 Task: Find connections with filter location Fontainebleau with filter topic #Jobhunterswith filter profile language Potuguese with filter current company Pristyn Care with filter school St. Joseph College with filter industry Dentists with filter service category Video Production with filter keywords title Massage Therapy
Action: Mouse moved to (657, 110)
Screenshot: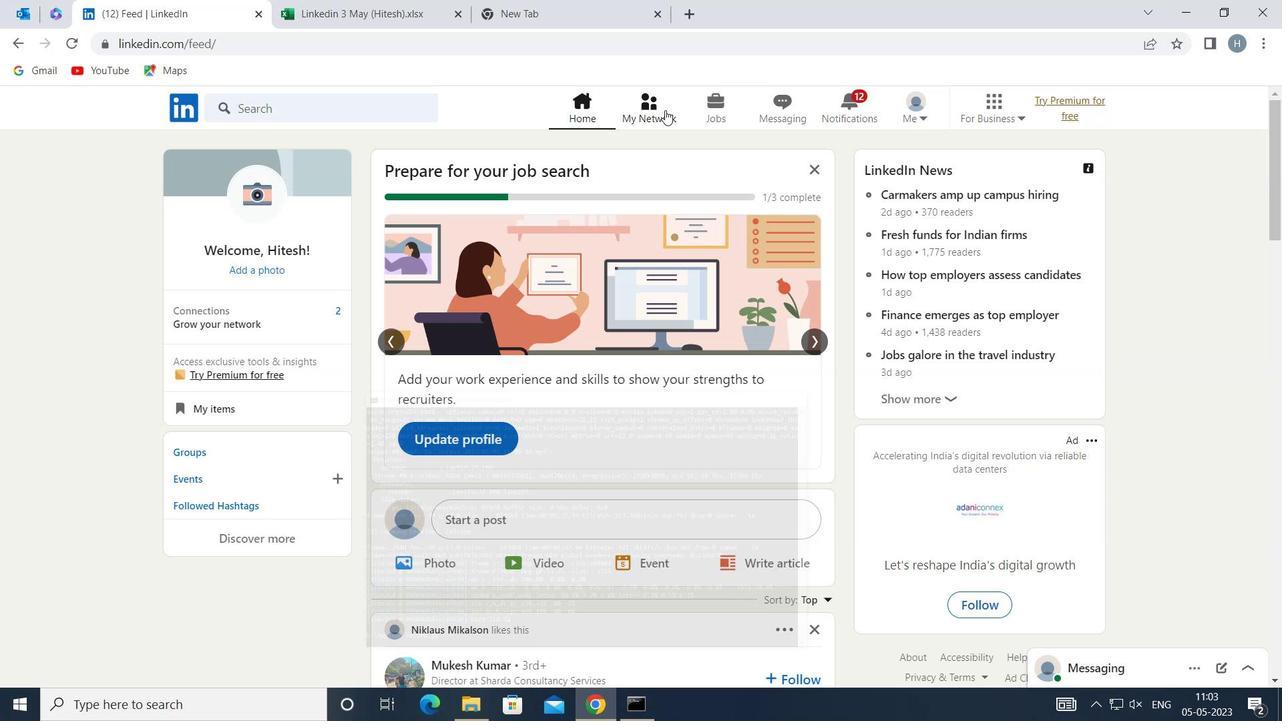 
Action: Mouse pressed left at (657, 110)
Screenshot: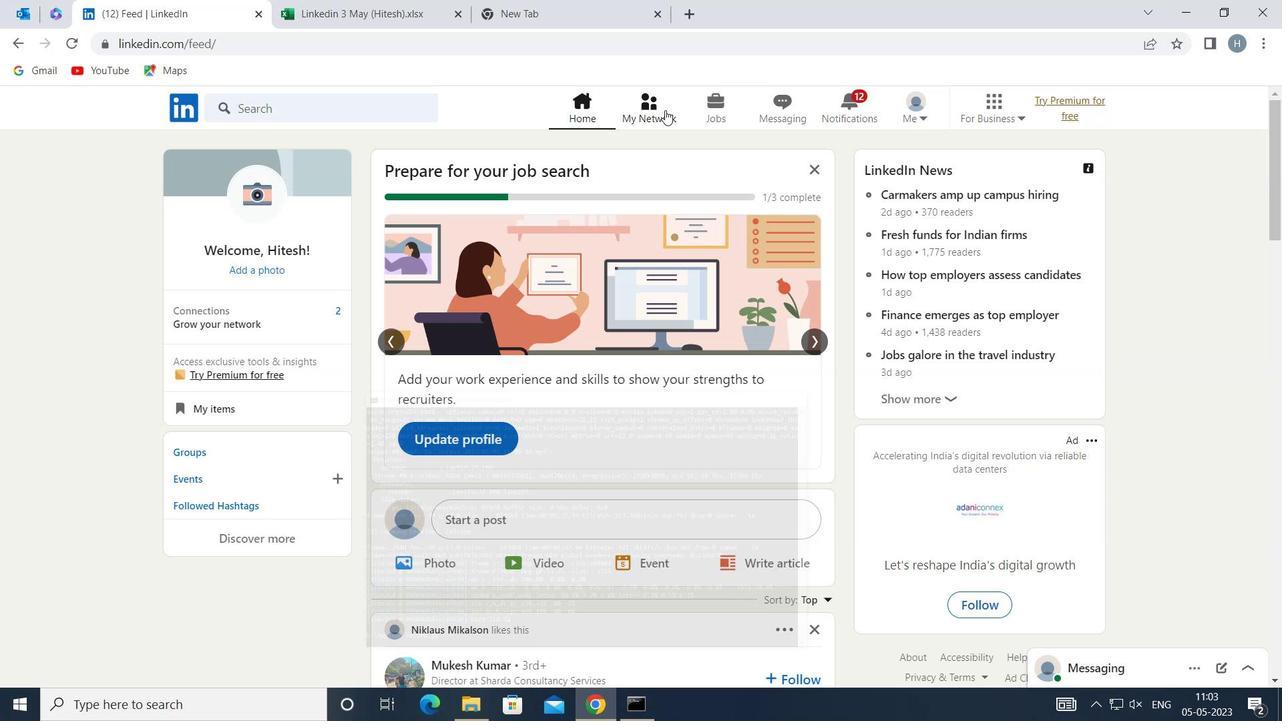 
Action: Mouse moved to (366, 208)
Screenshot: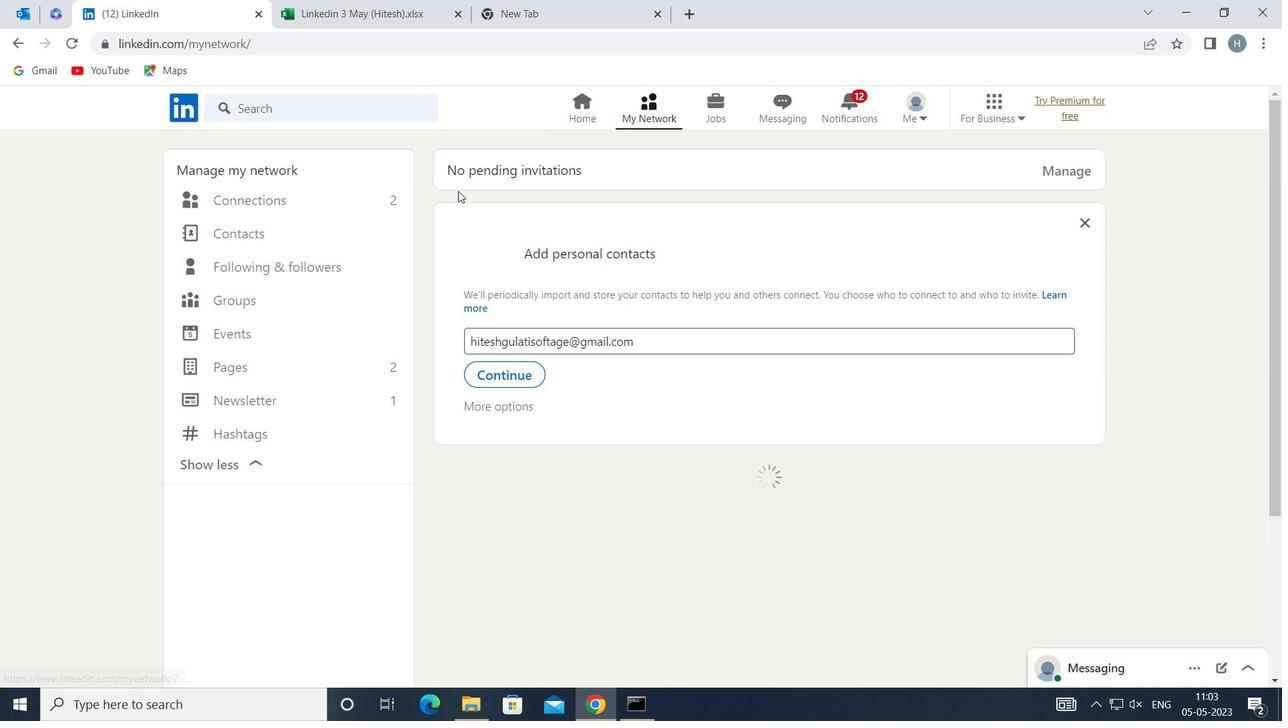 
Action: Mouse pressed left at (366, 208)
Screenshot: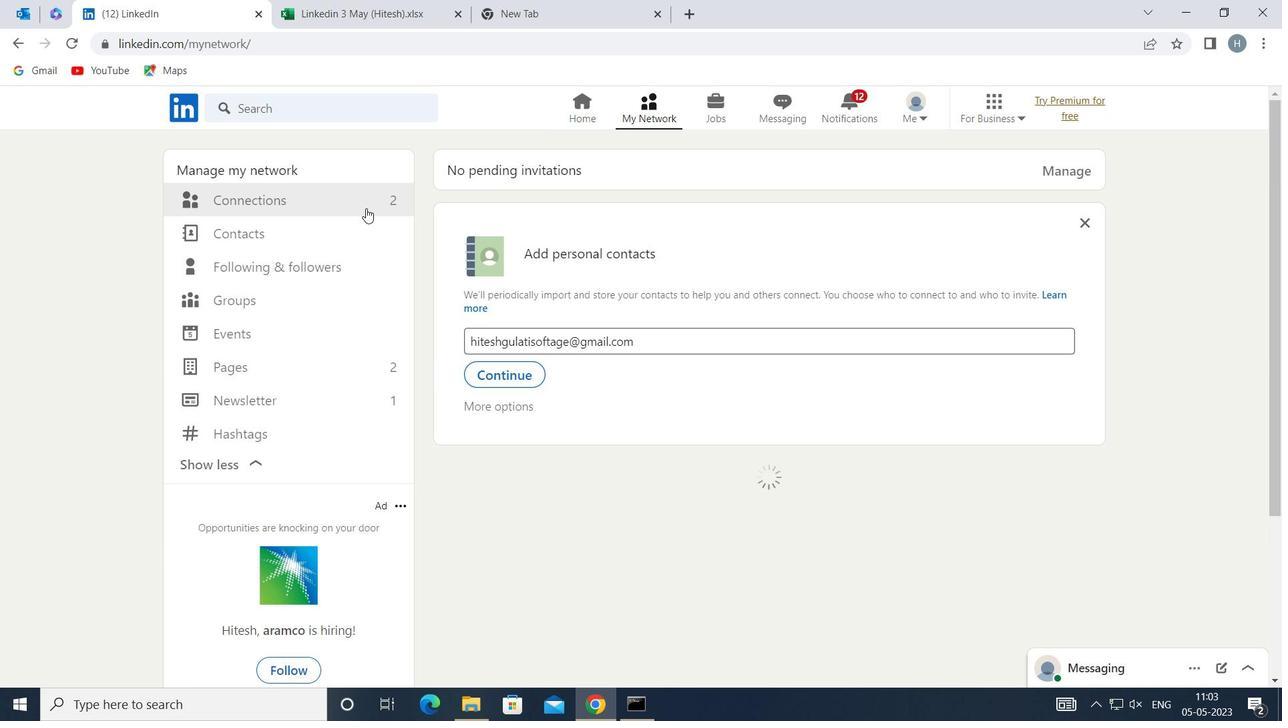 
Action: Mouse moved to (747, 196)
Screenshot: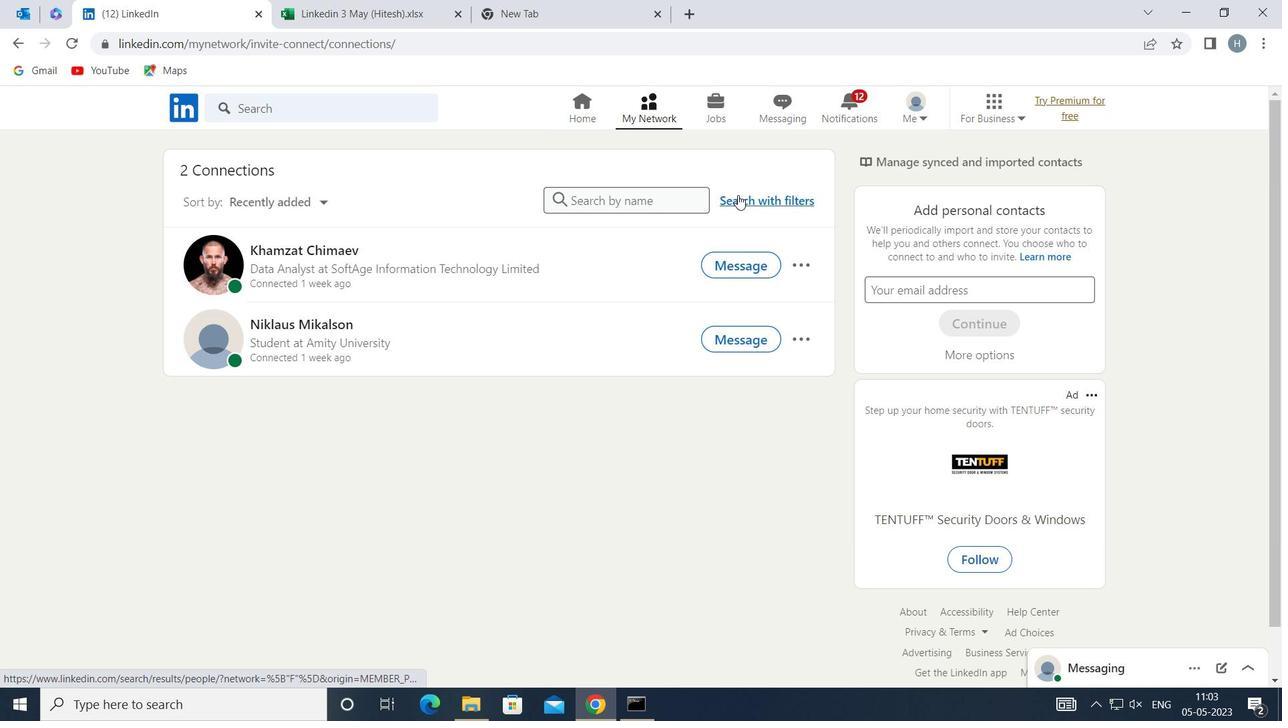 
Action: Mouse pressed left at (747, 196)
Screenshot: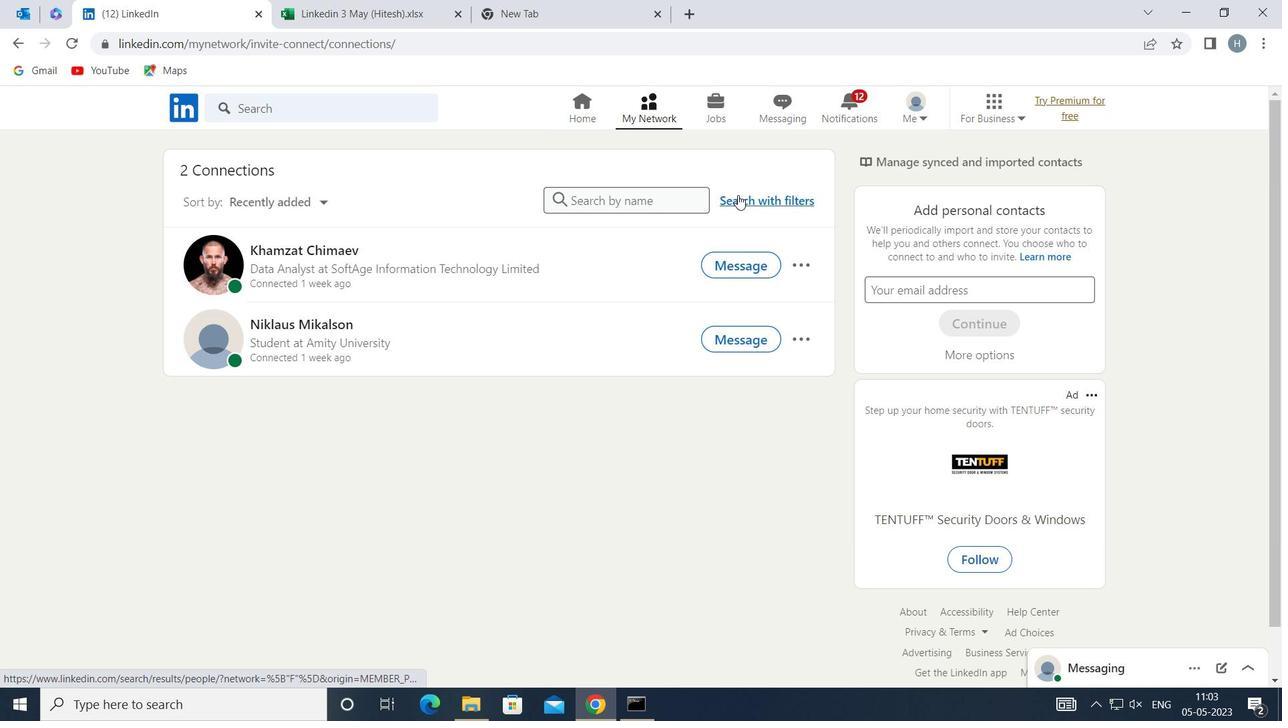 
Action: Mouse moved to (765, 201)
Screenshot: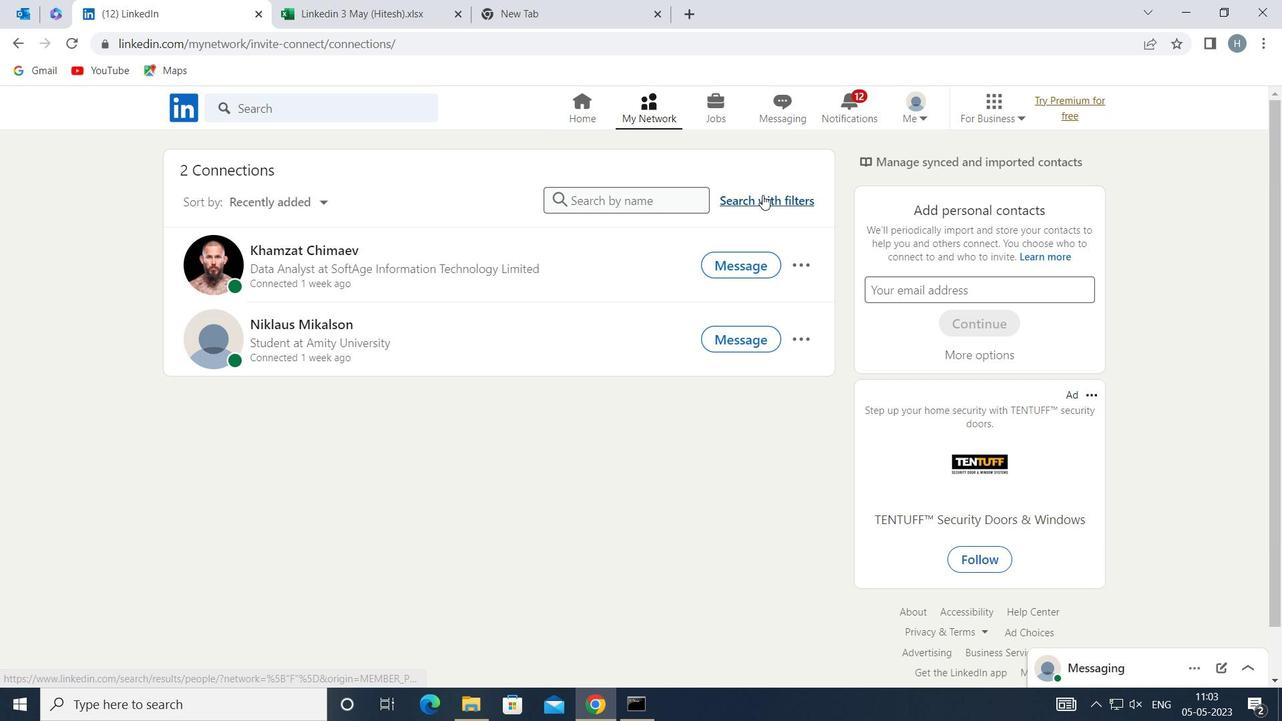 
Action: Mouse pressed left at (765, 201)
Screenshot: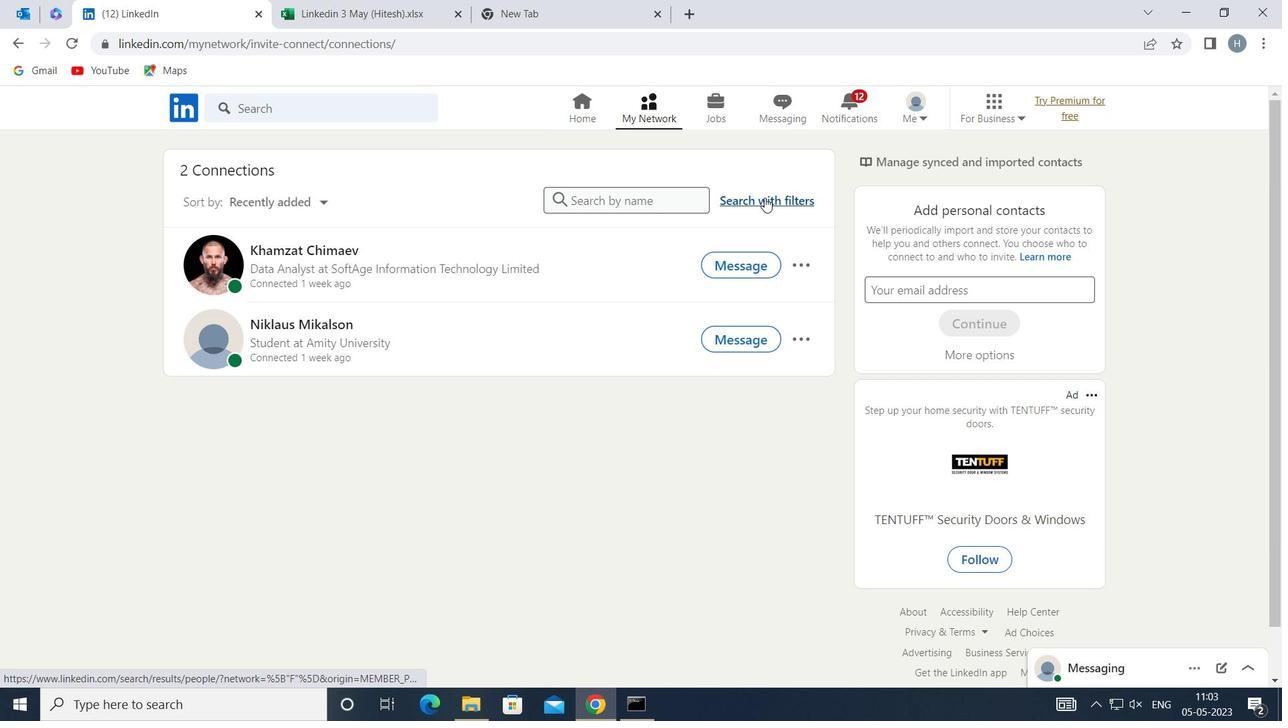 
Action: Mouse moved to (701, 152)
Screenshot: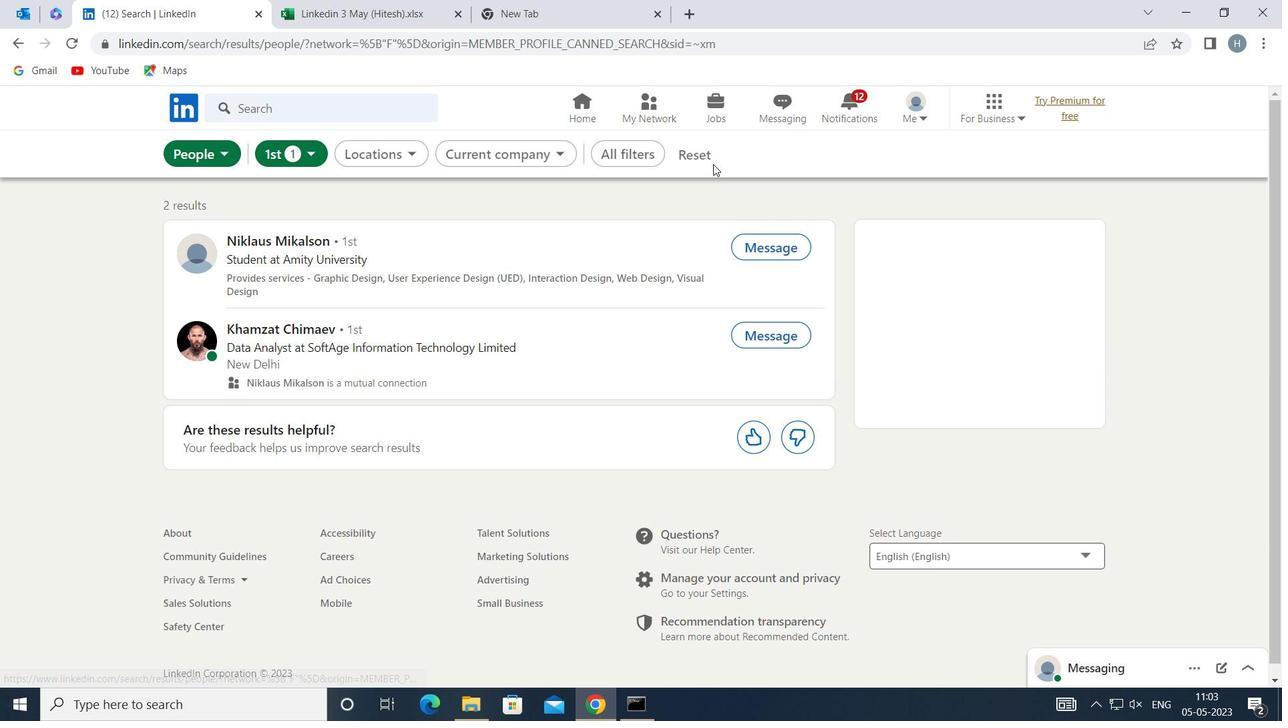 
Action: Mouse pressed left at (701, 152)
Screenshot: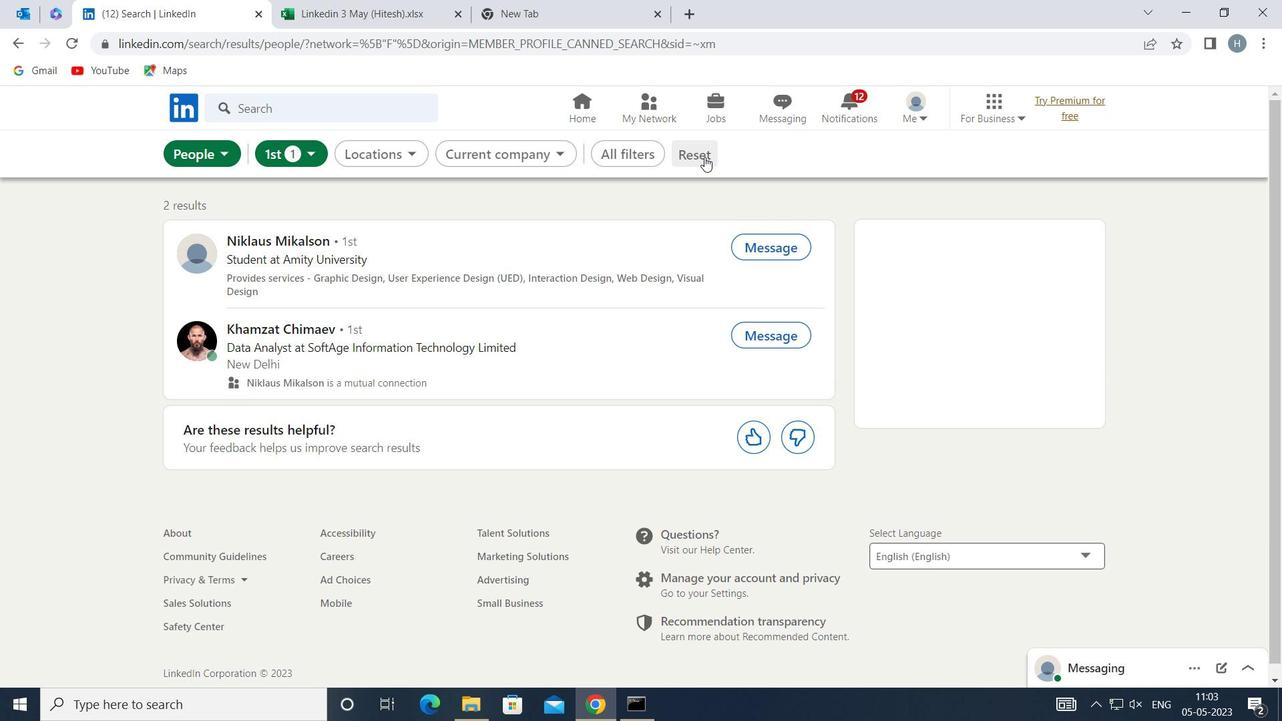 
Action: Mouse moved to (682, 152)
Screenshot: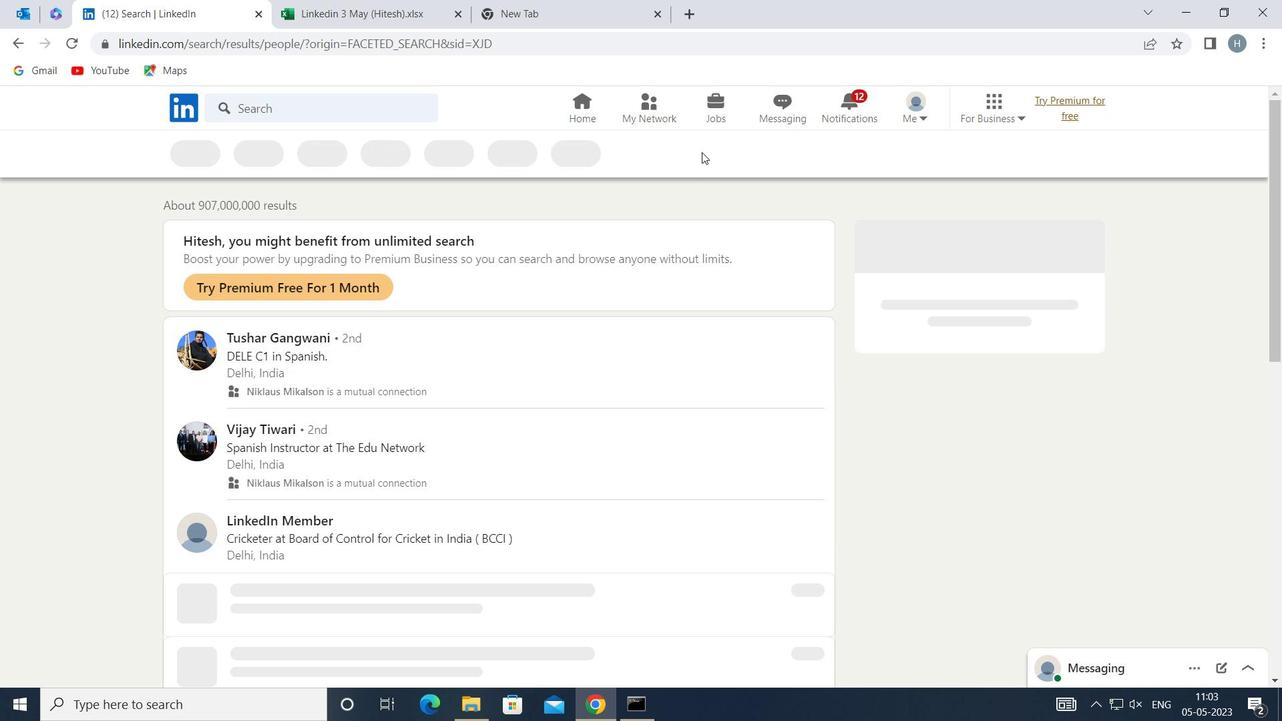 
Action: Mouse pressed left at (682, 152)
Screenshot: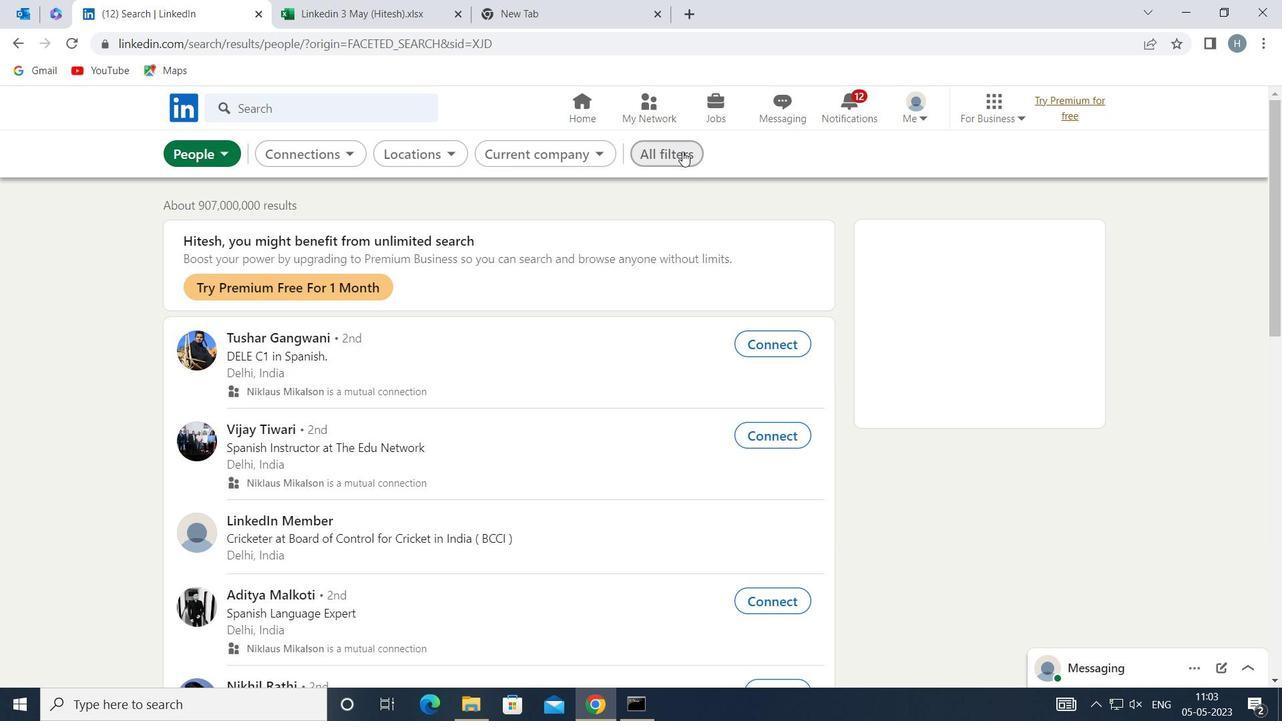 
Action: Mouse moved to (1000, 292)
Screenshot: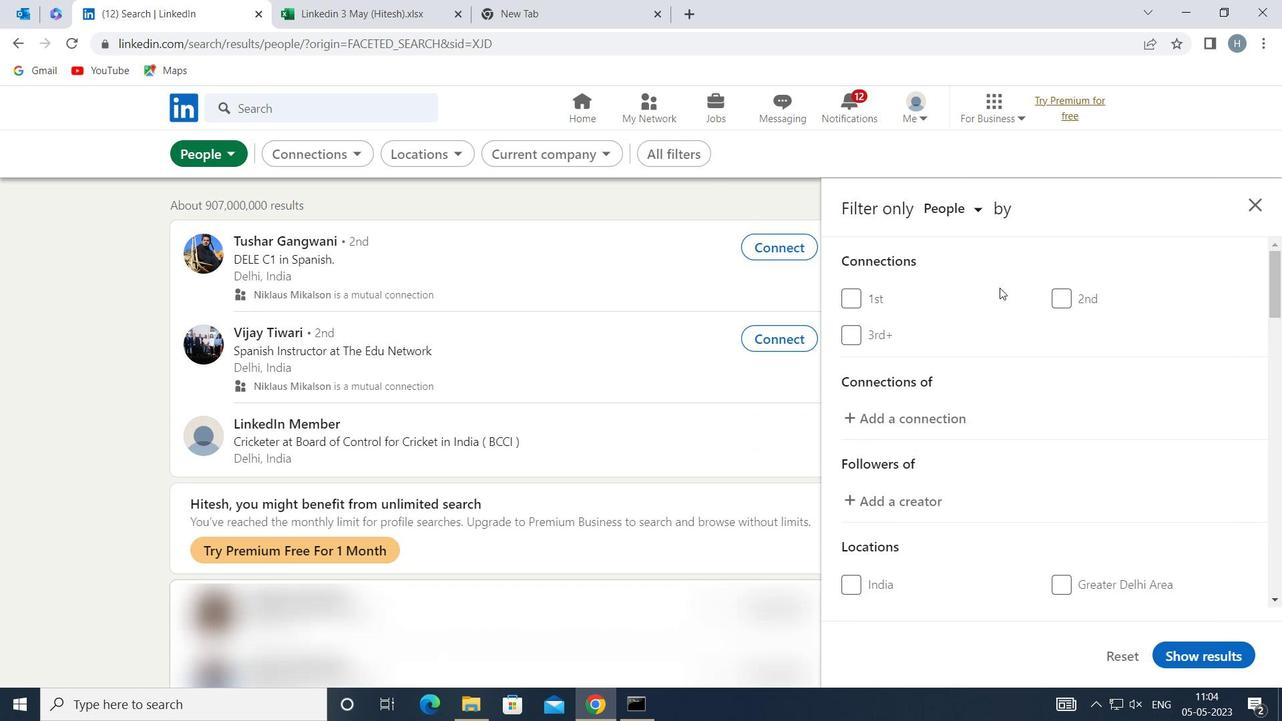 
Action: Mouse scrolled (1000, 291) with delta (0, 0)
Screenshot: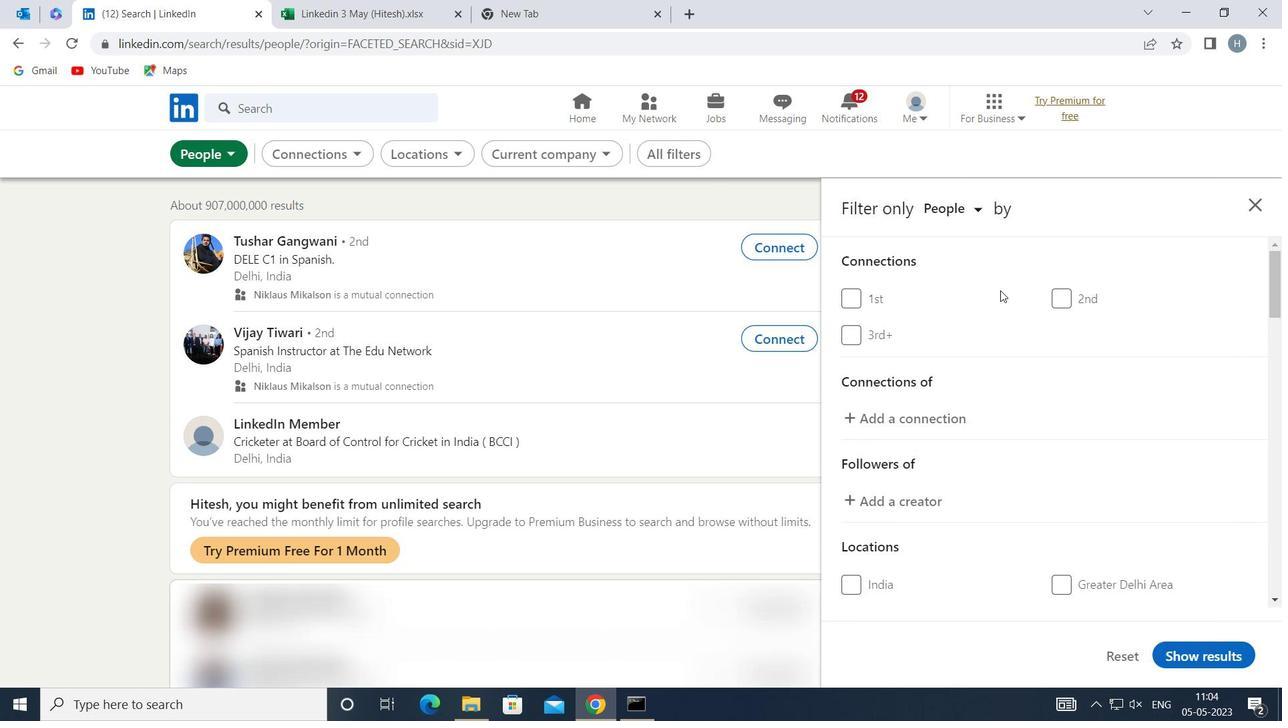 
Action: Mouse moved to (1000, 293)
Screenshot: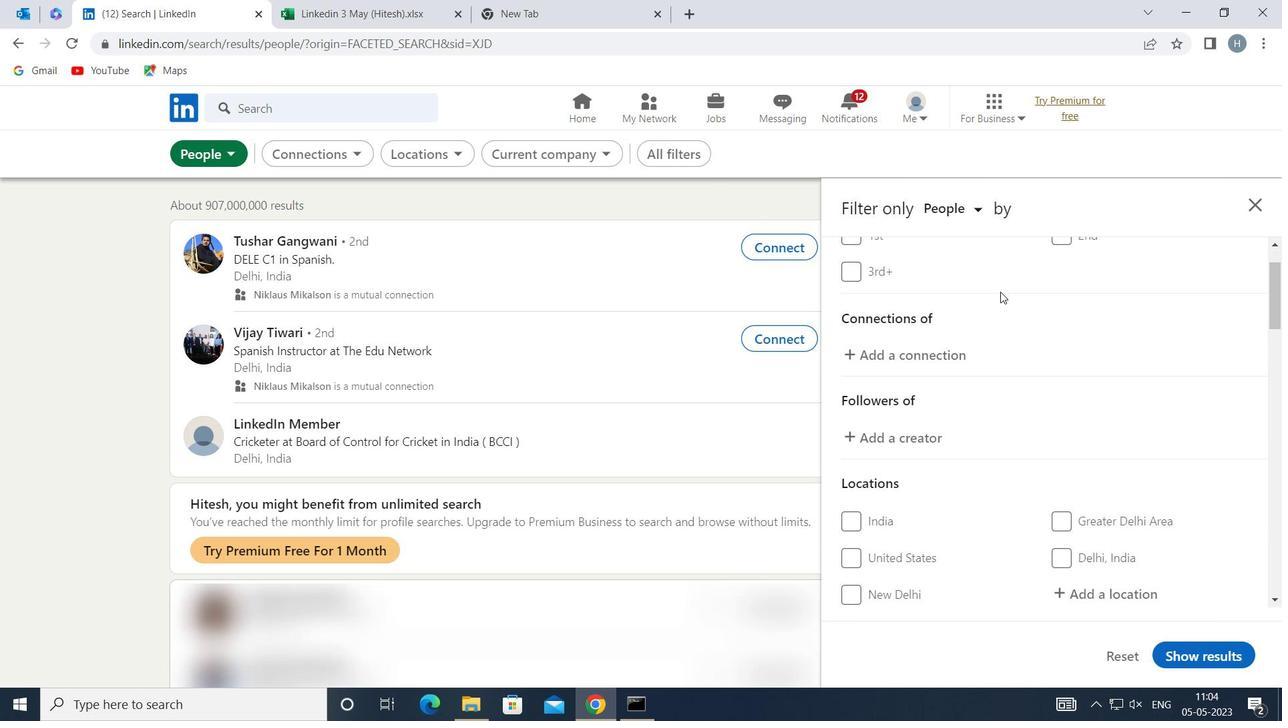 
Action: Mouse scrolled (1000, 293) with delta (0, 0)
Screenshot: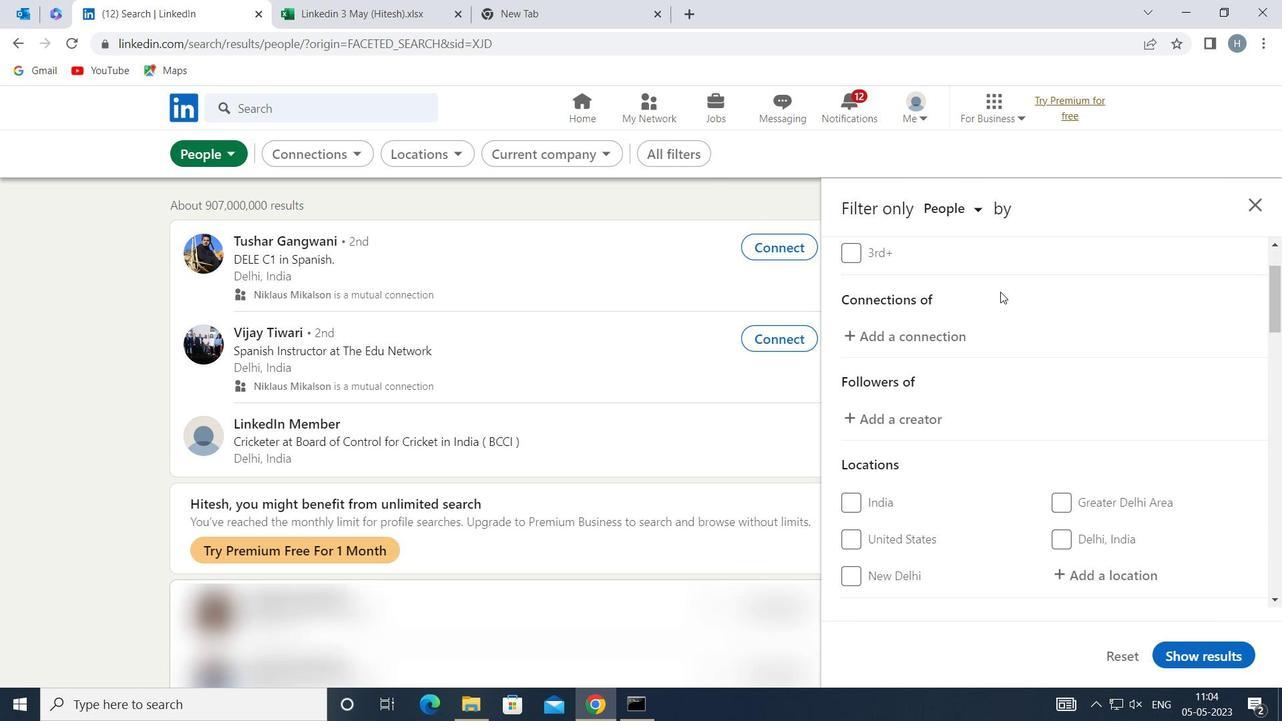 
Action: Mouse moved to (1003, 318)
Screenshot: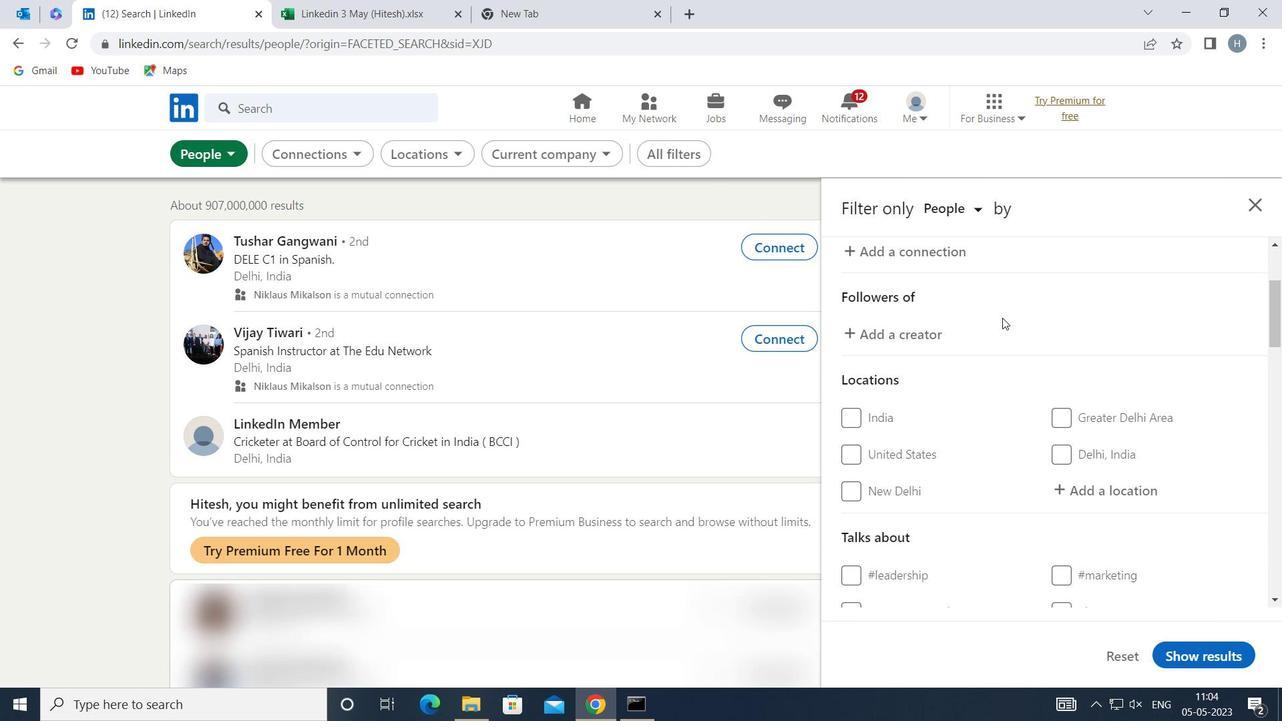 
Action: Mouse scrolled (1003, 317) with delta (0, 0)
Screenshot: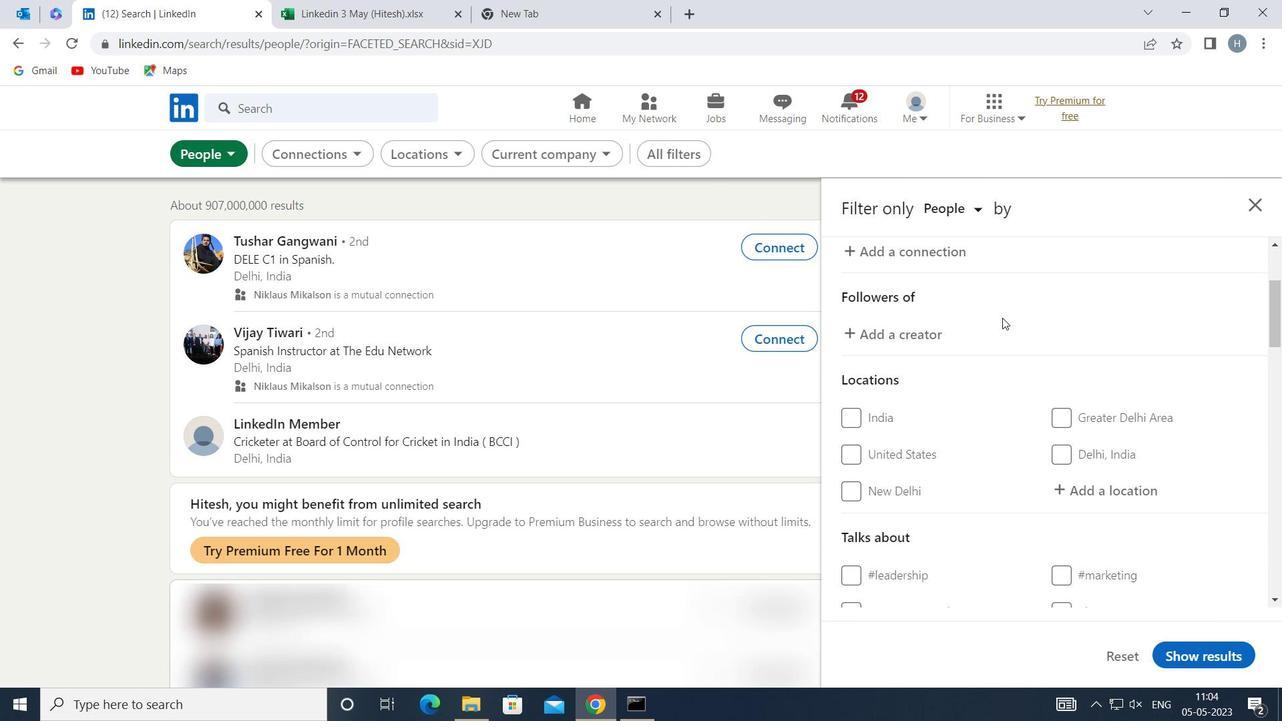 
Action: Mouse moved to (1087, 401)
Screenshot: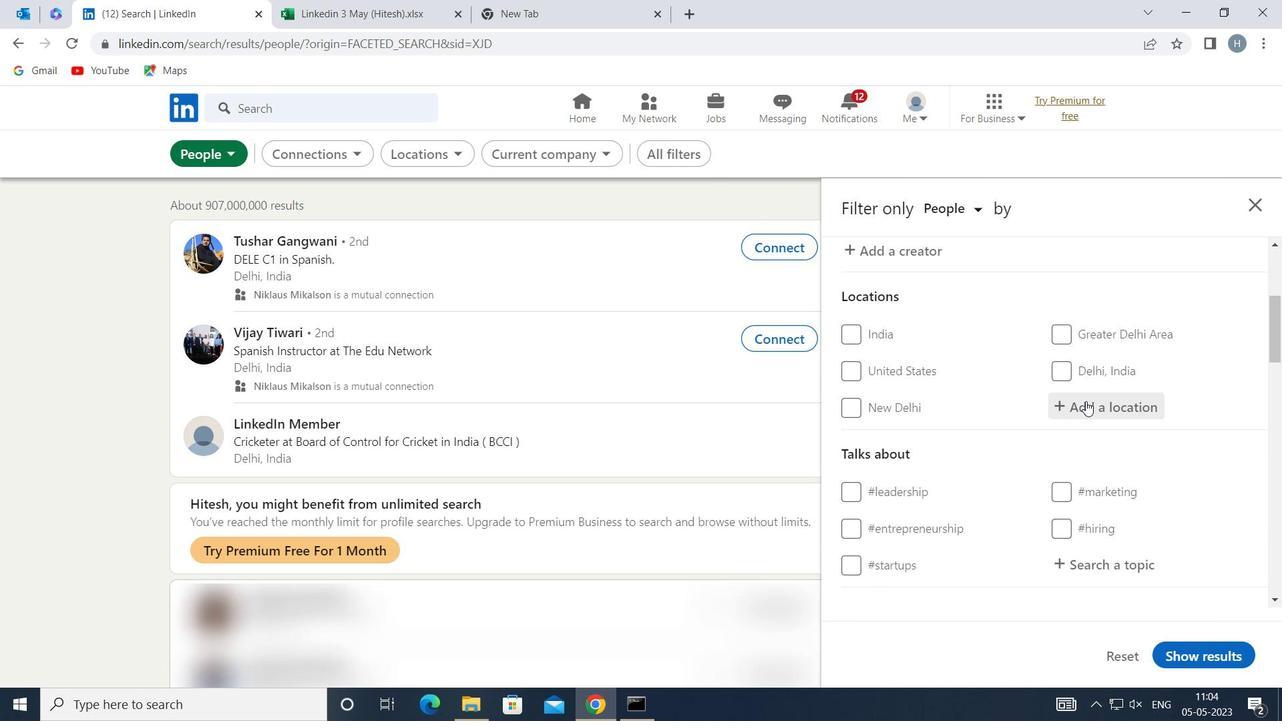 
Action: Mouse pressed left at (1087, 401)
Screenshot: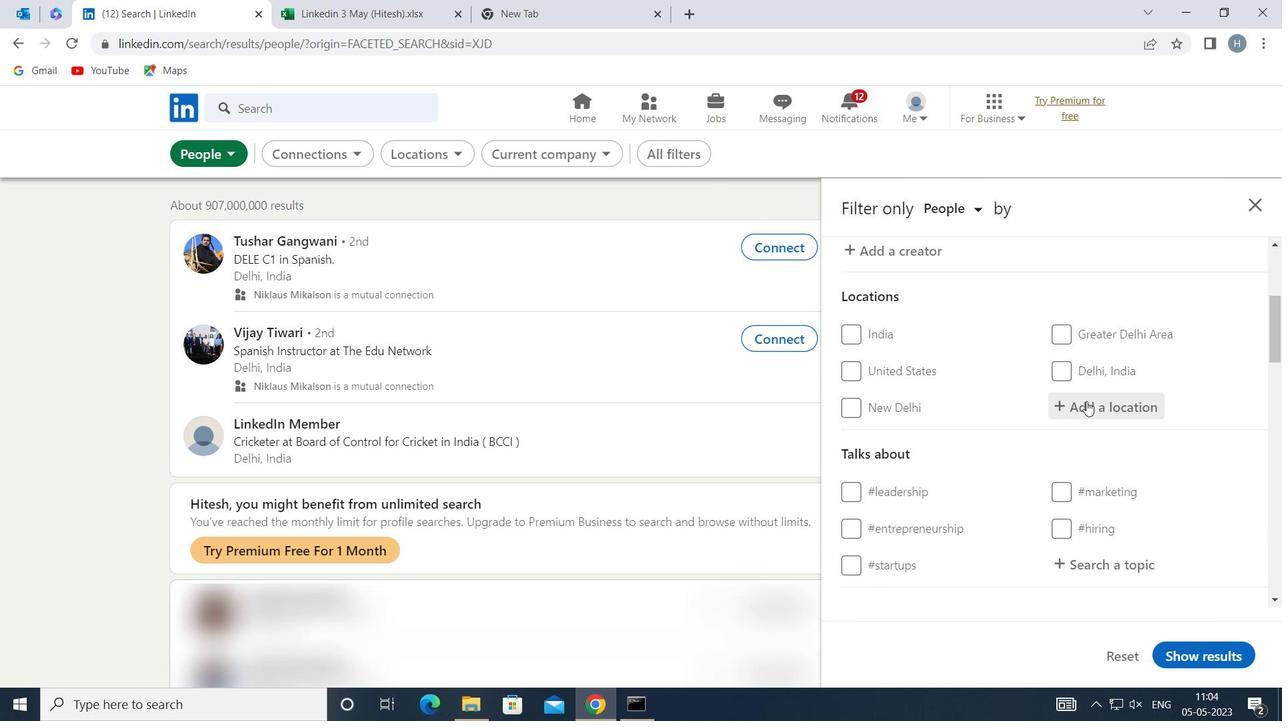 
Action: Mouse moved to (1089, 401)
Screenshot: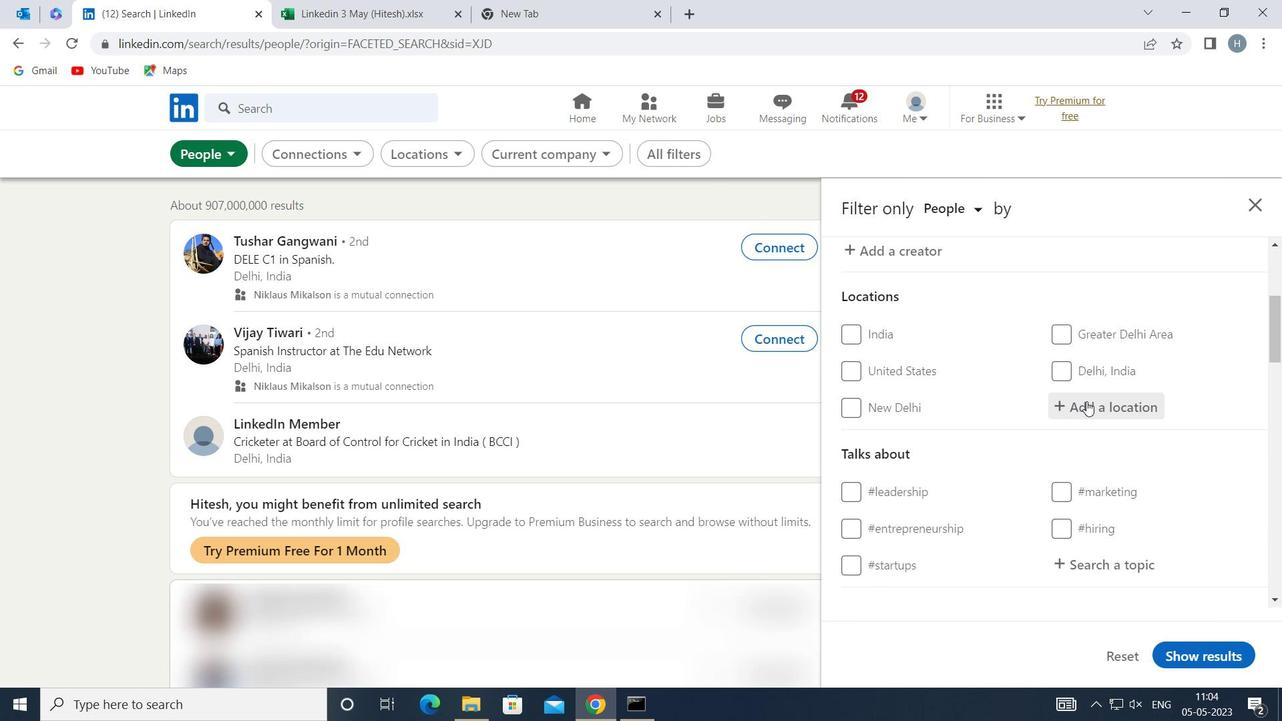 
Action: Key pressed <Key.shift><Key.shift>FONTAINEBLEAU
Screenshot: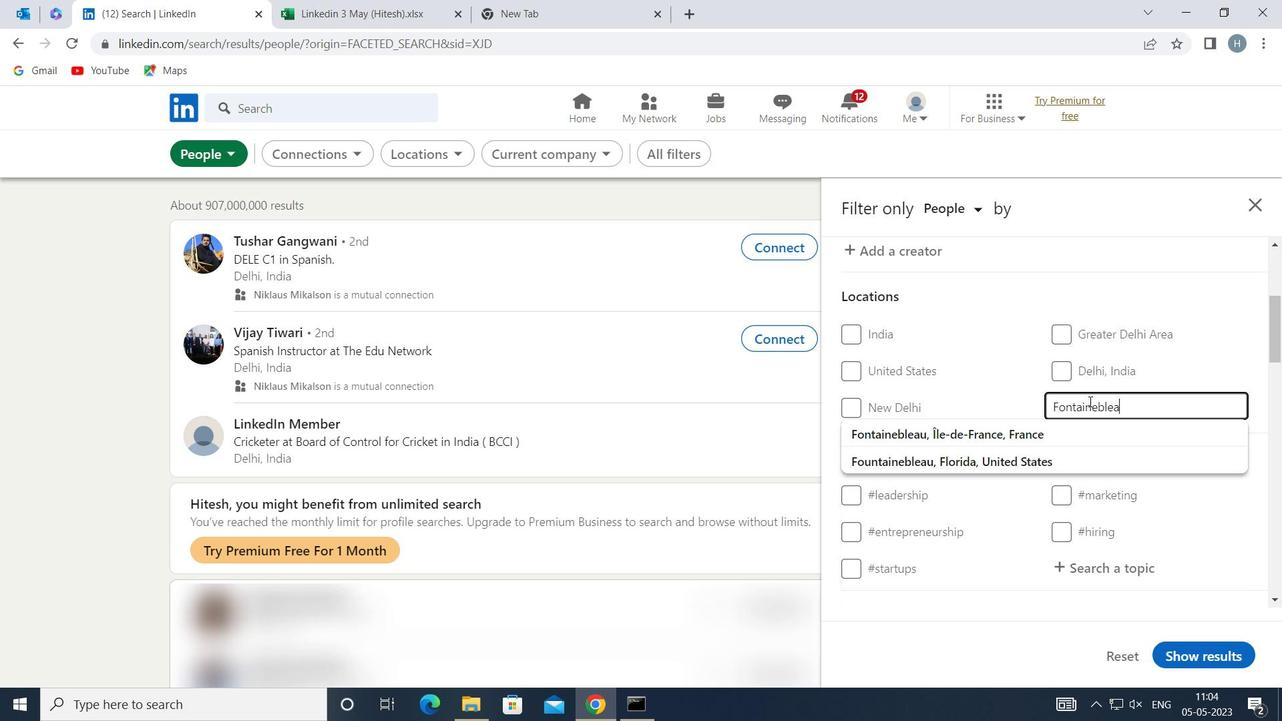 
Action: Mouse moved to (1018, 440)
Screenshot: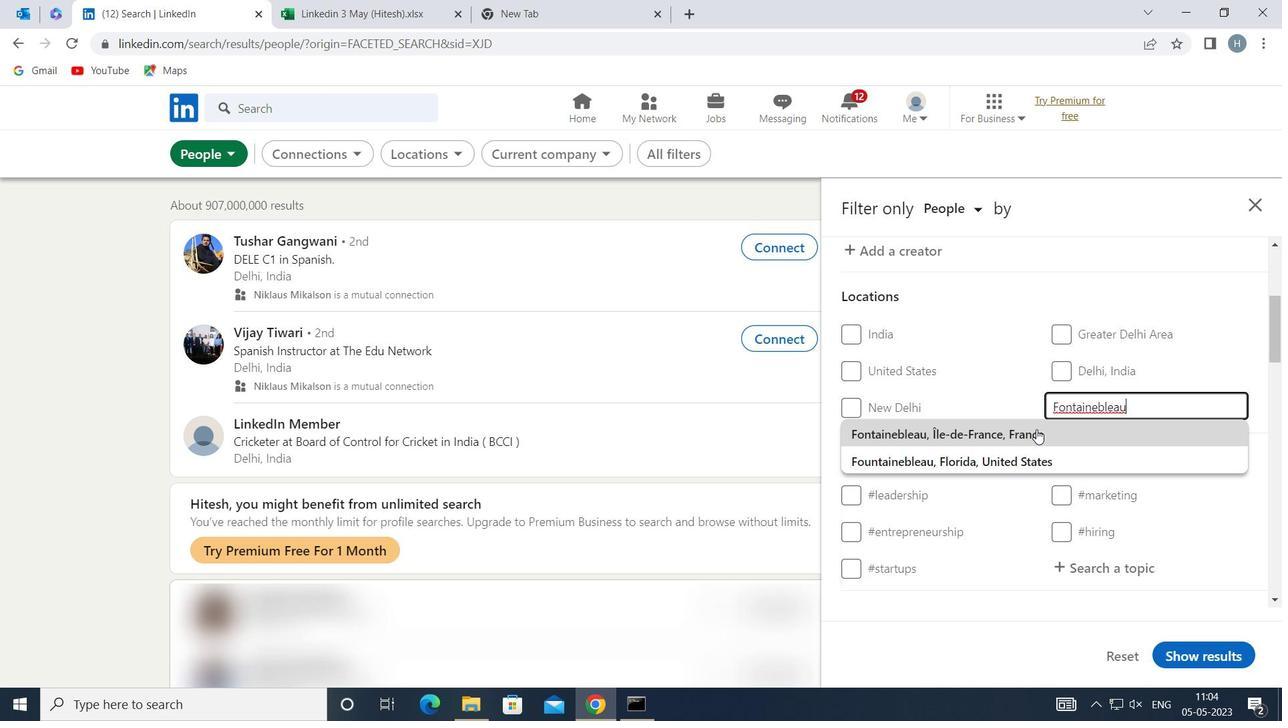 
Action: Mouse pressed left at (1018, 440)
Screenshot: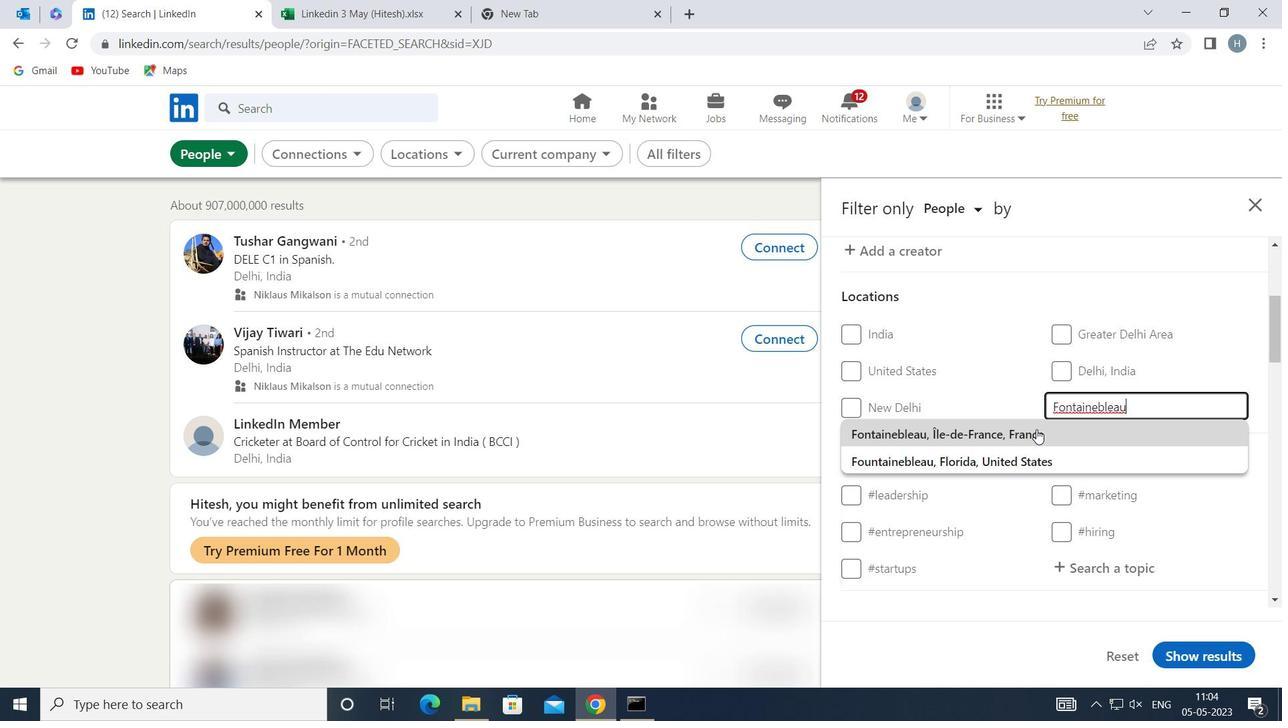 
Action: Mouse moved to (1021, 428)
Screenshot: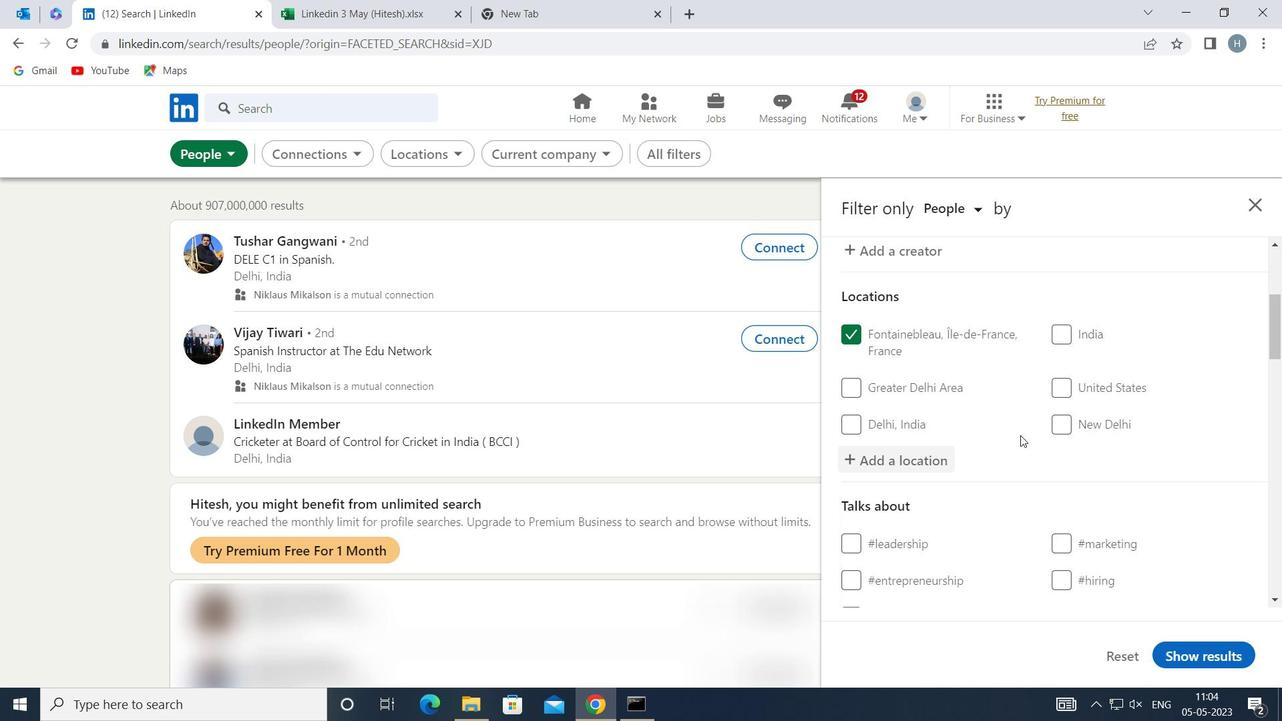 
Action: Mouse scrolled (1021, 428) with delta (0, 0)
Screenshot: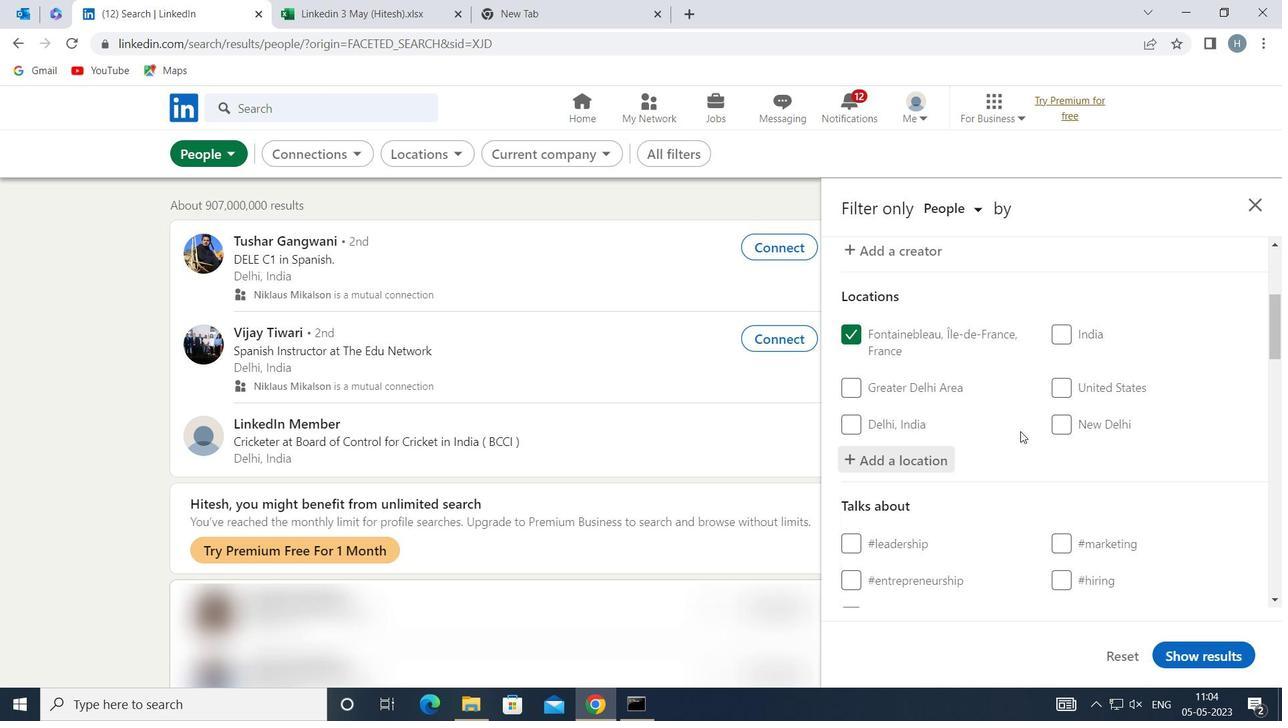 
Action: Mouse scrolled (1021, 428) with delta (0, 0)
Screenshot: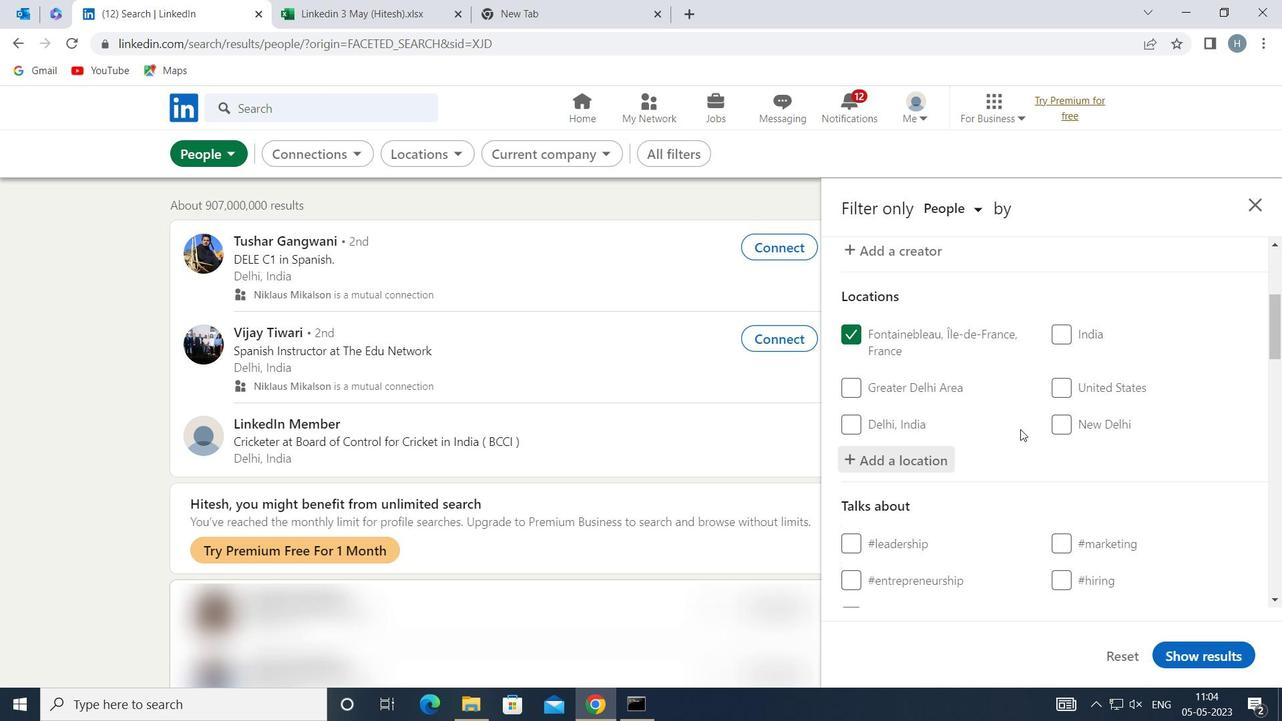 
Action: Mouse moved to (1125, 446)
Screenshot: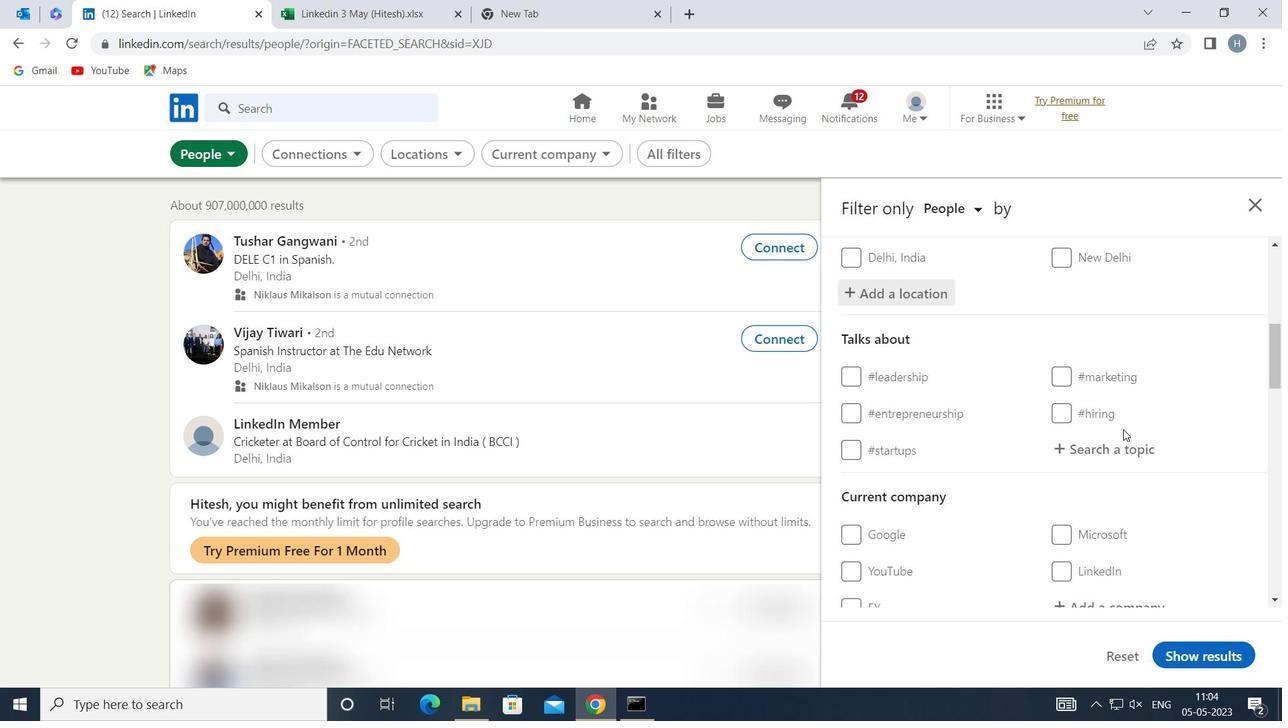 
Action: Mouse pressed left at (1125, 446)
Screenshot: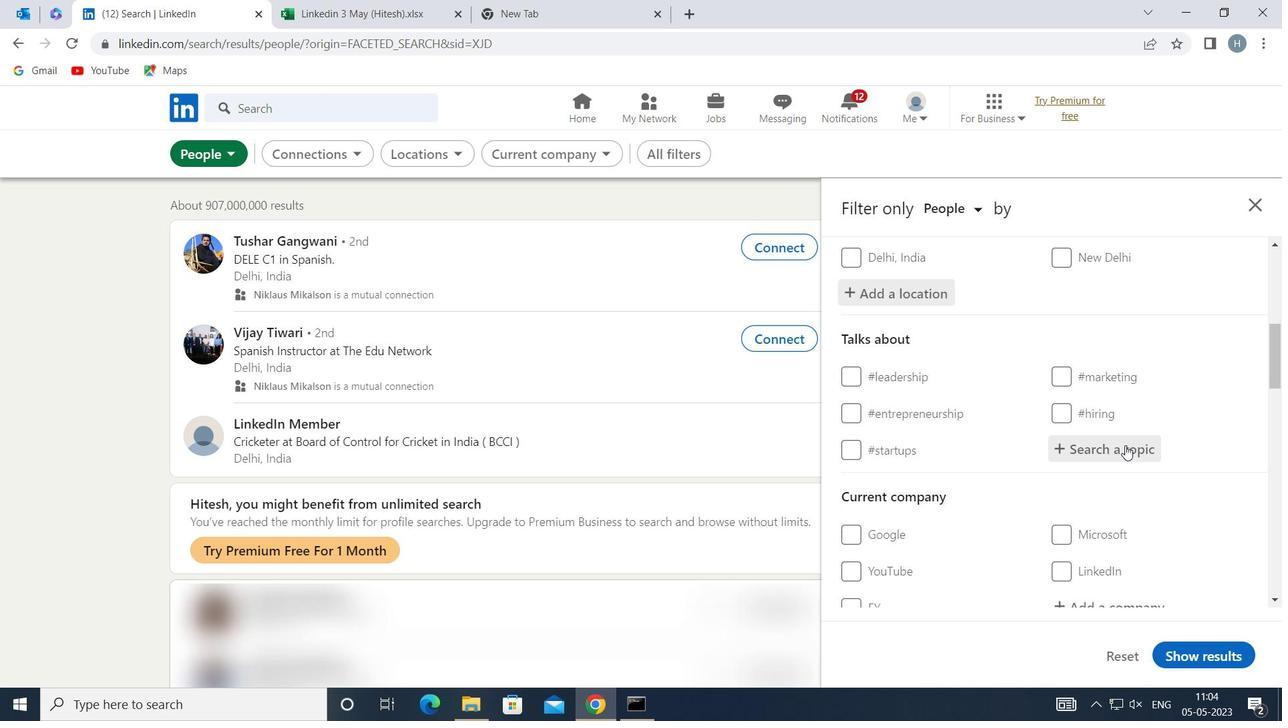 
Action: Key pressed JOBHUNTERS
Screenshot: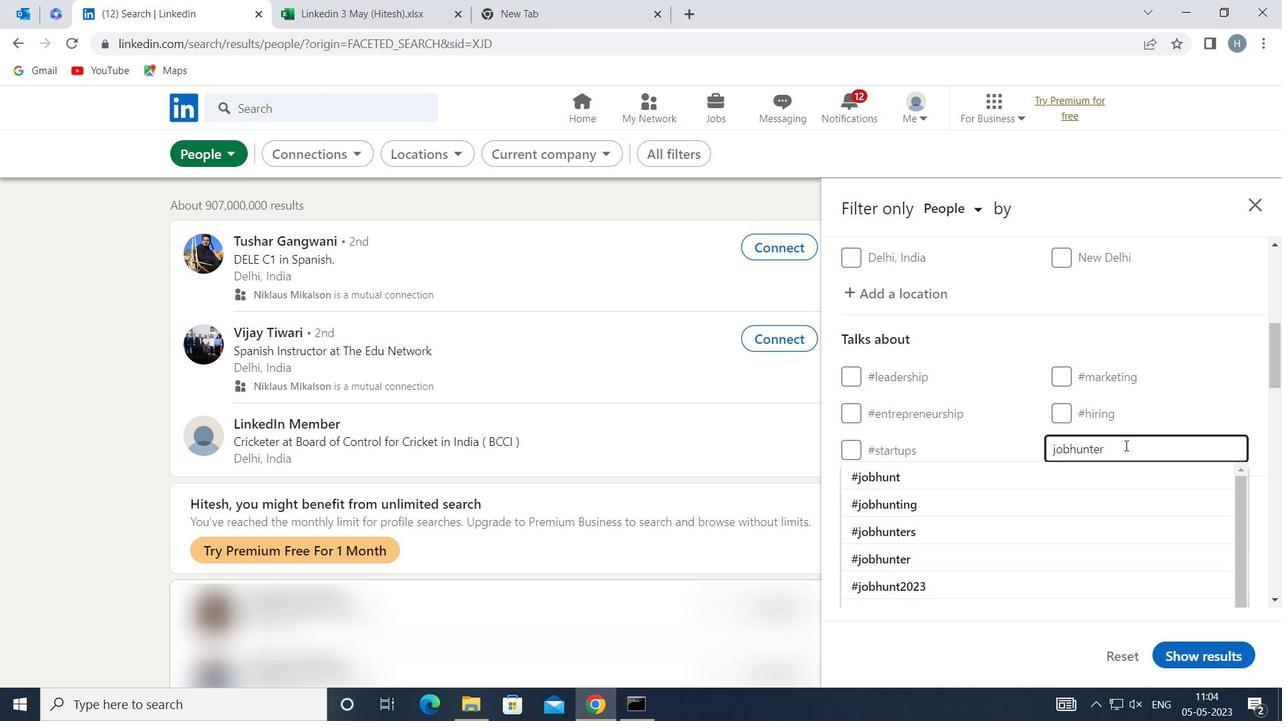 
Action: Mouse moved to (1032, 478)
Screenshot: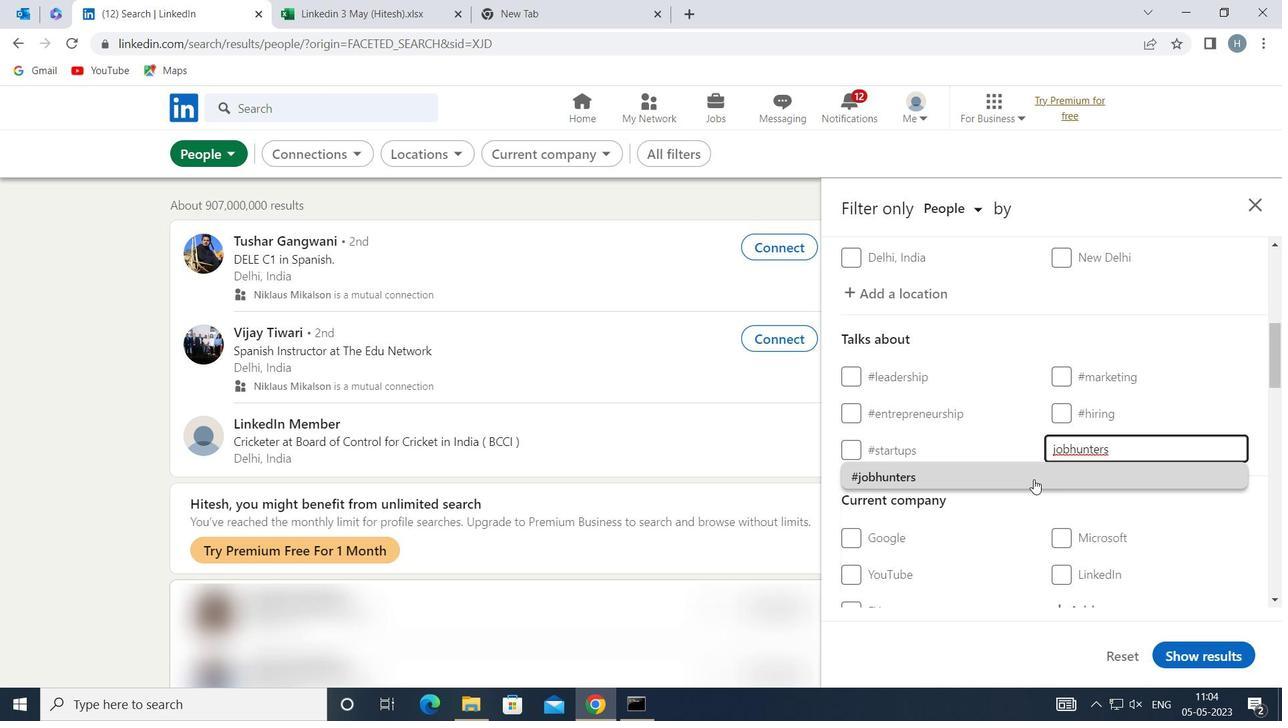 
Action: Mouse pressed left at (1032, 478)
Screenshot: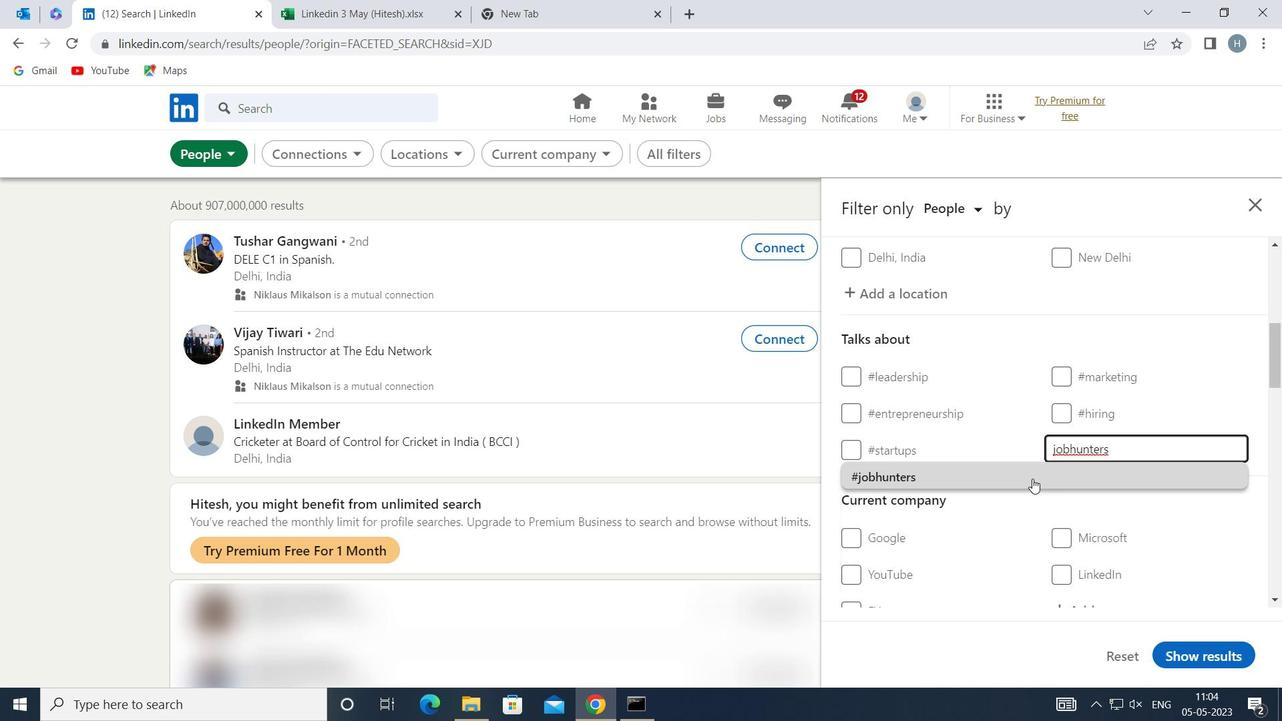 
Action: Mouse moved to (994, 472)
Screenshot: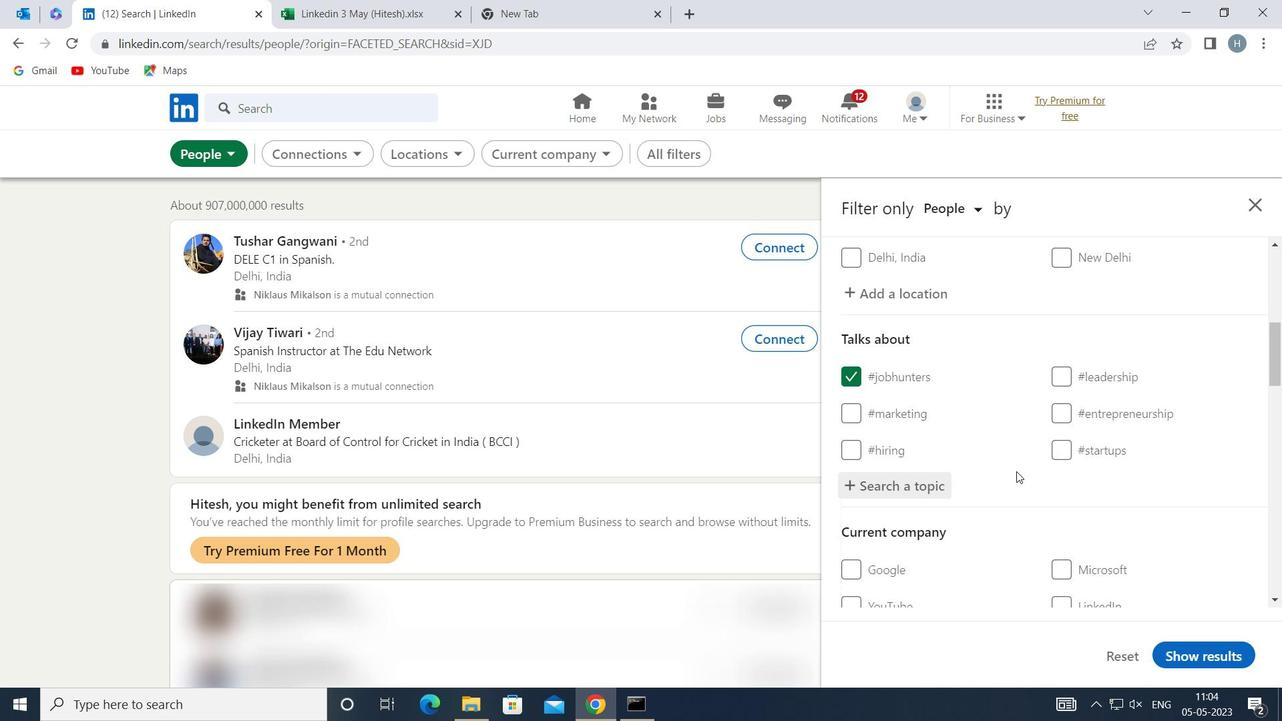 
Action: Mouse scrolled (994, 472) with delta (0, 0)
Screenshot: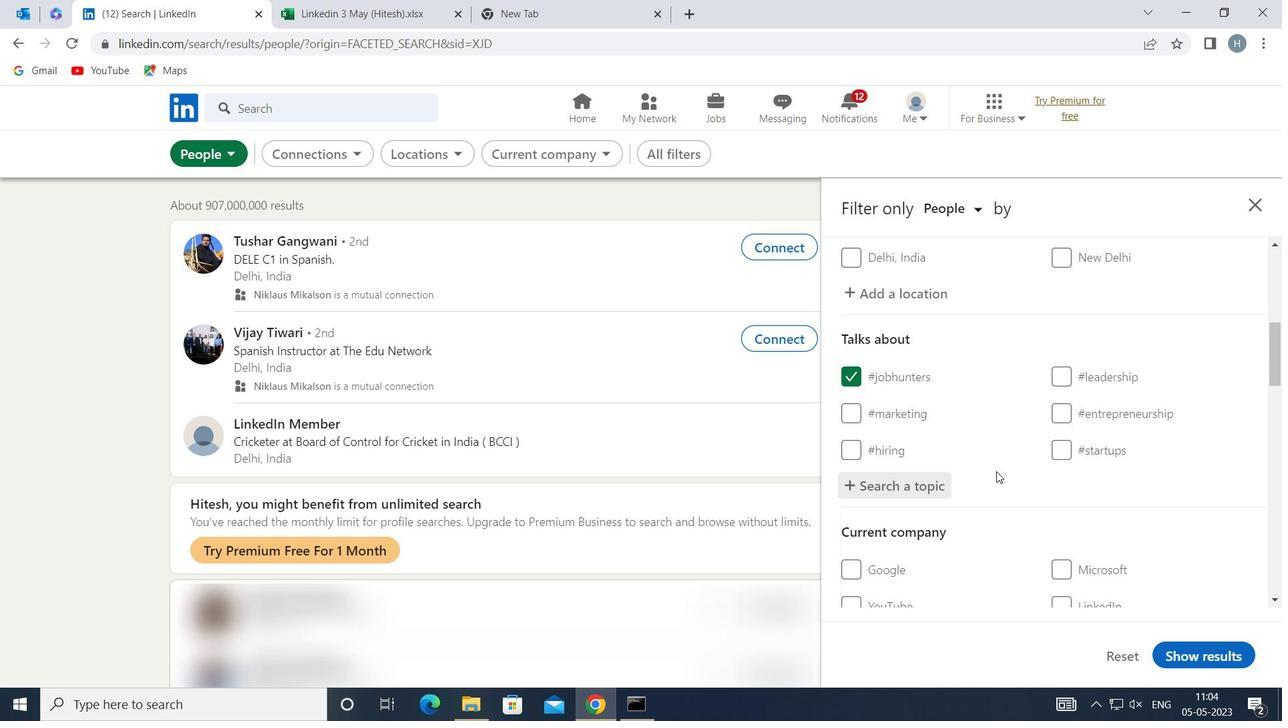 
Action: Mouse scrolled (994, 472) with delta (0, 0)
Screenshot: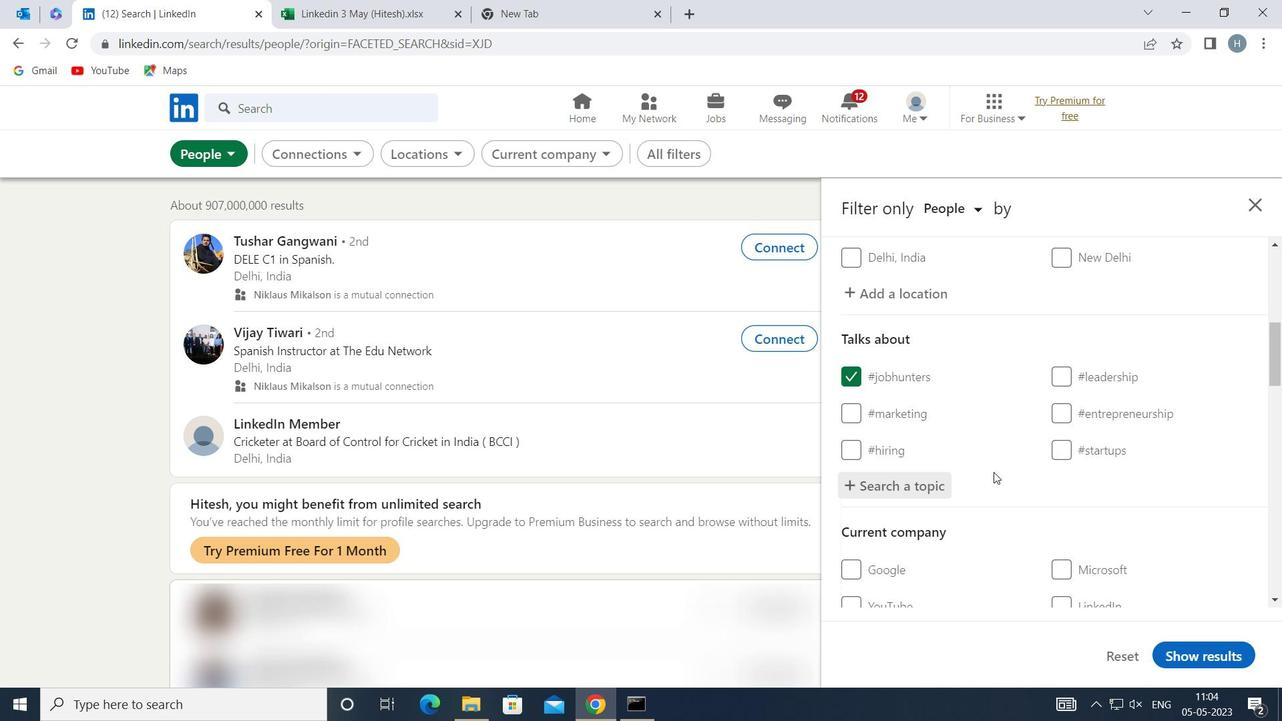 
Action: Mouse scrolled (994, 473) with delta (0, 0)
Screenshot: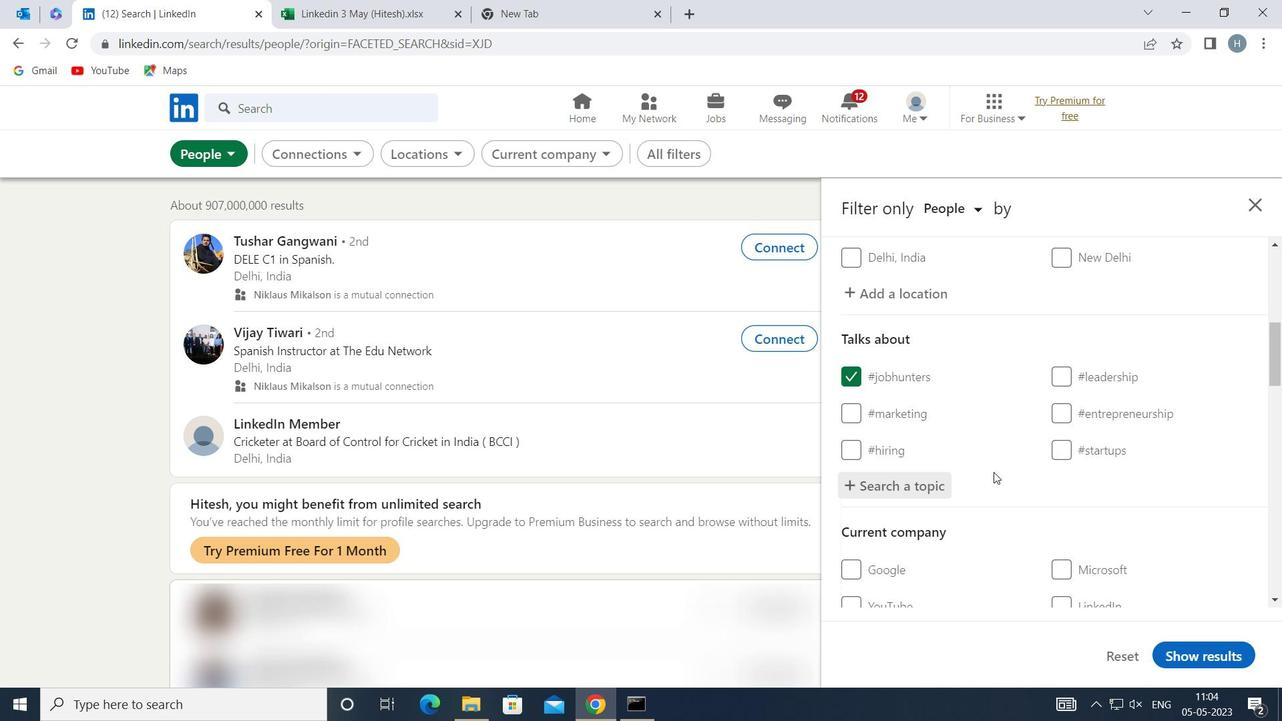 
Action: Mouse scrolled (994, 472) with delta (0, 0)
Screenshot: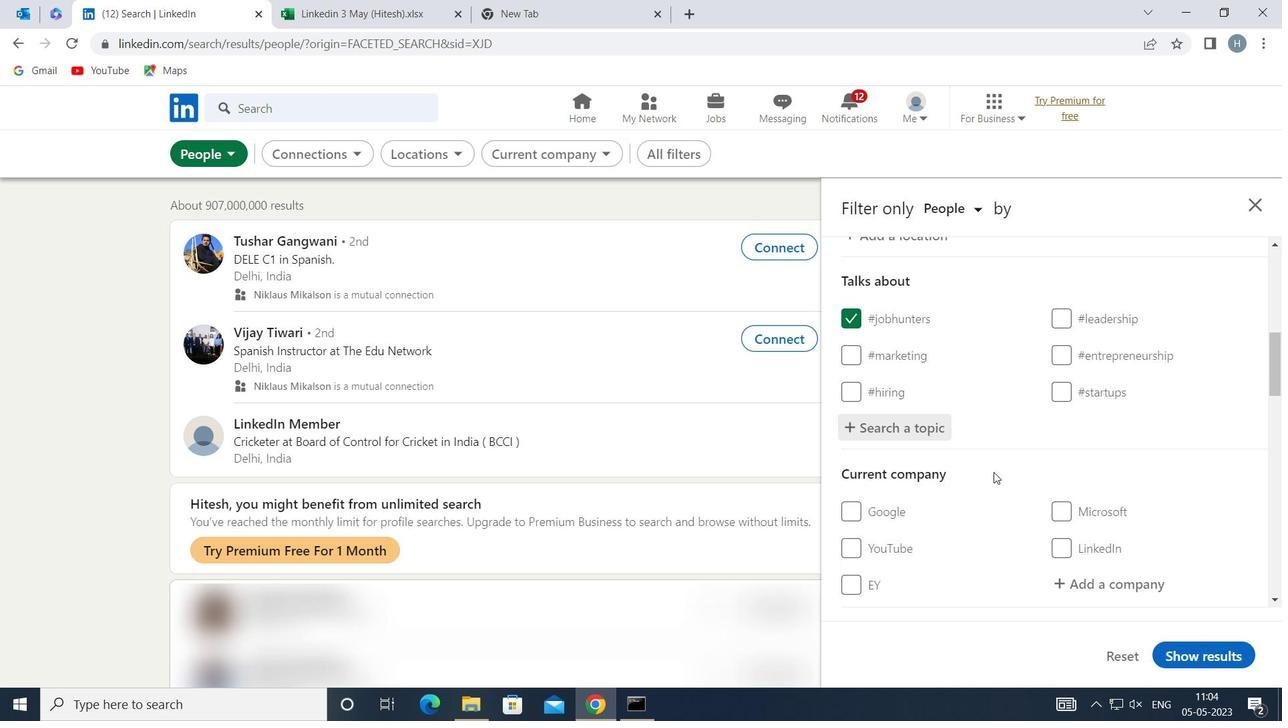 
Action: Mouse scrolled (994, 472) with delta (0, 0)
Screenshot: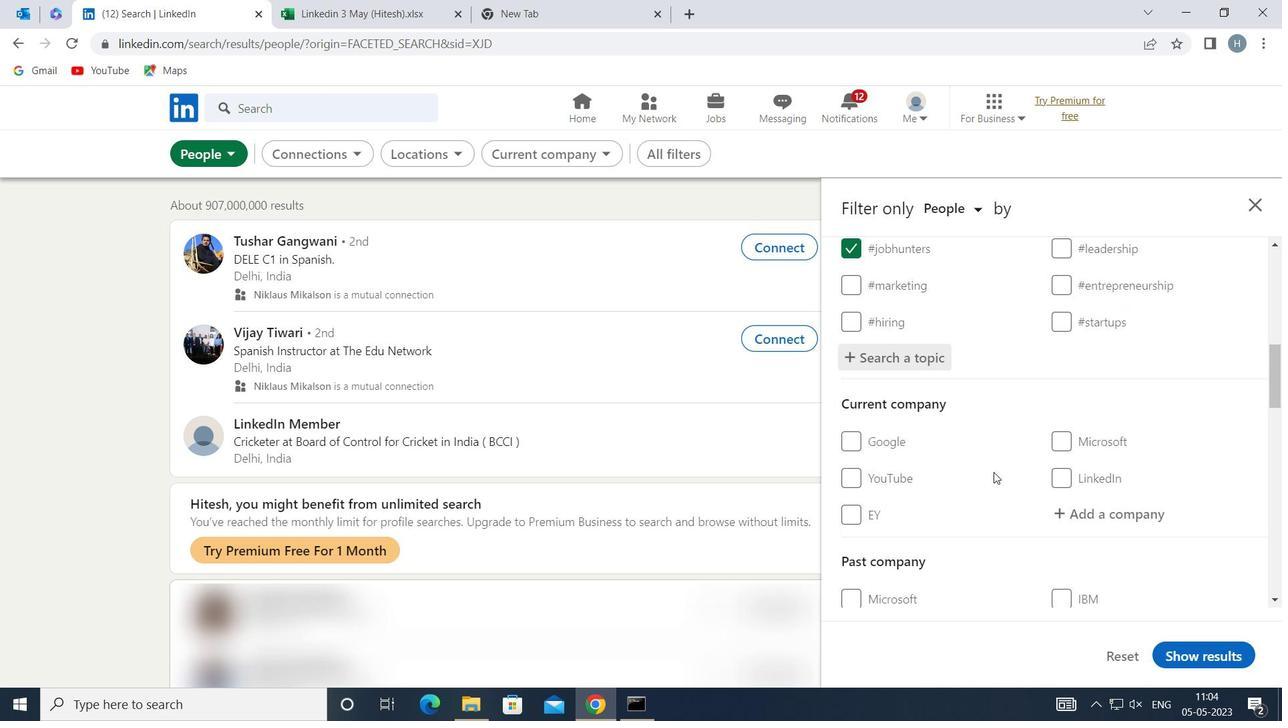 
Action: Mouse scrolled (994, 472) with delta (0, 0)
Screenshot: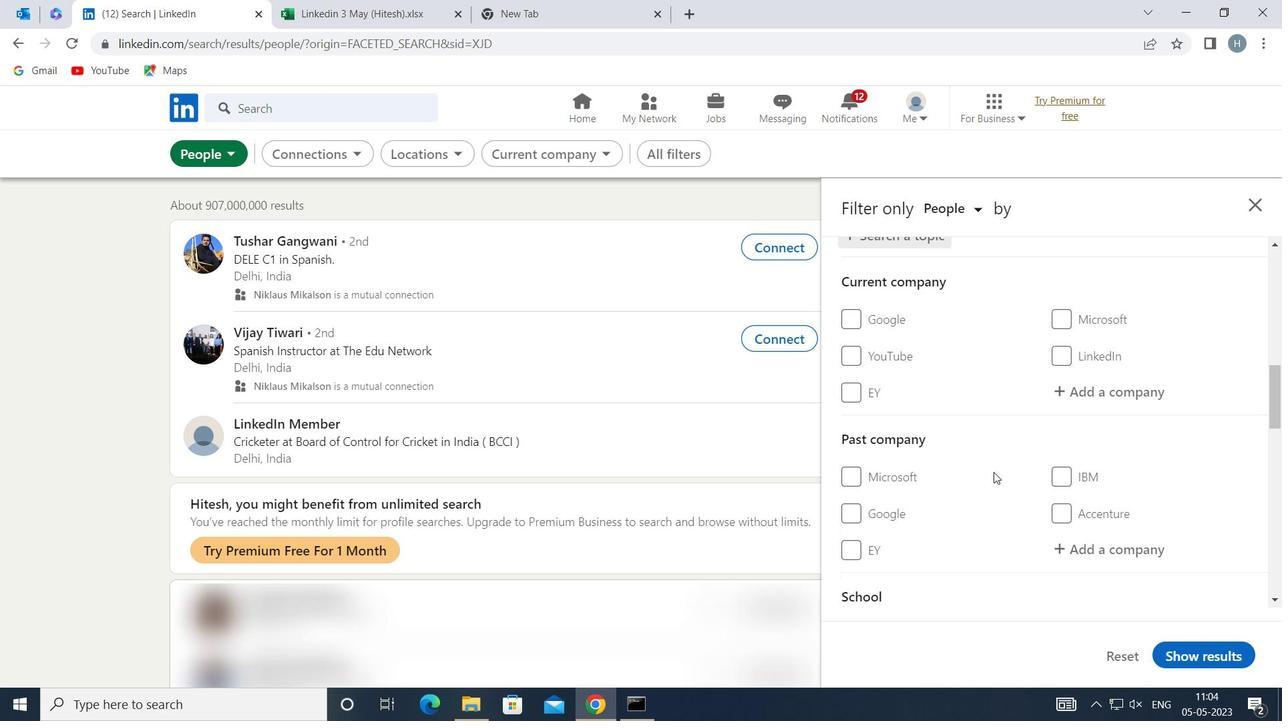 
Action: Mouse scrolled (994, 472) with delta (0, 0)
Screenshot: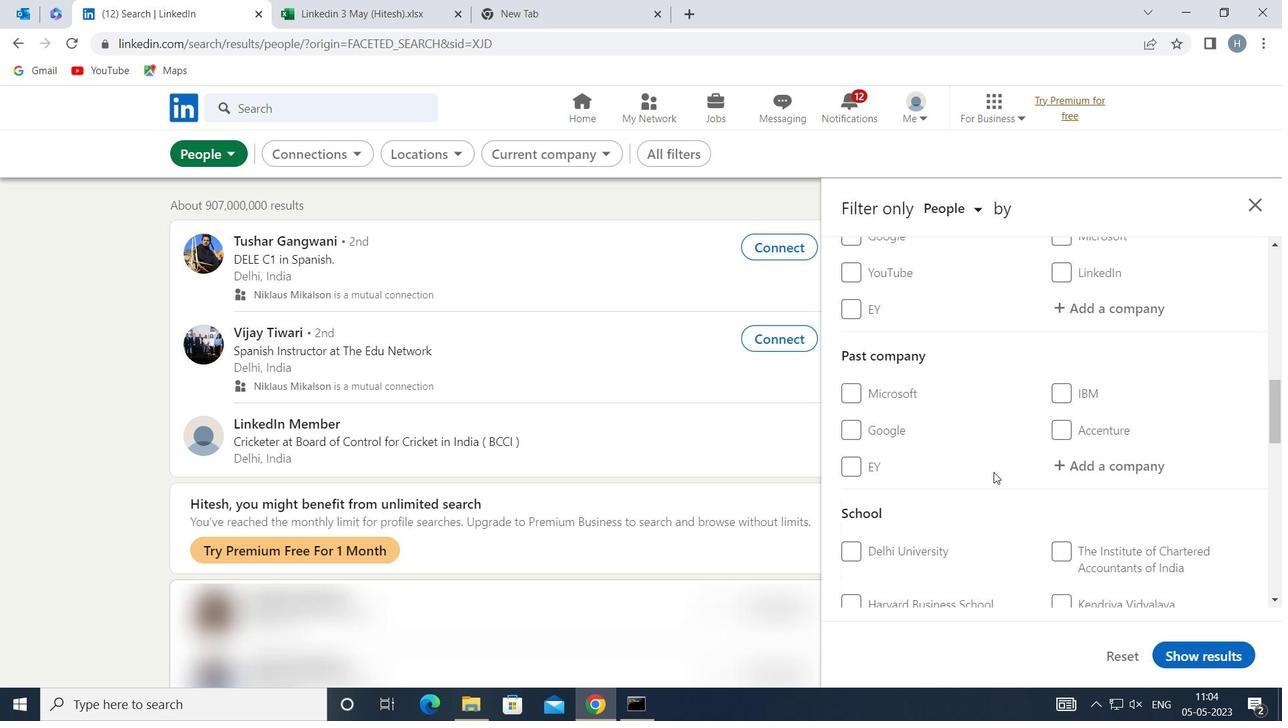 
Action: Mouse scrolled (994, 472) with delta (0, 0)
Screenshot: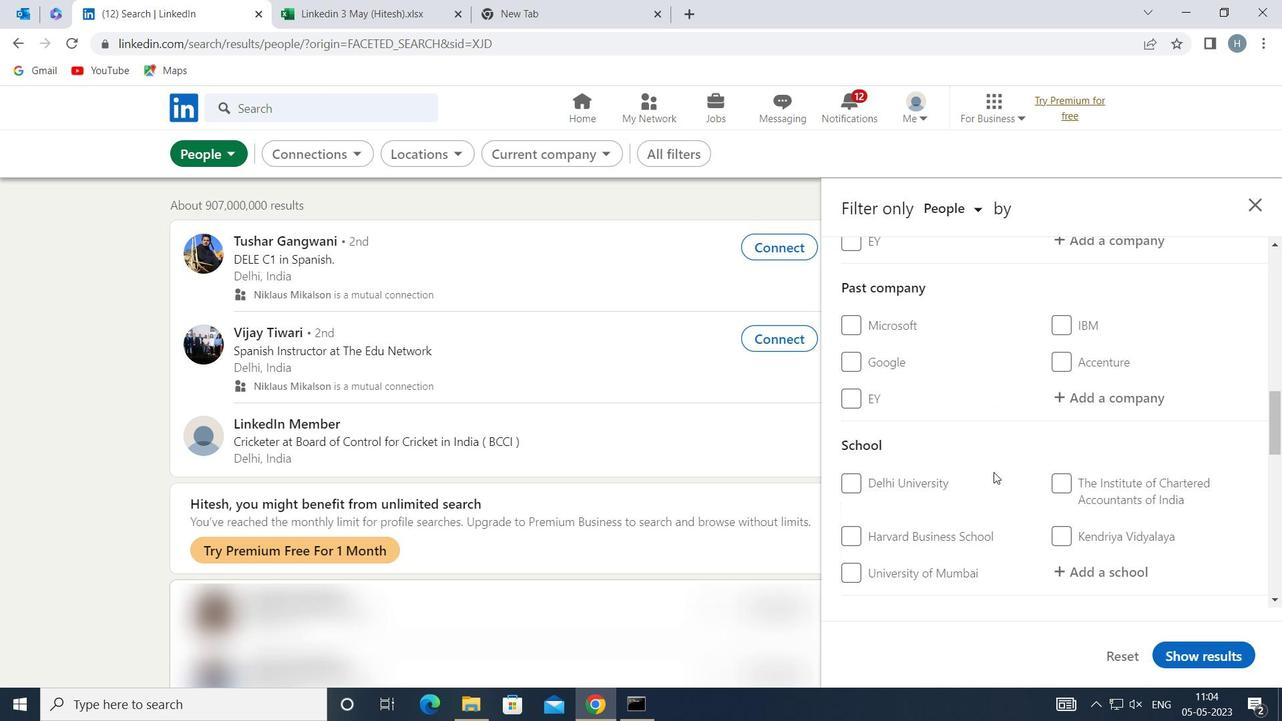 
Action: Mouse scrolled (994, 472) with delta (0, 0)
Screenshot: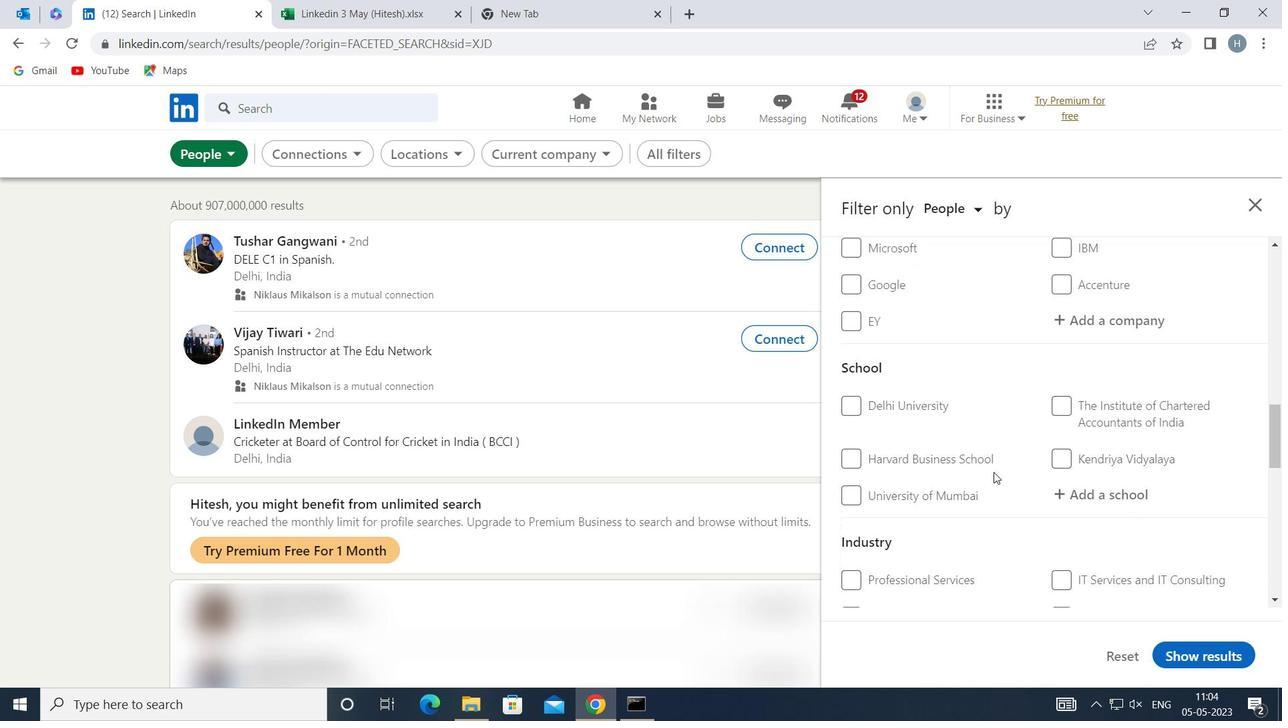 
Action: Mouse scrolled (994, 472) with delta (0, 0)
Screenshot: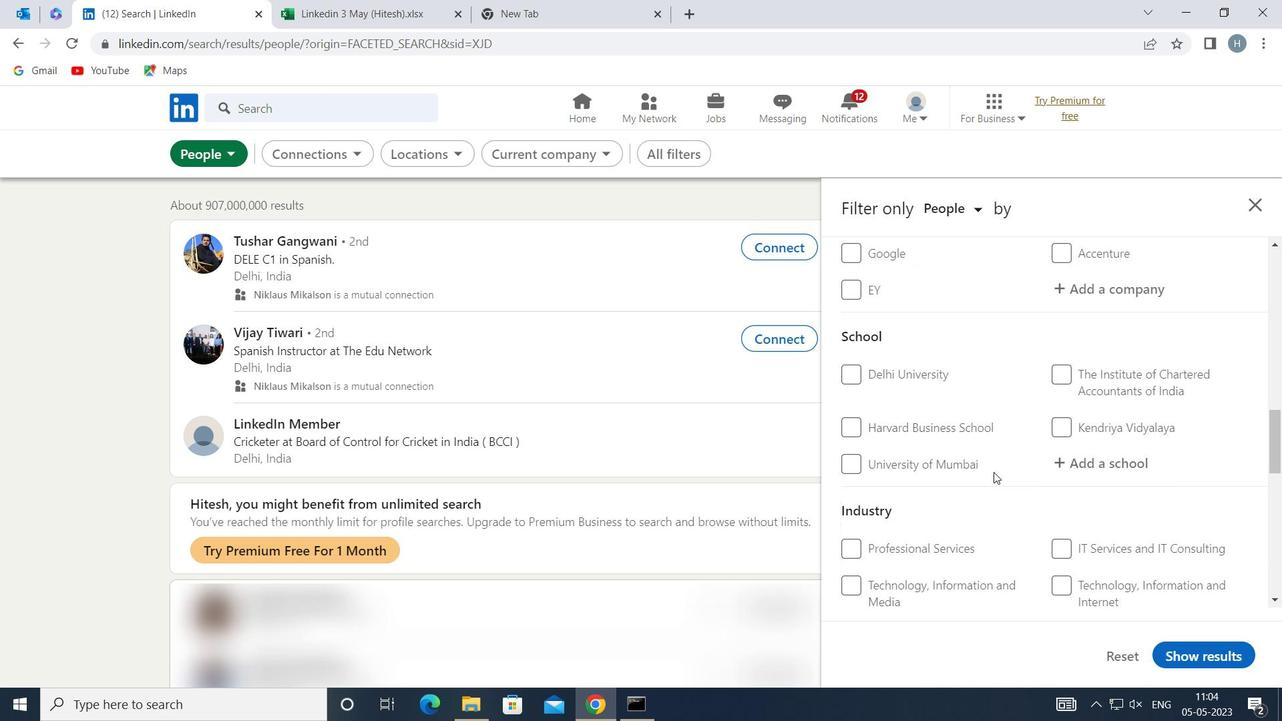 
Action: Mouse scrolled (994, 472) with delta (0, 0)
Screenshot: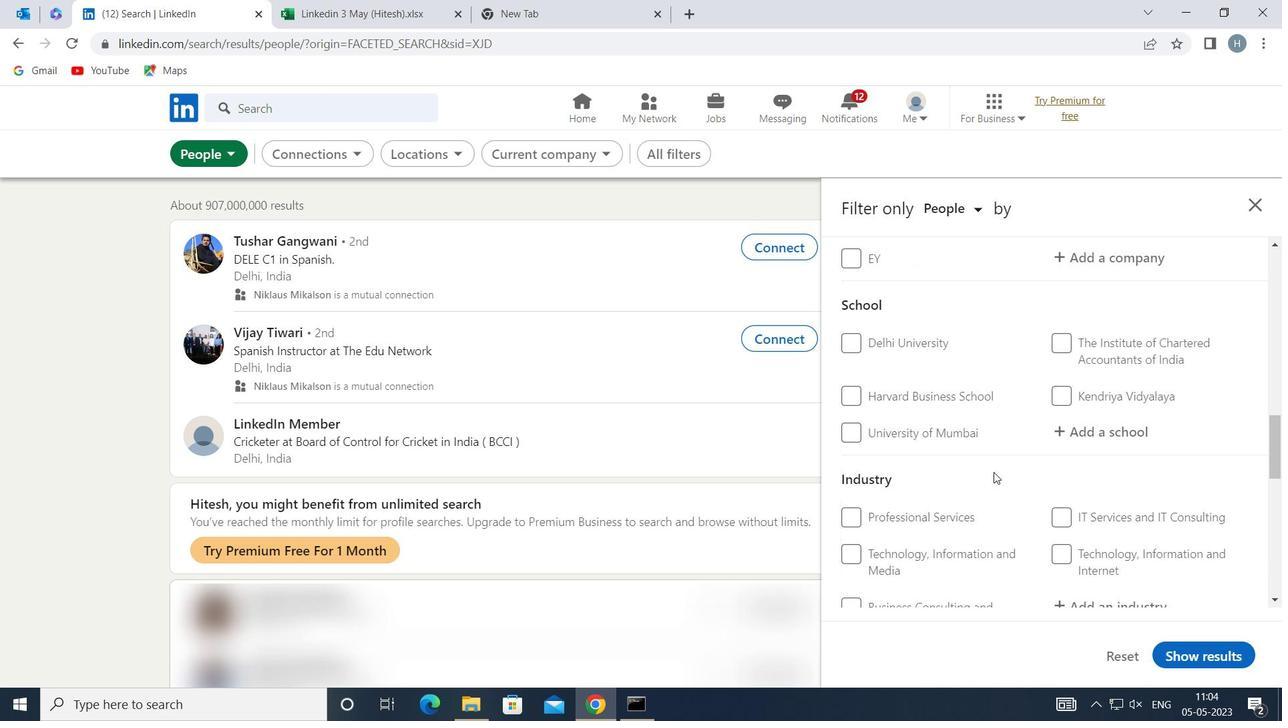 
Action: Mouse scrolled (994, 472) with delta (0, 0)
Screenshot: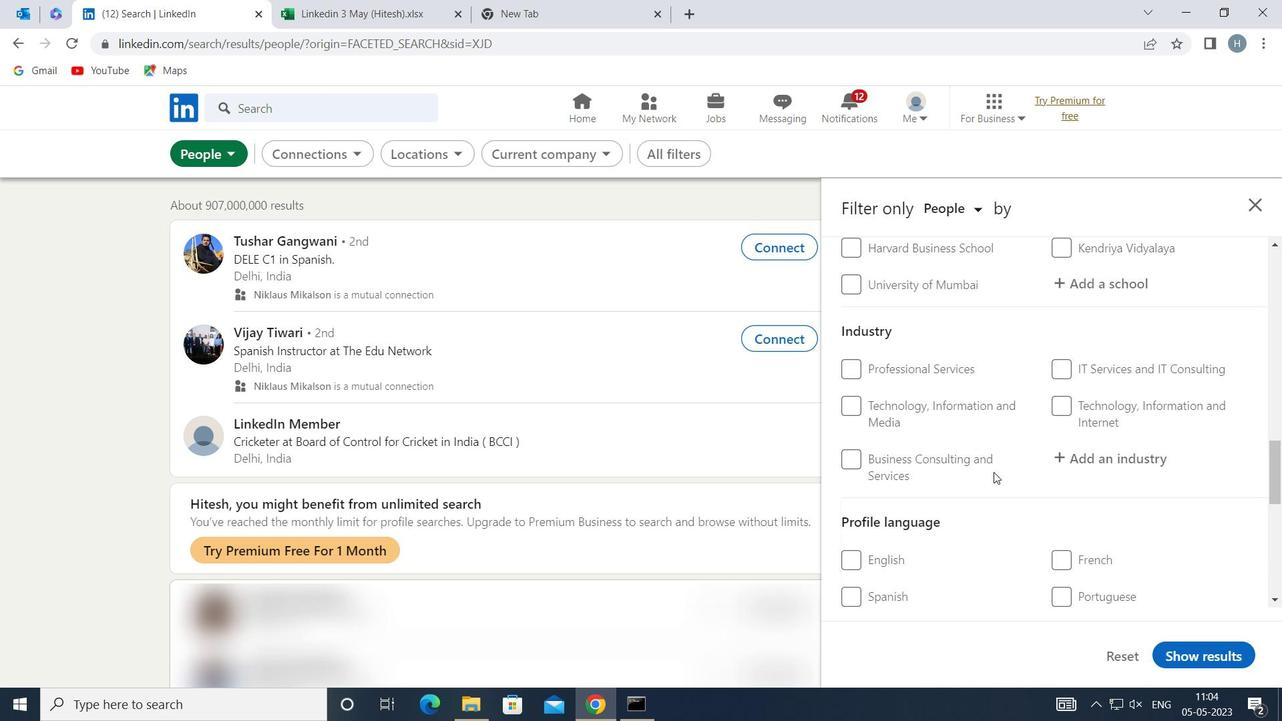 
Action: Mouse moved to (1057, 456)
Screenshot: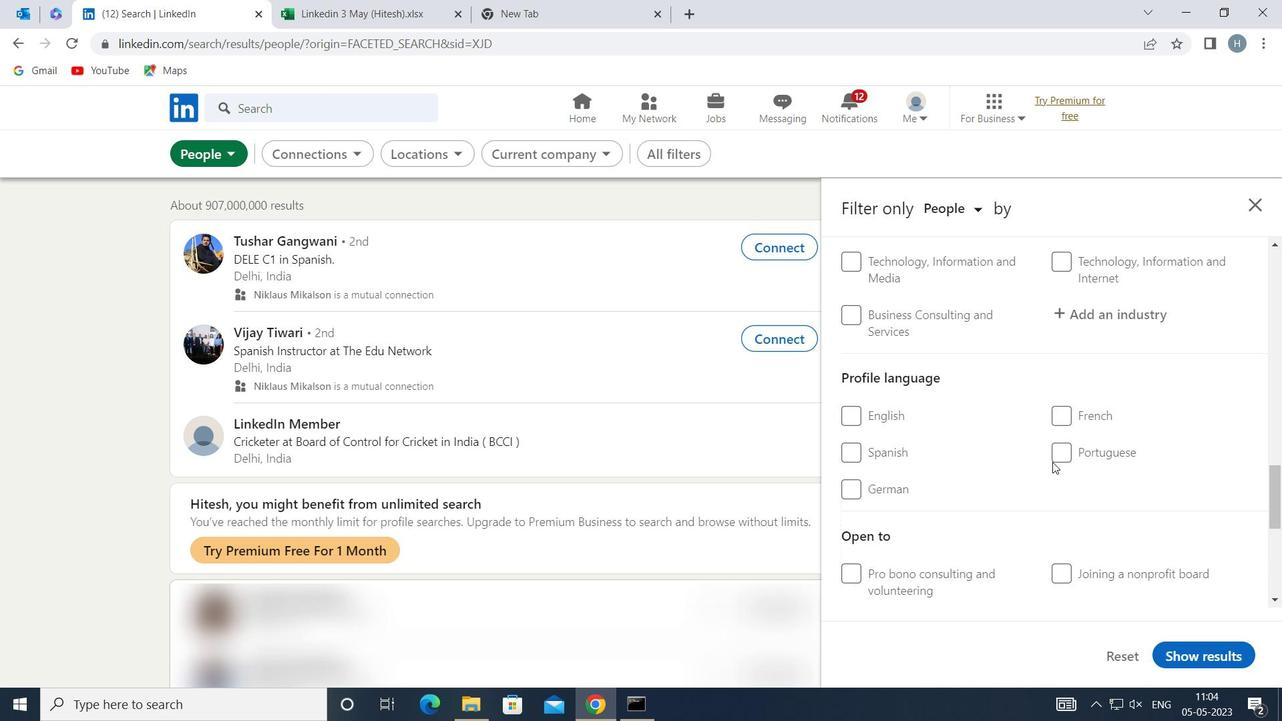 
Action: Mouse pressed left at (1057, 456)
Screenshot: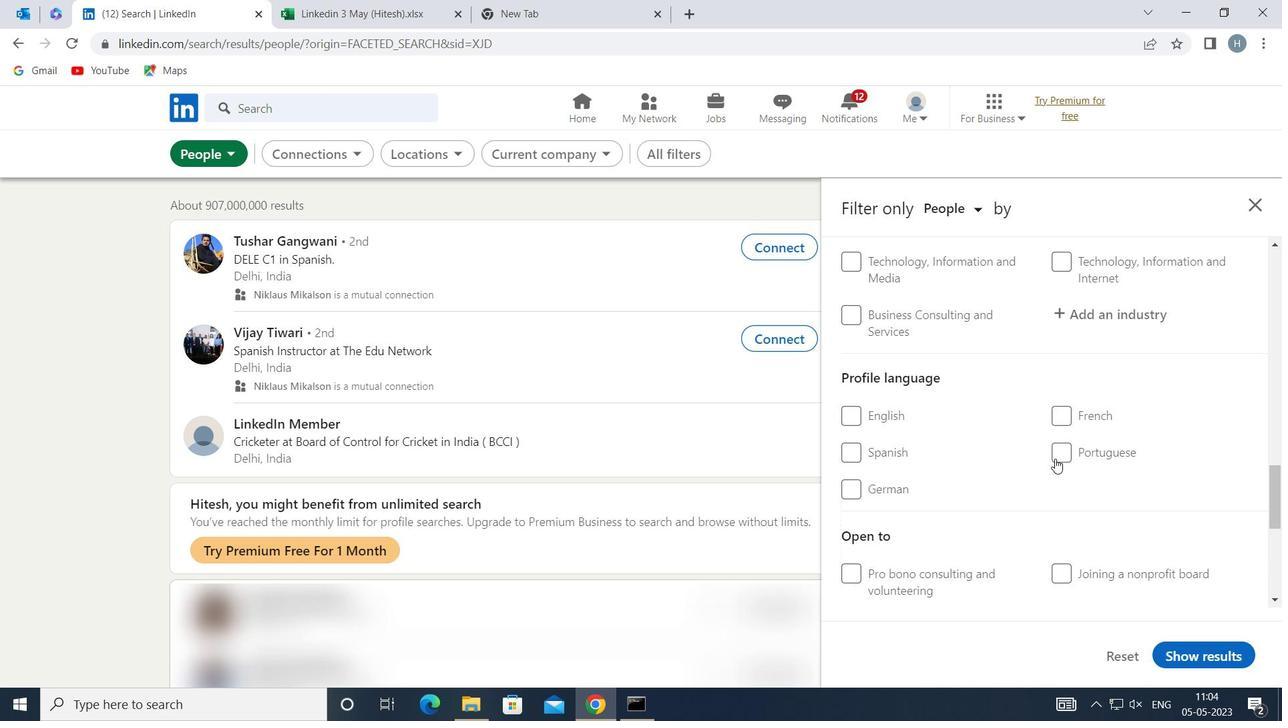 
Action: Mouse moved to (989, 460)
Screenshot: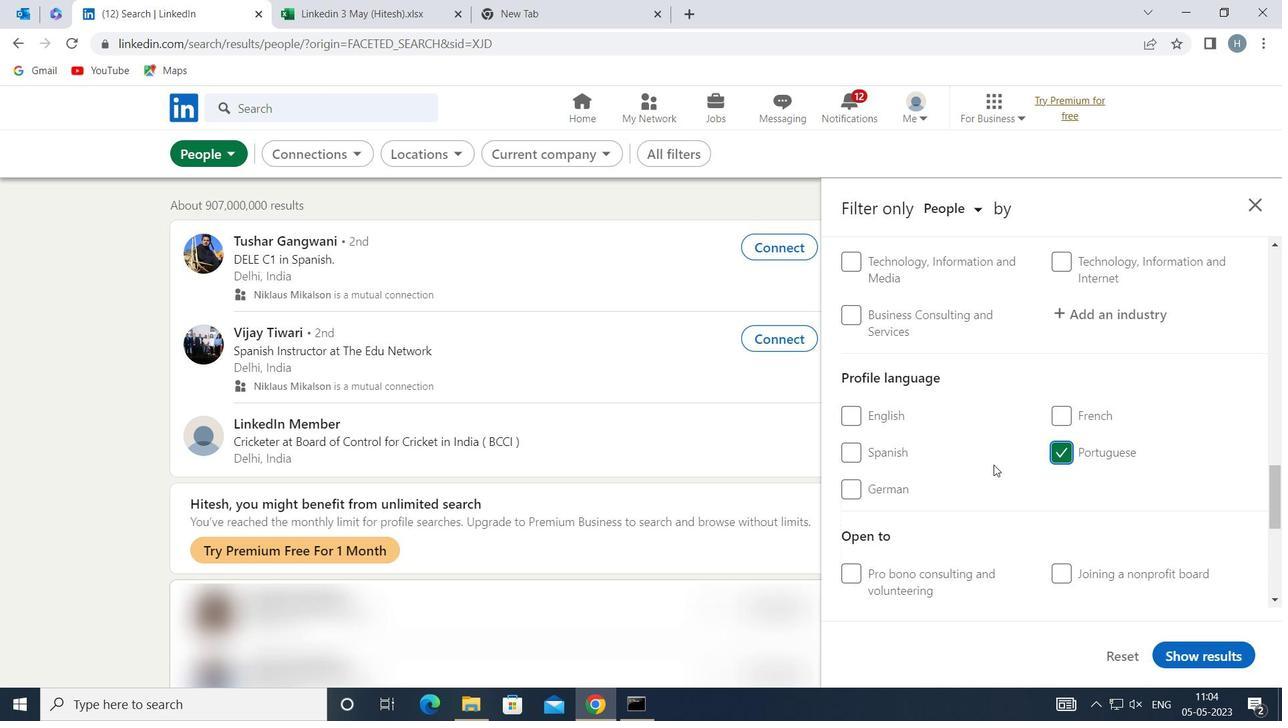 
Action: Mouse scrolled (989, 461) with delta (0, 0)
Screenshot: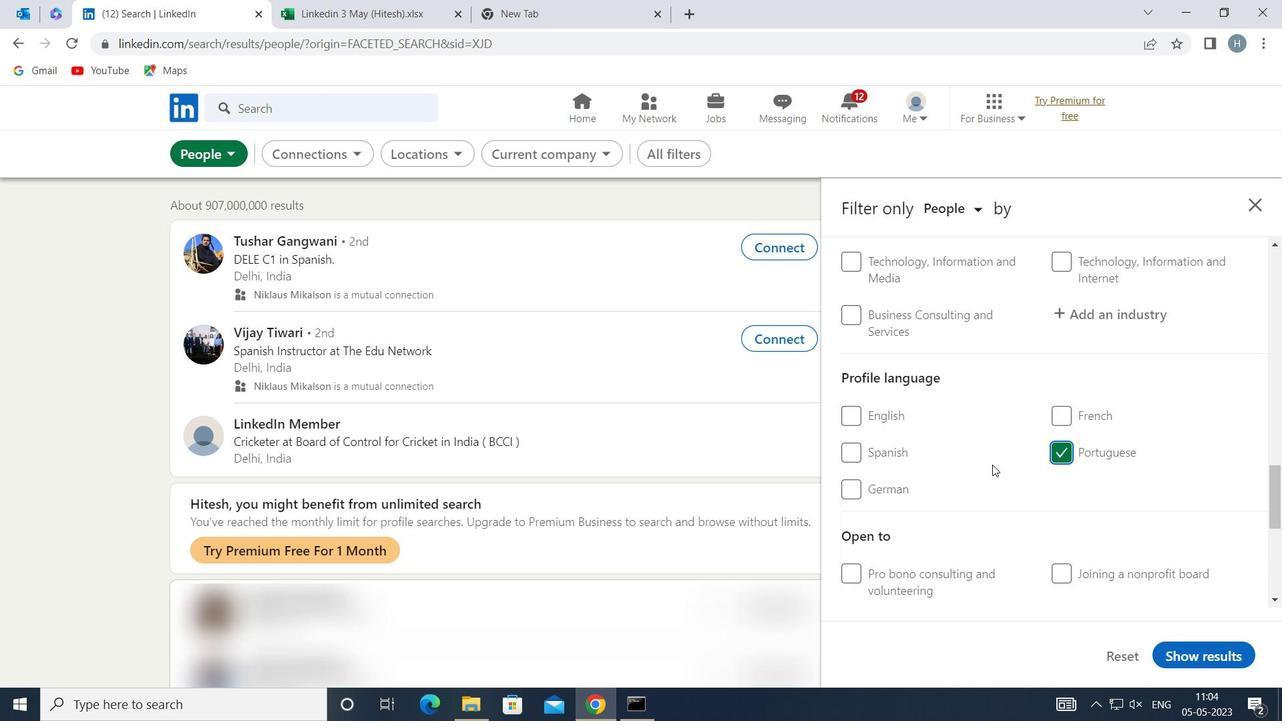 
Action: Mouse moved to (988, 460)
Screenshot: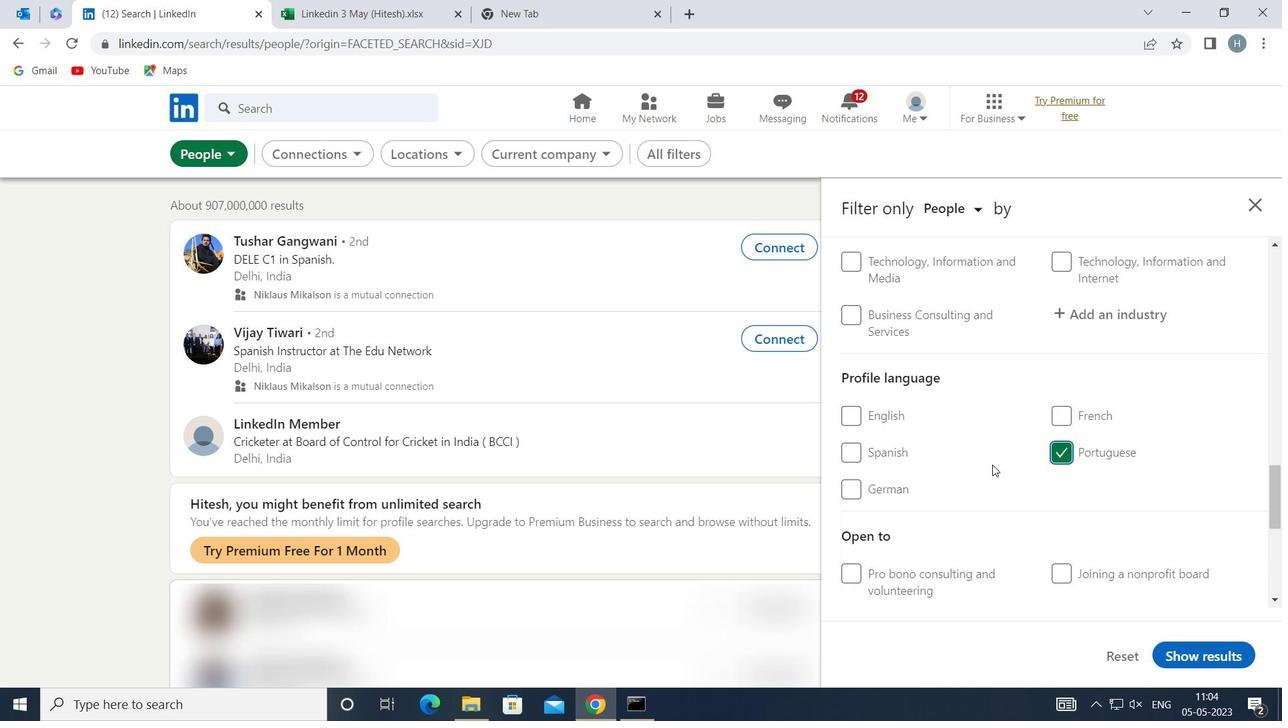 
Action: Mouse scrolled (988, 461) with delta (0, 0)
Screenshot: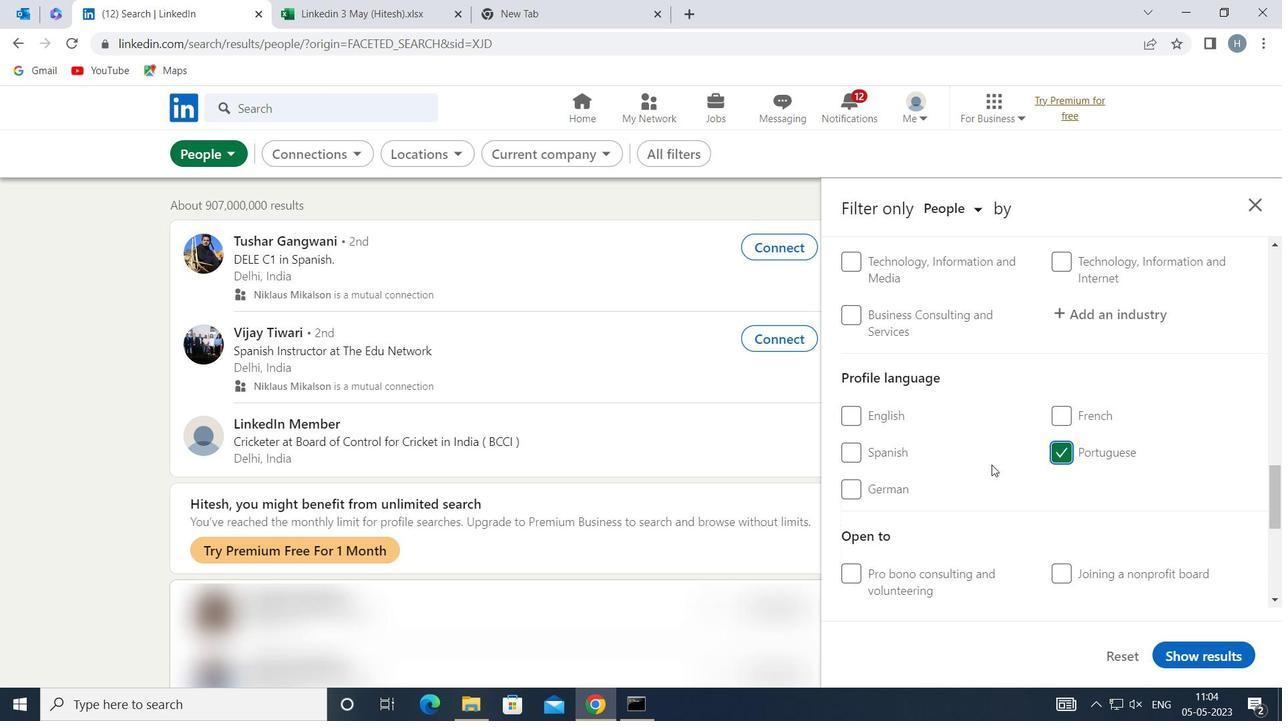 
Action: Mouse moved to (988, 458)
Screenshot: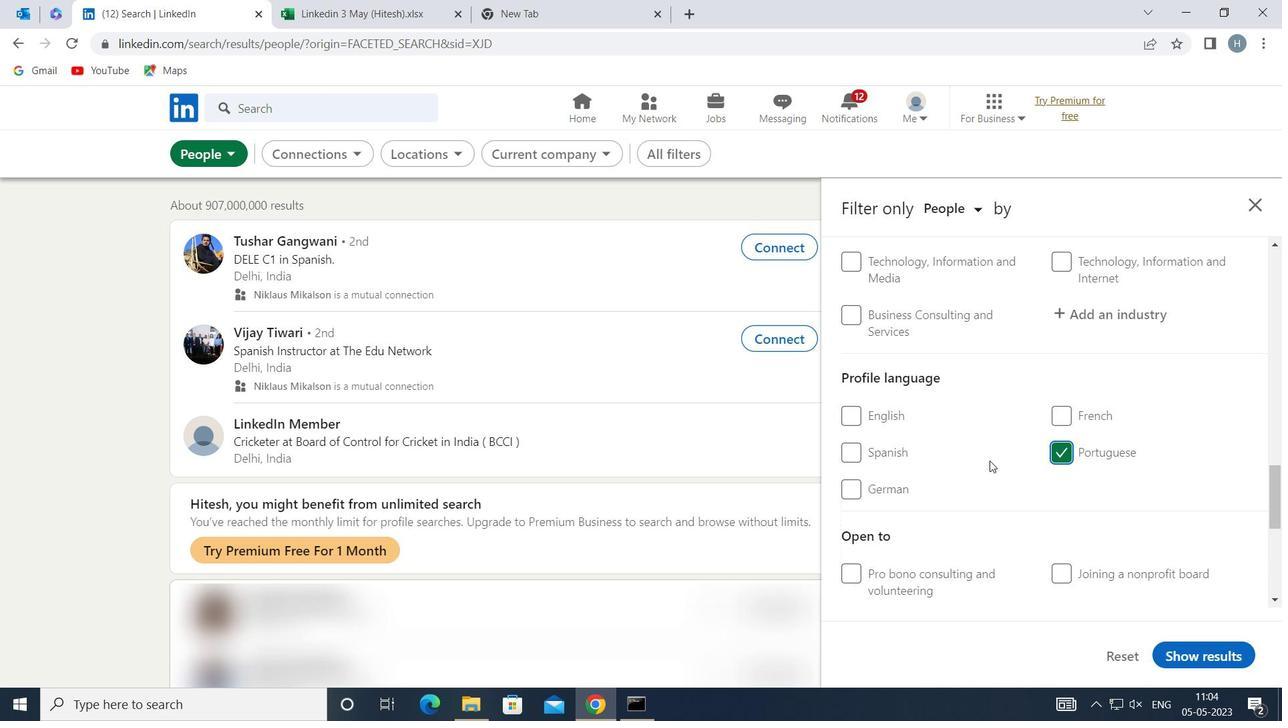 
Action: Mouse scrolled (988, 459) with delta (0, 0)
Screenshot: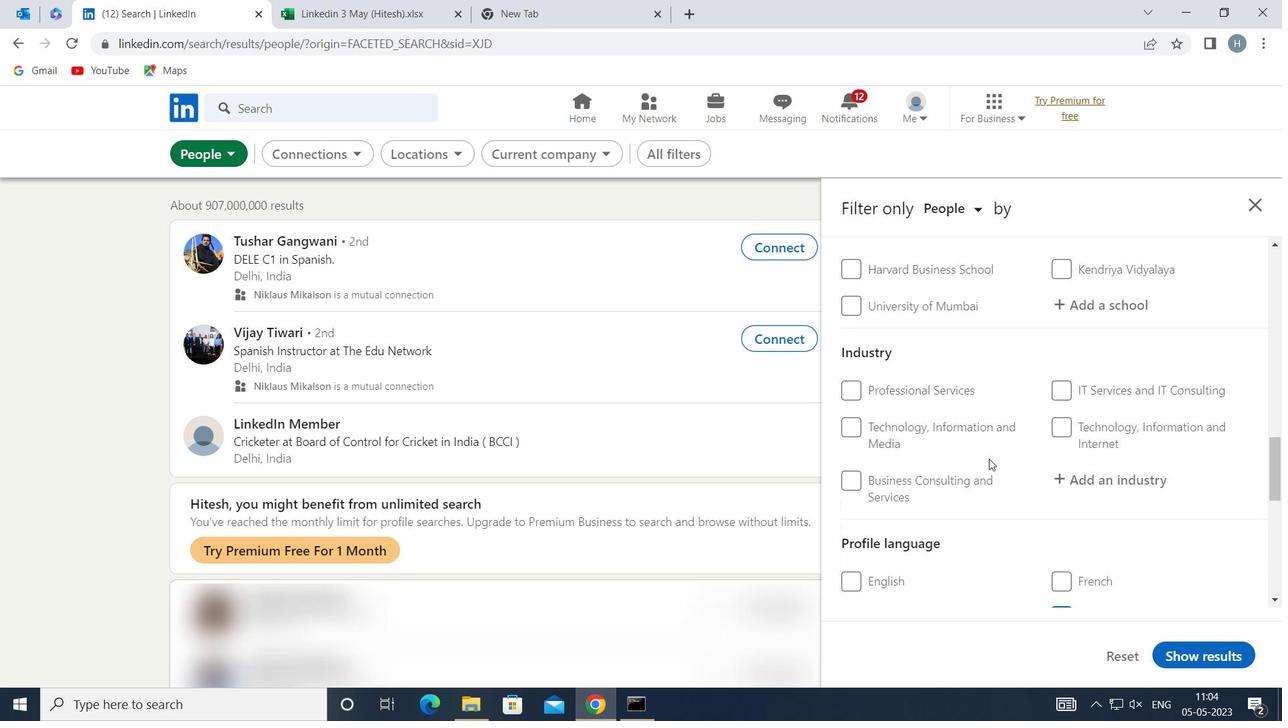 
Action: Mouse scrolled (988, 459) with delta (0, 0)
Screenshot: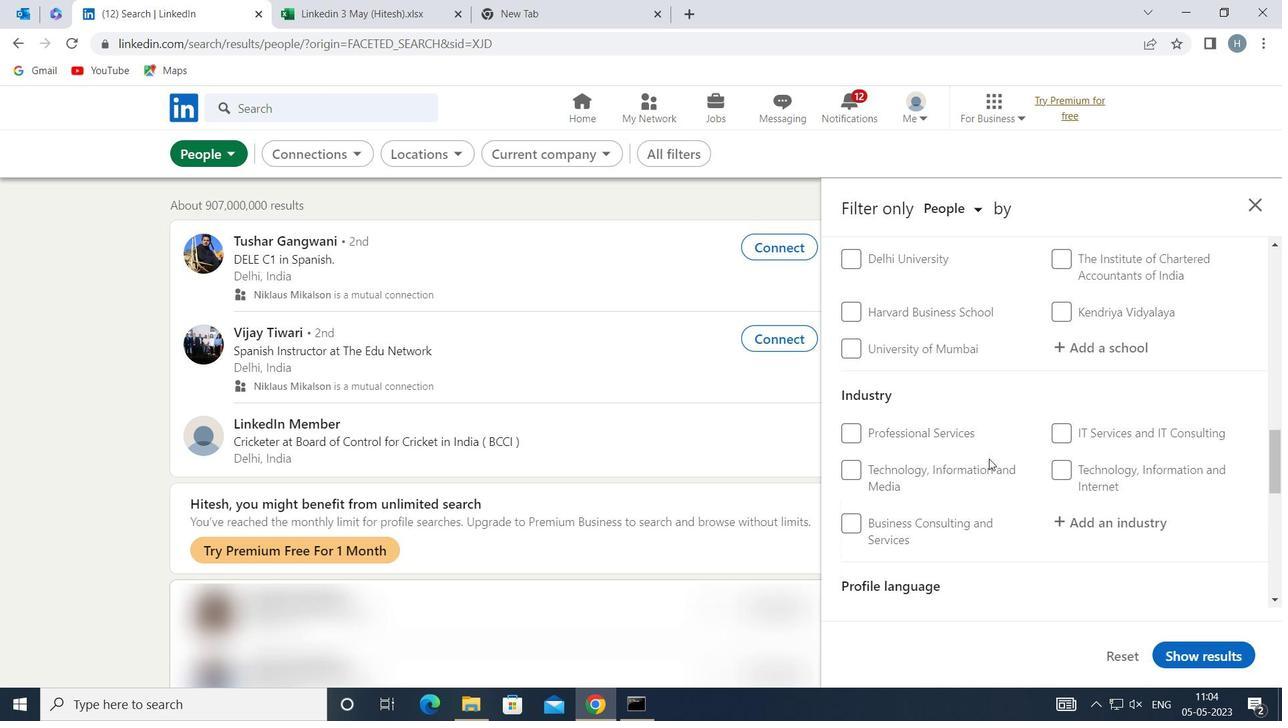 
Action: Mouse scrolled (988, 459) with delta (0, 0)
Screenshot: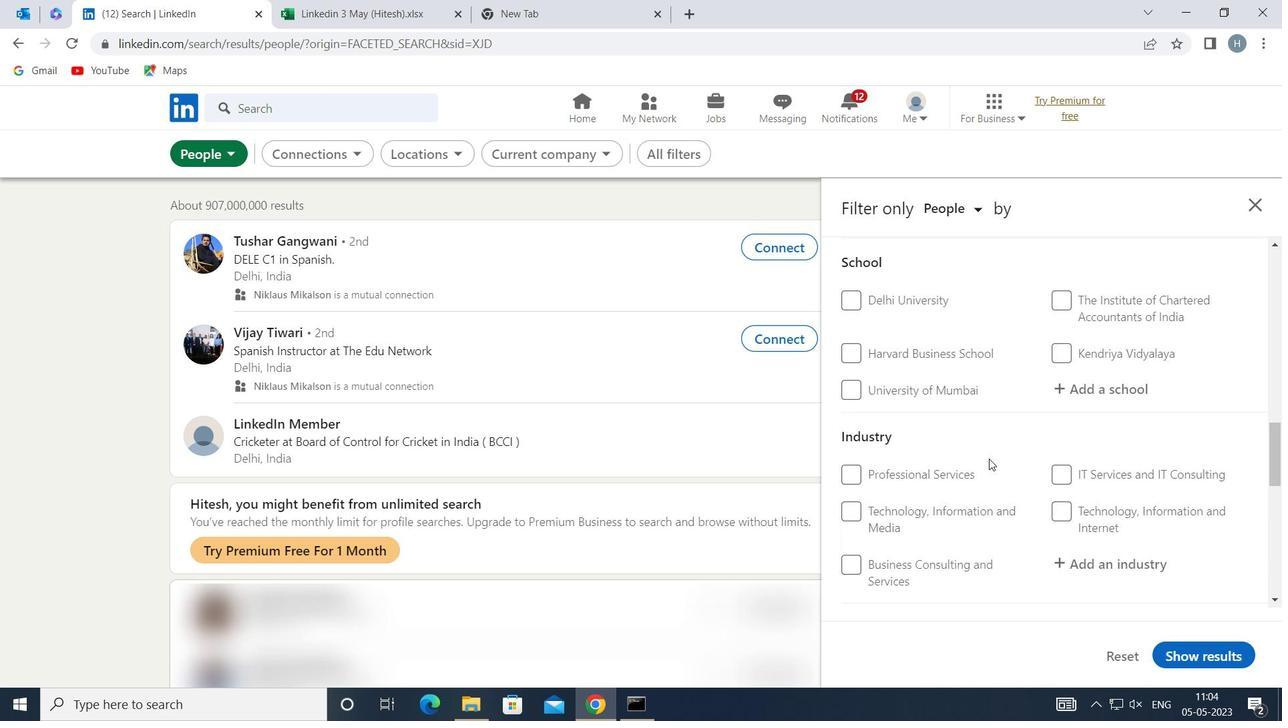
Action: Mouse scrolled (988, 459) with delta (0, 0)
Screenshot: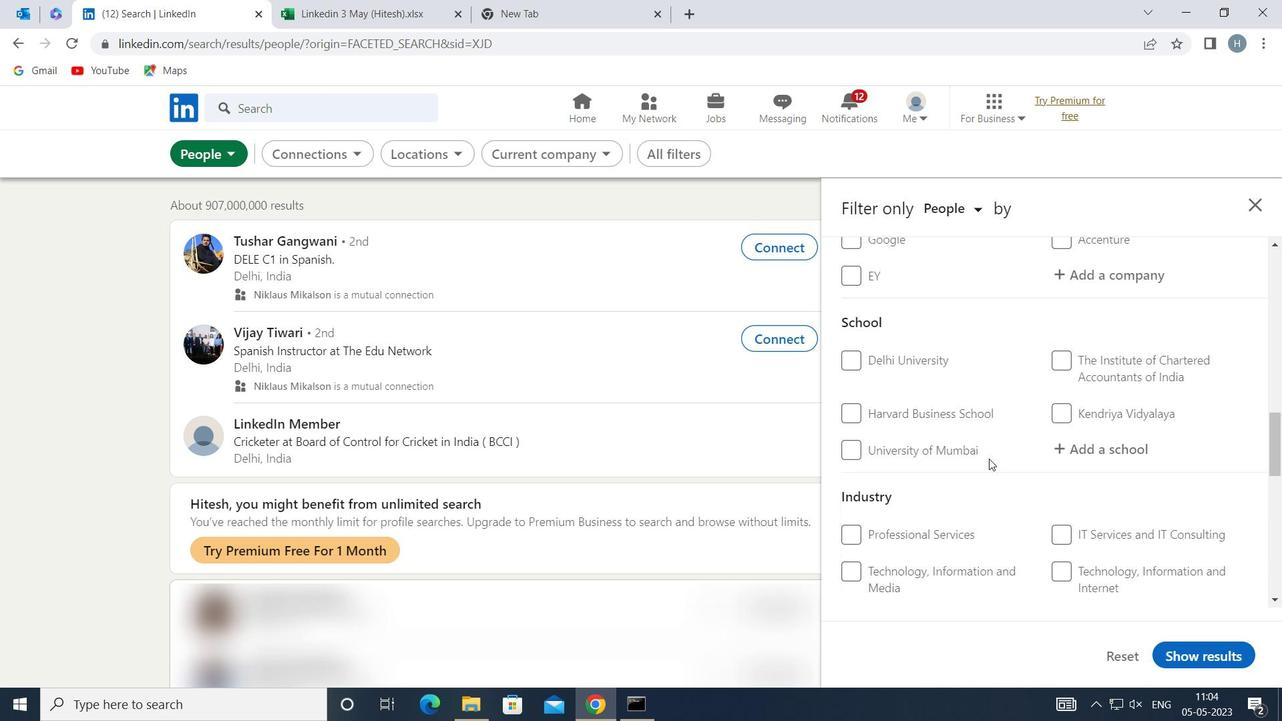 
Action: Mouse scrolled (988, 459) with delta (0, 0)
Screenshot: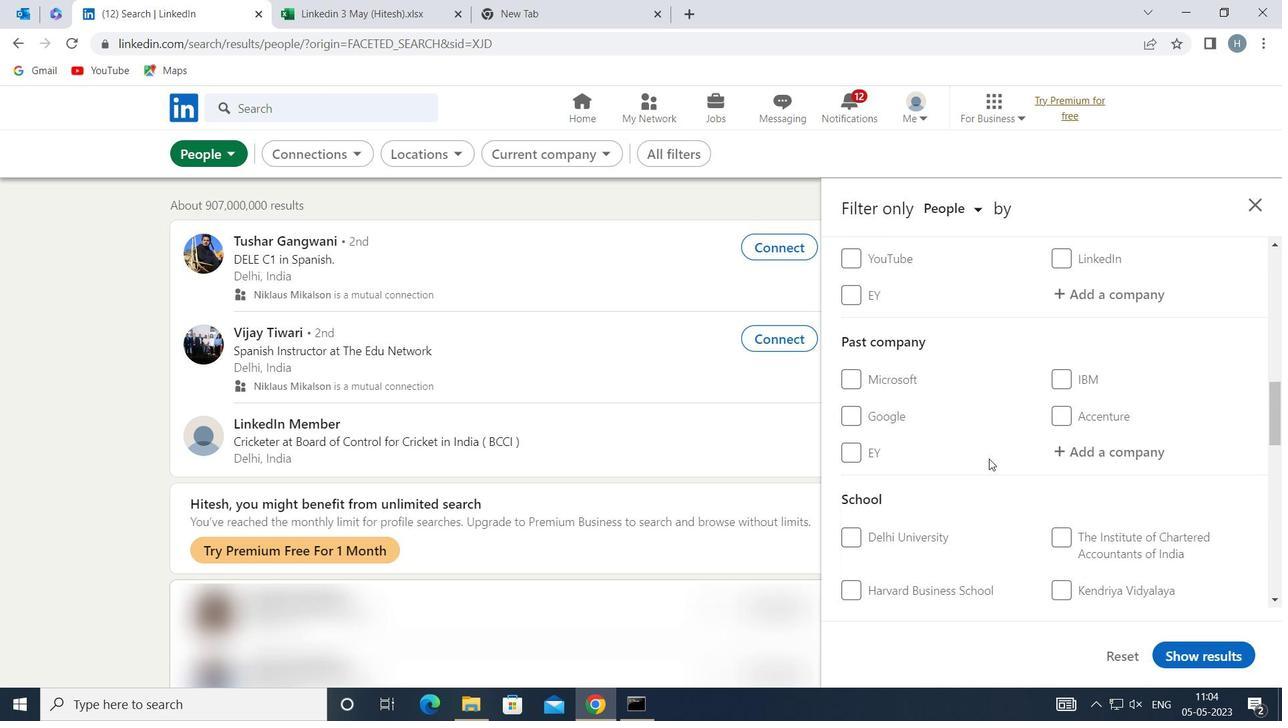 
Action: Mouse moved to (1101, 391)
Screenshot: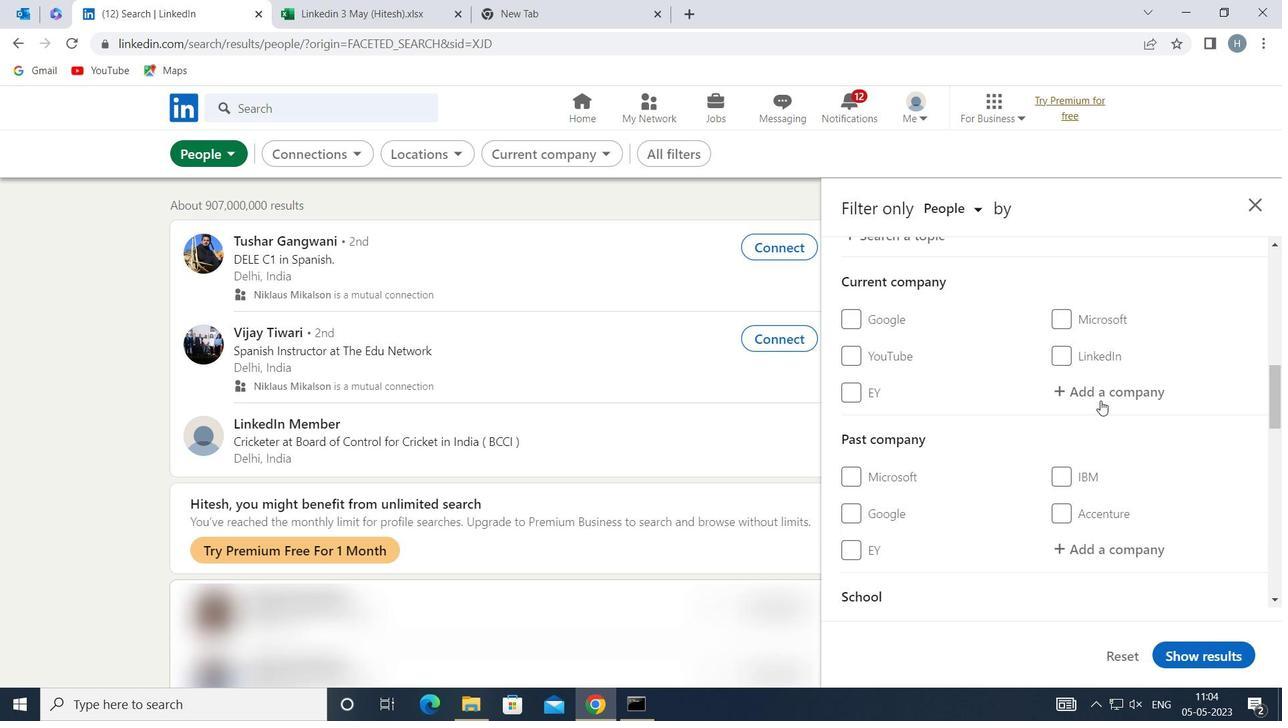 
Action: Mouse pressed left at (1101, 391)
Screenshot: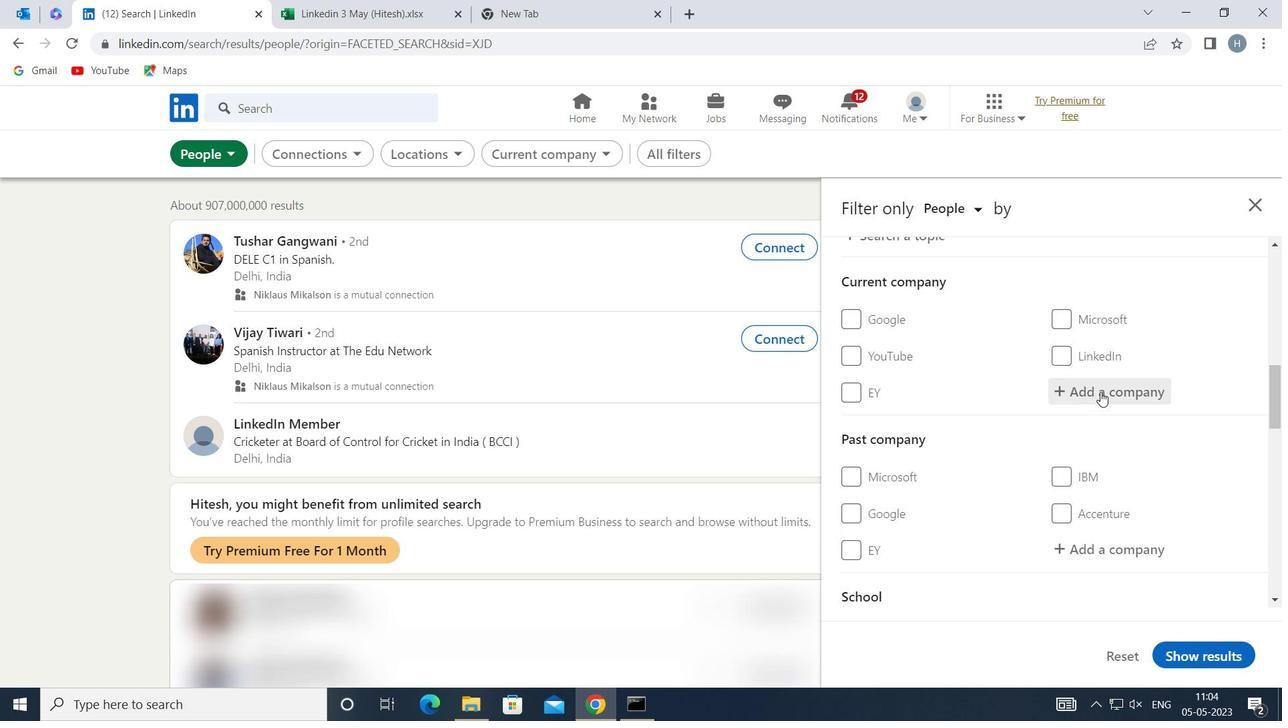 
Action: Key pressed <Key.shift>PRISTYN<Key.space><Key.shift>CARE
Screenshot: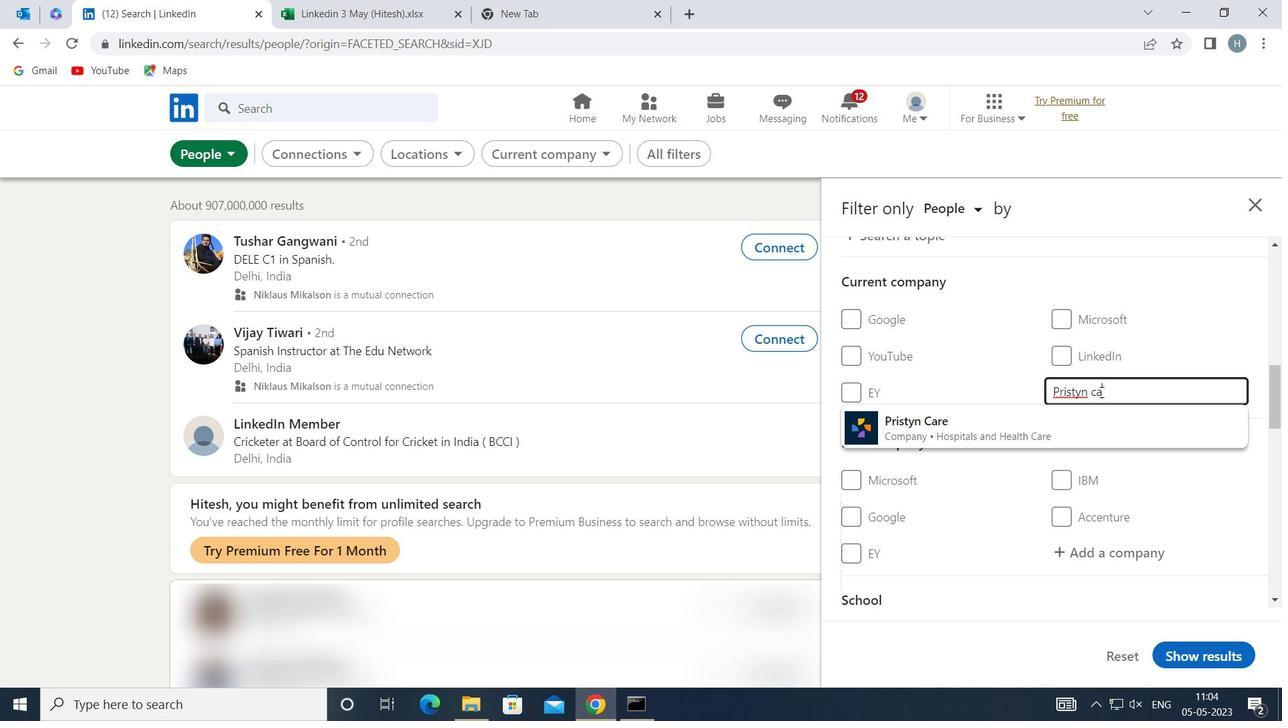 
Action: Mouse moved to (1039, 430)
Screenshot: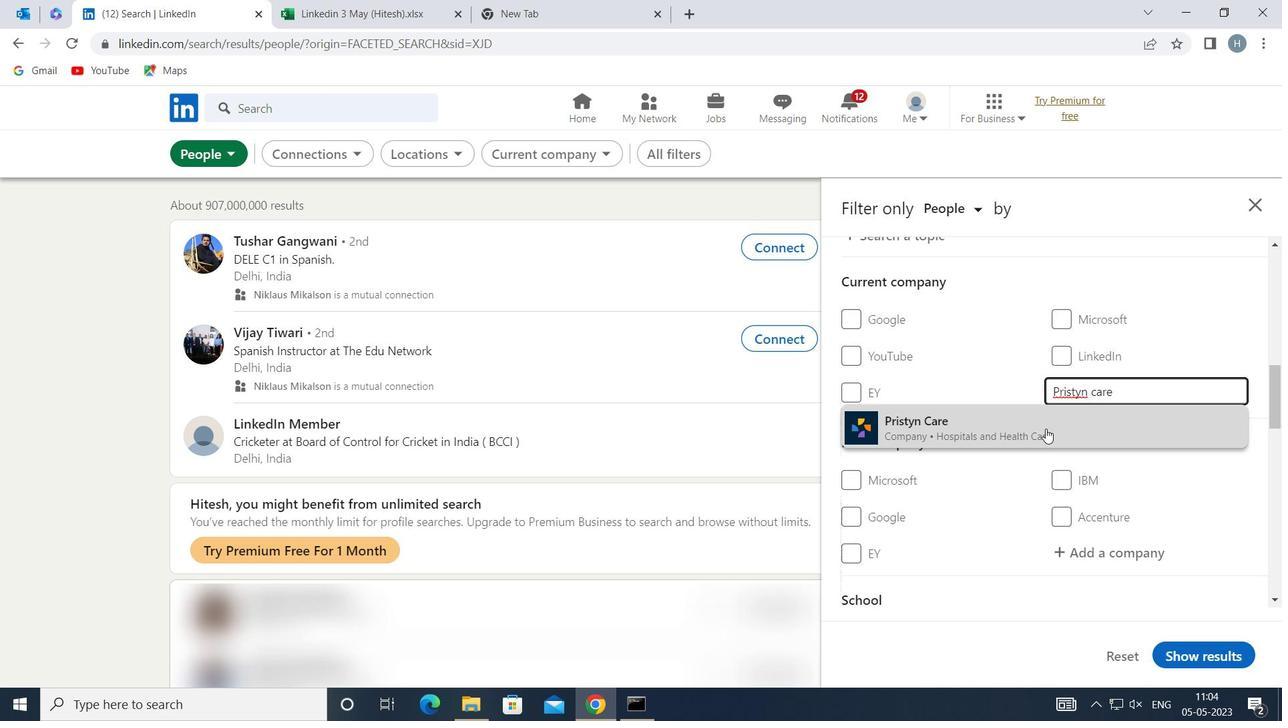 
Action: Mouse pressed left at (1039, 430)
Screenshot: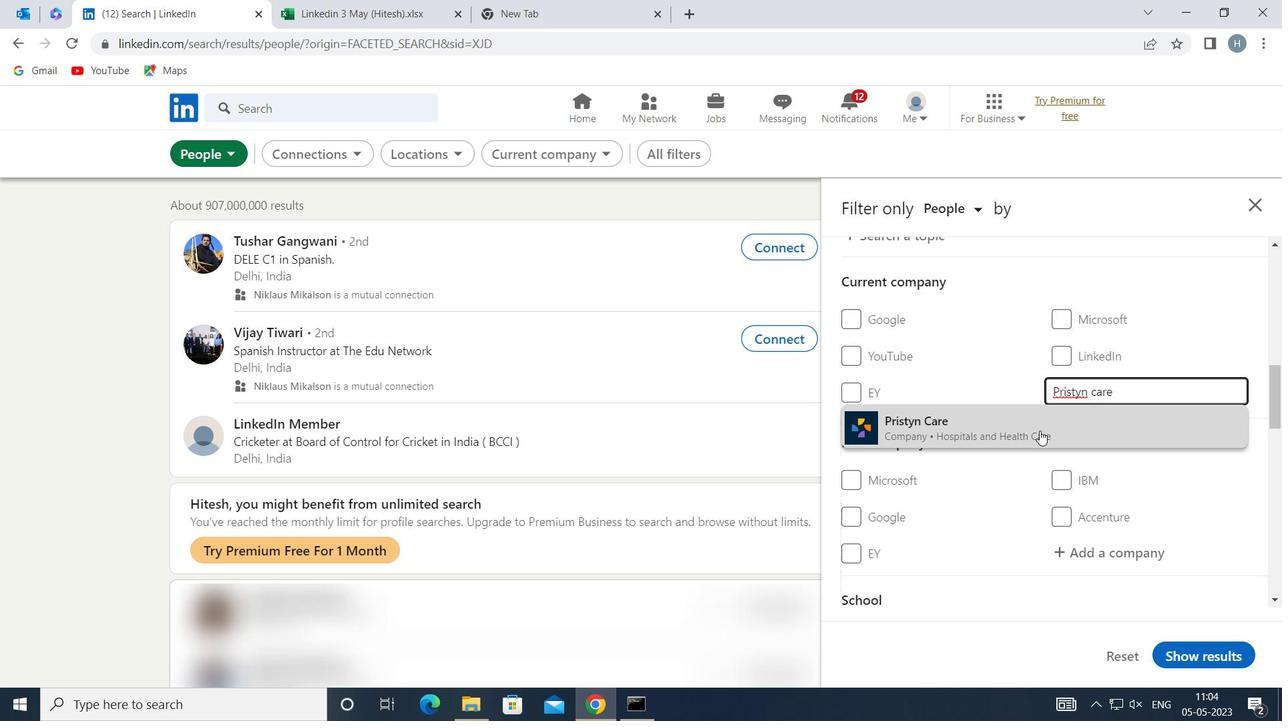 
Action: Mouse moved to (992, 403)
Screenshot: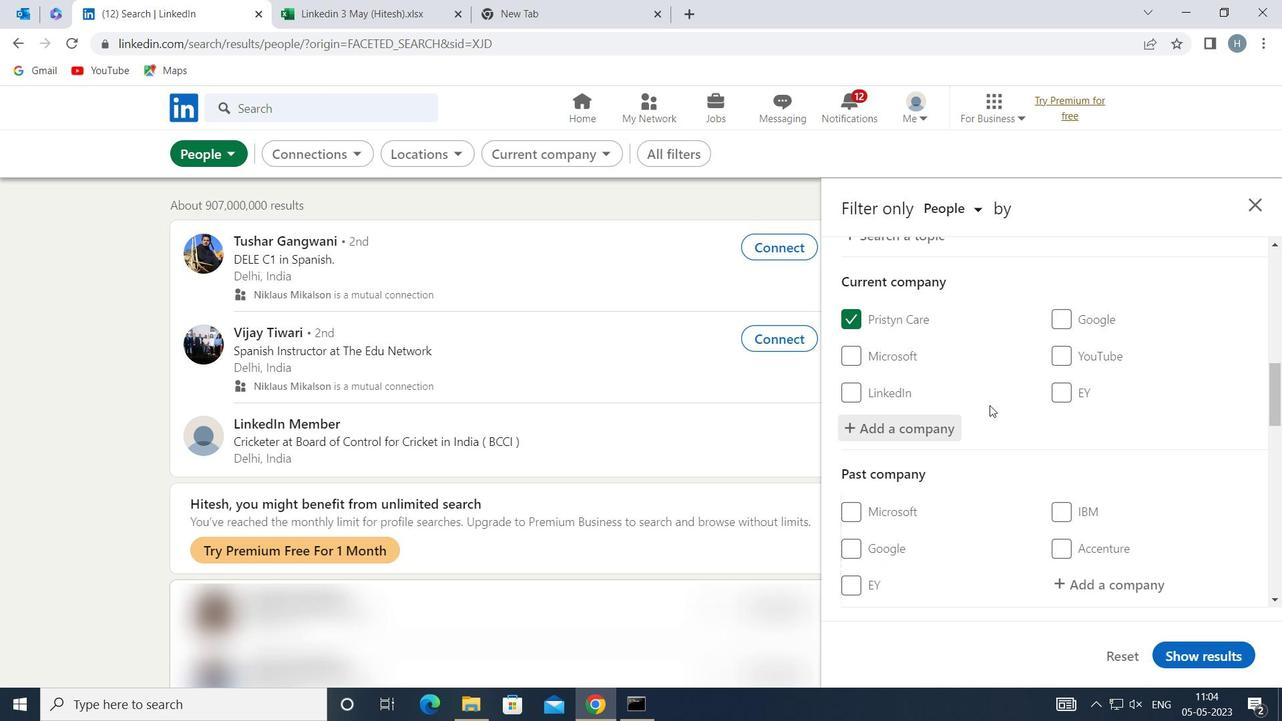 
Action: Mouse scrolled (992, 402) with delta (0, 0)
Screenshot: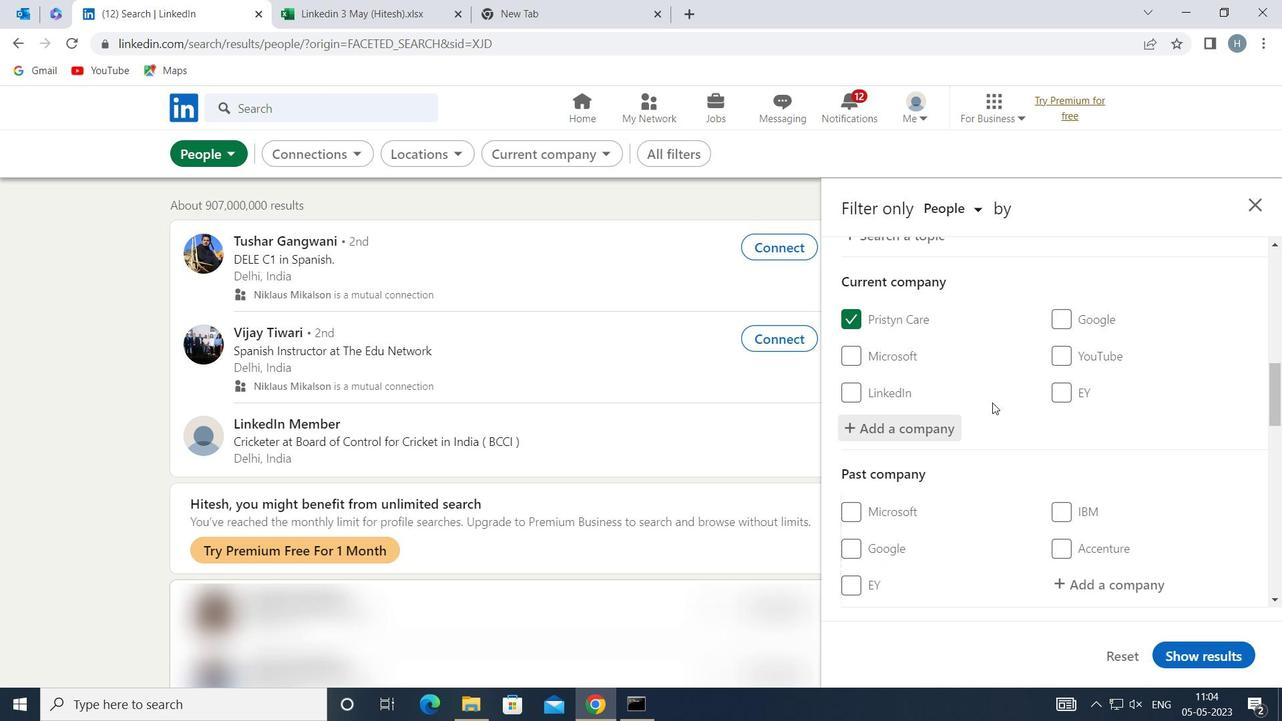
Action: Mouse moved to (994, 399)
Screenshot: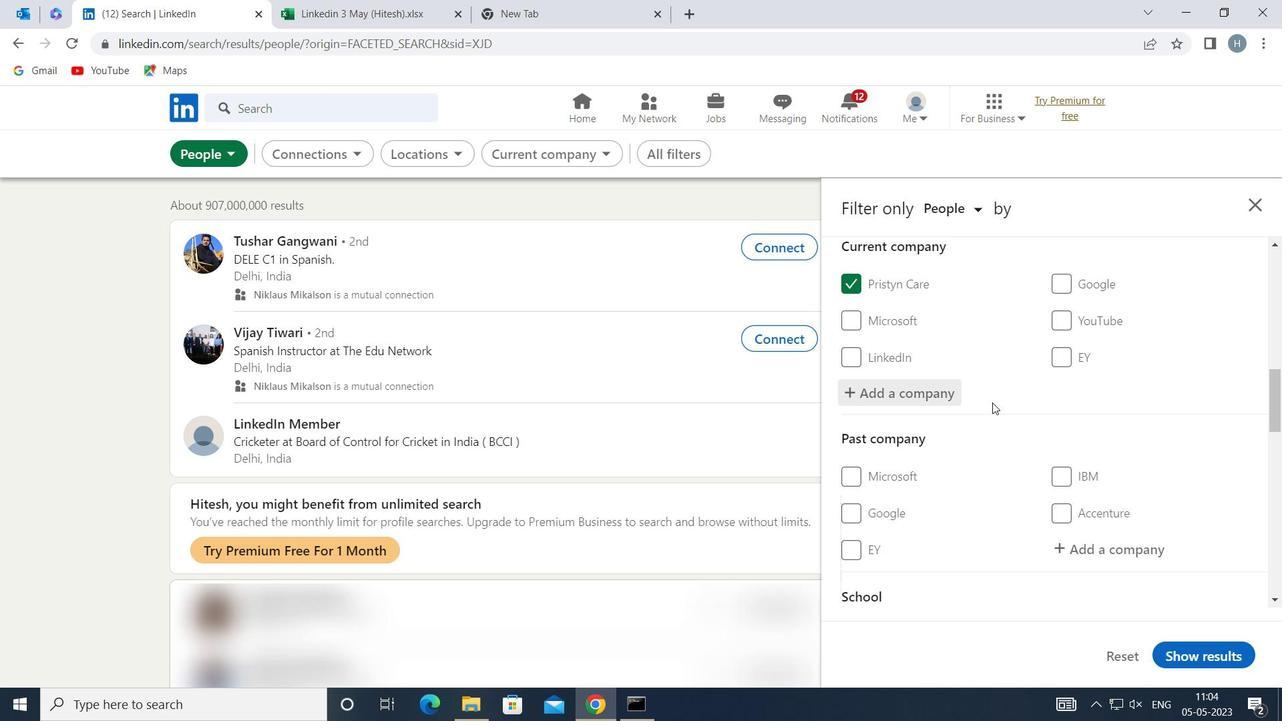 
Action: Mouse scrolled (994, 398) with delta (0, 0)
Screenshot: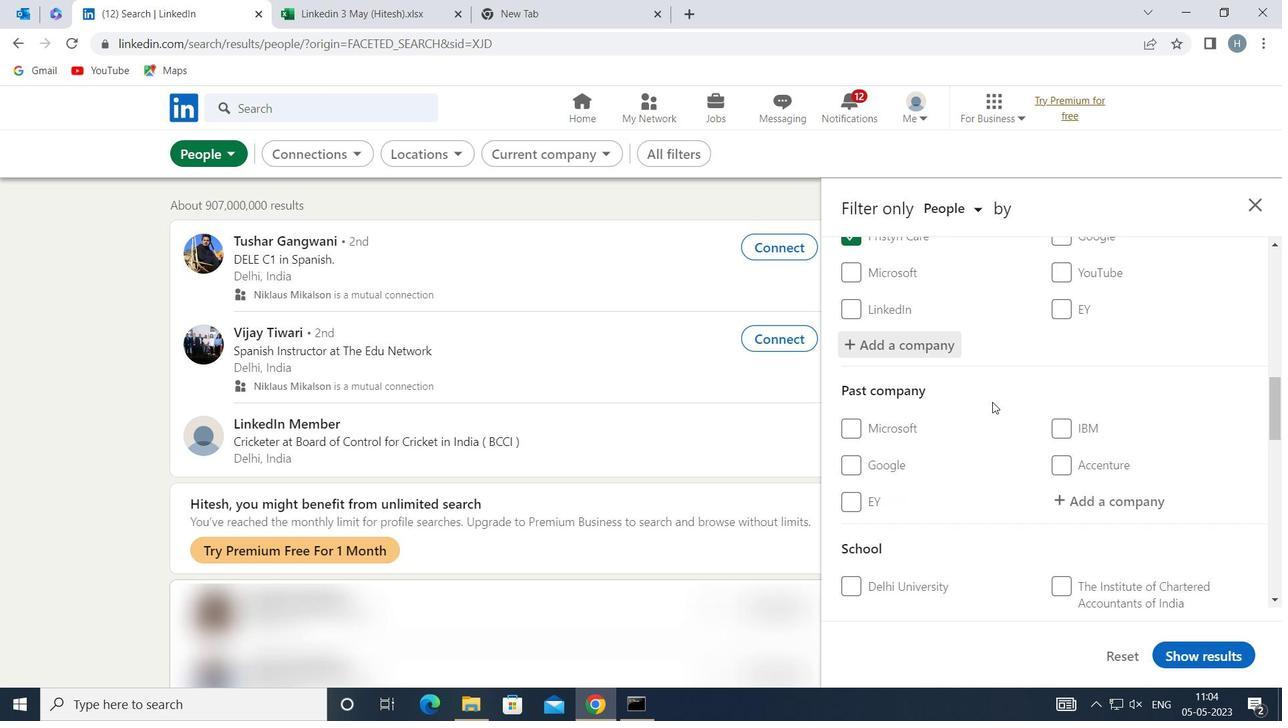 
Action: Mouse scrolled (994, 398) with delta (0, 0)
Screenshot: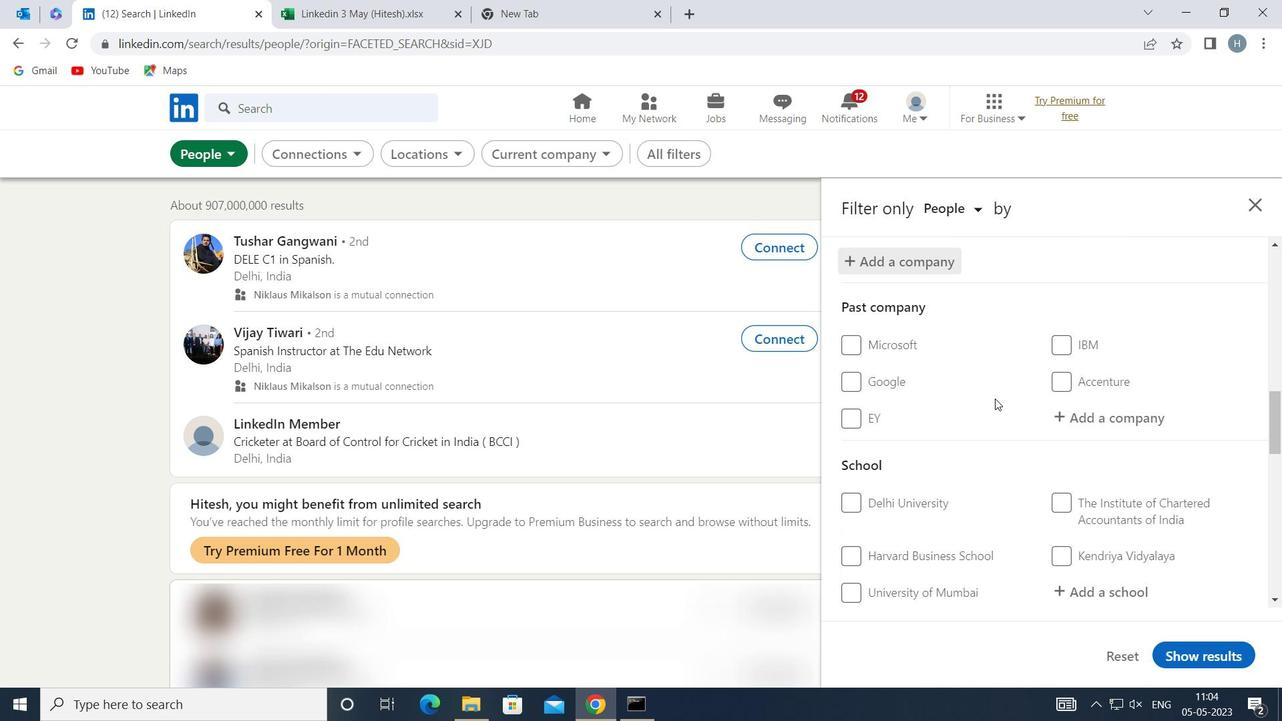 
Action: Mouse scrolled (994, 398) with delta (0, 0)
Screenshot: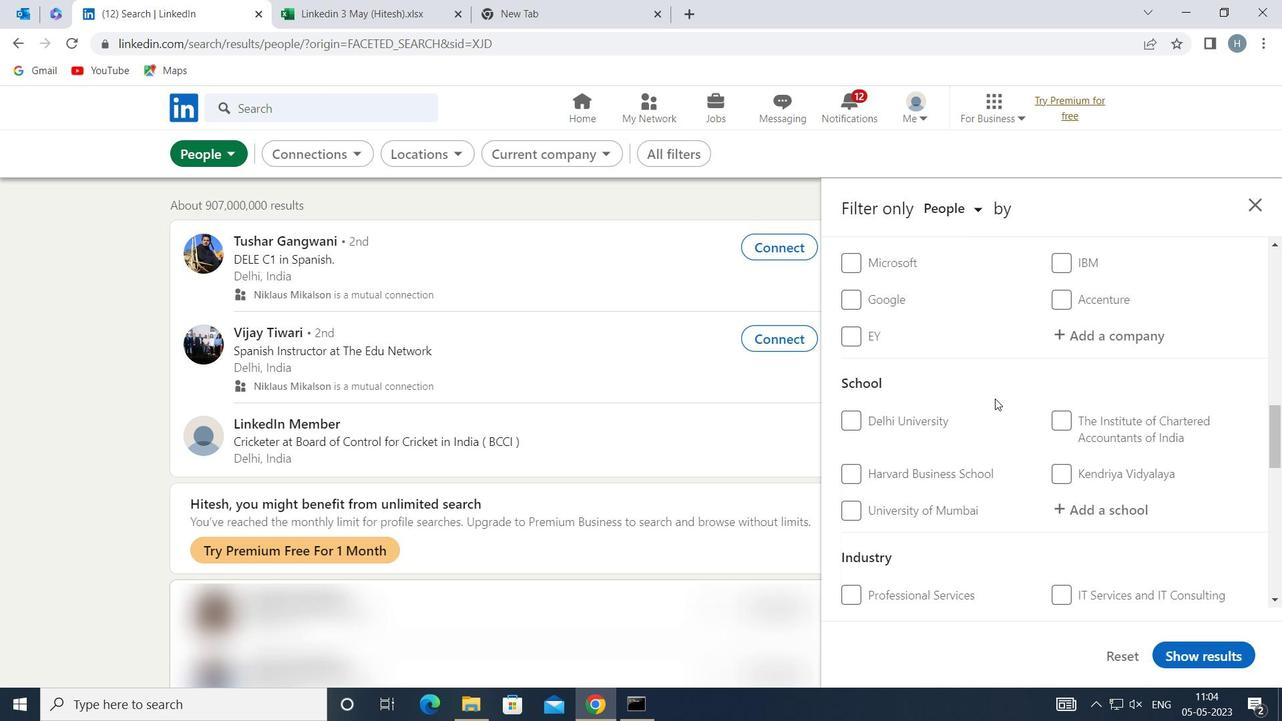 
Action: Mouse moved to (1085, 419)
Screenshot: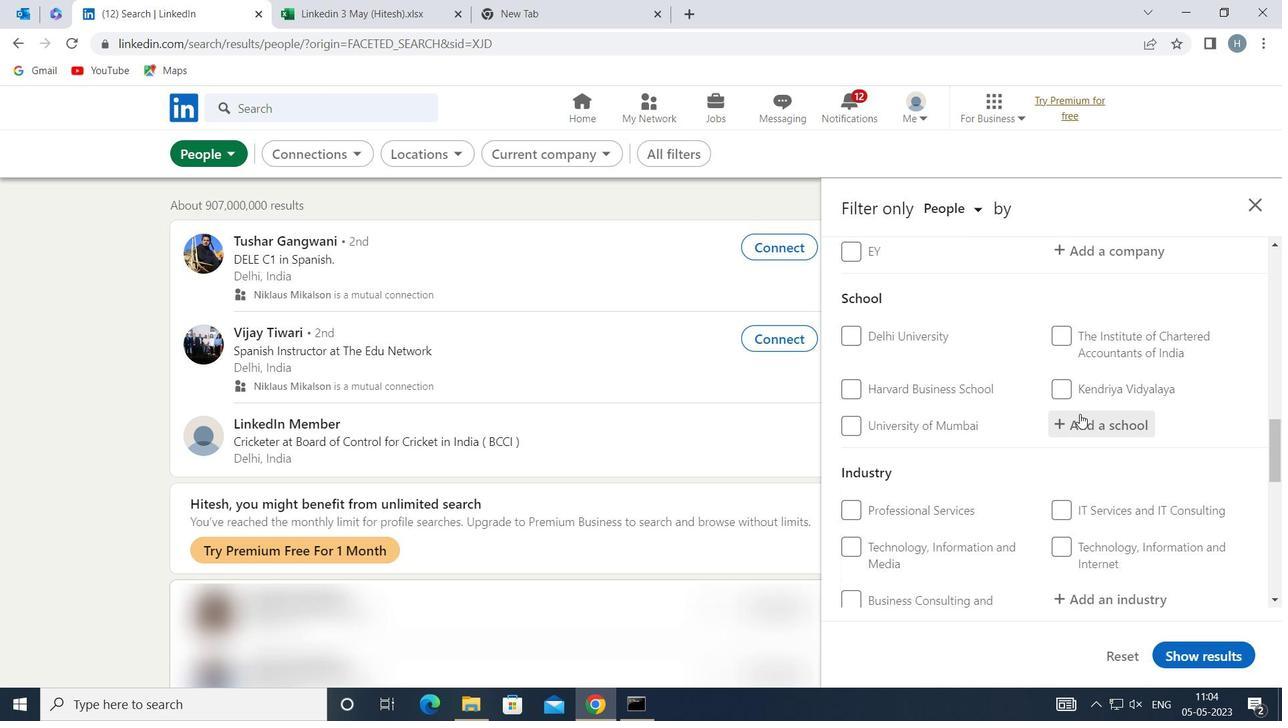 
Action: Mouse pressed left at (1085, 419)
Screenshot: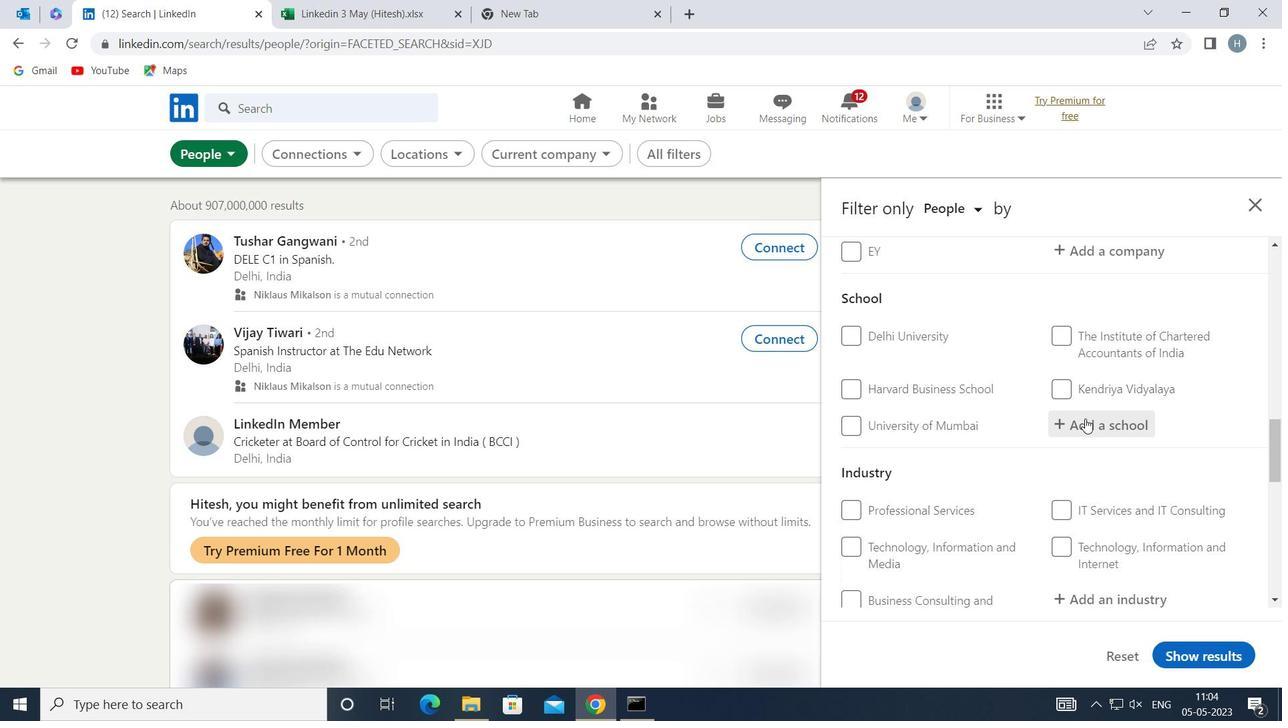 
Action: Mouse moved to (1085, 419)
Screenshot: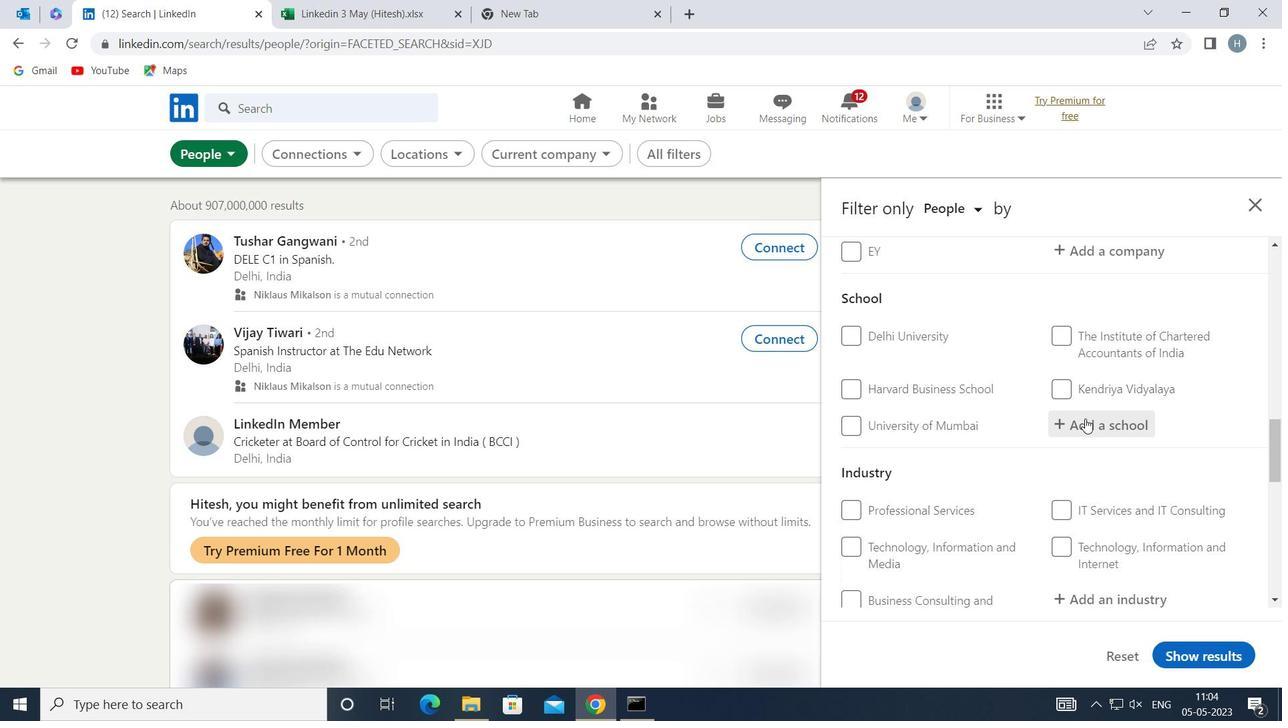 
Action: Key pressed <Key.shift>ST<Key.space><Key.shift>JOSE[<Key.backspace>PH<Key.space><Key.shift>COLLEGE<Key.space>
Screenshot: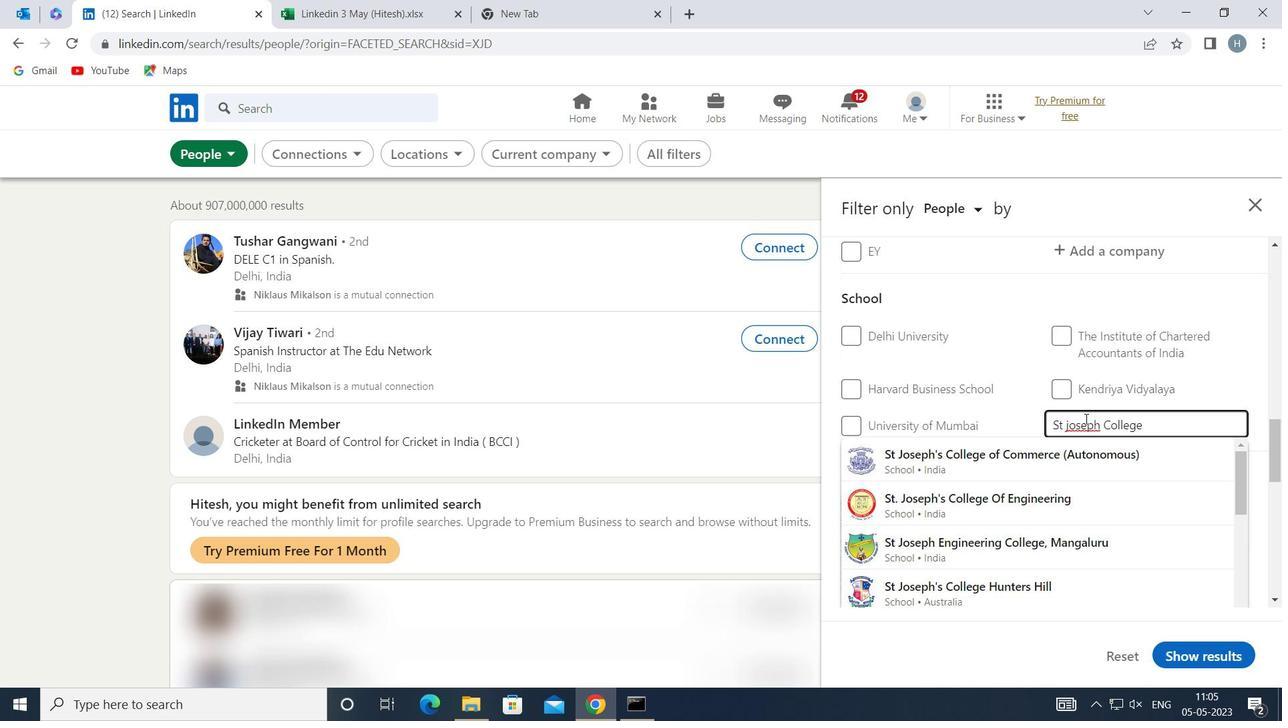 
Action: Mouse moved to (1043, 464)
Screenshot: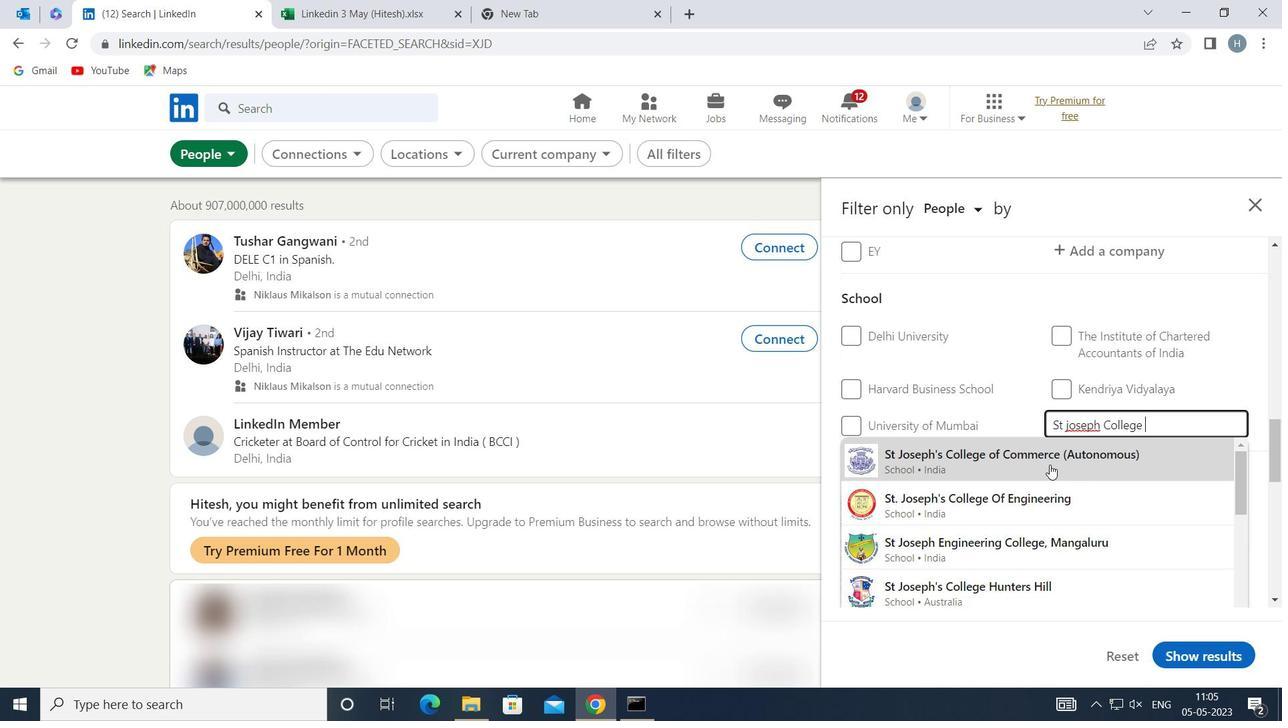 
Action: Mouse scrolled (1043, 463) with delta (0, 0)
Screenshot: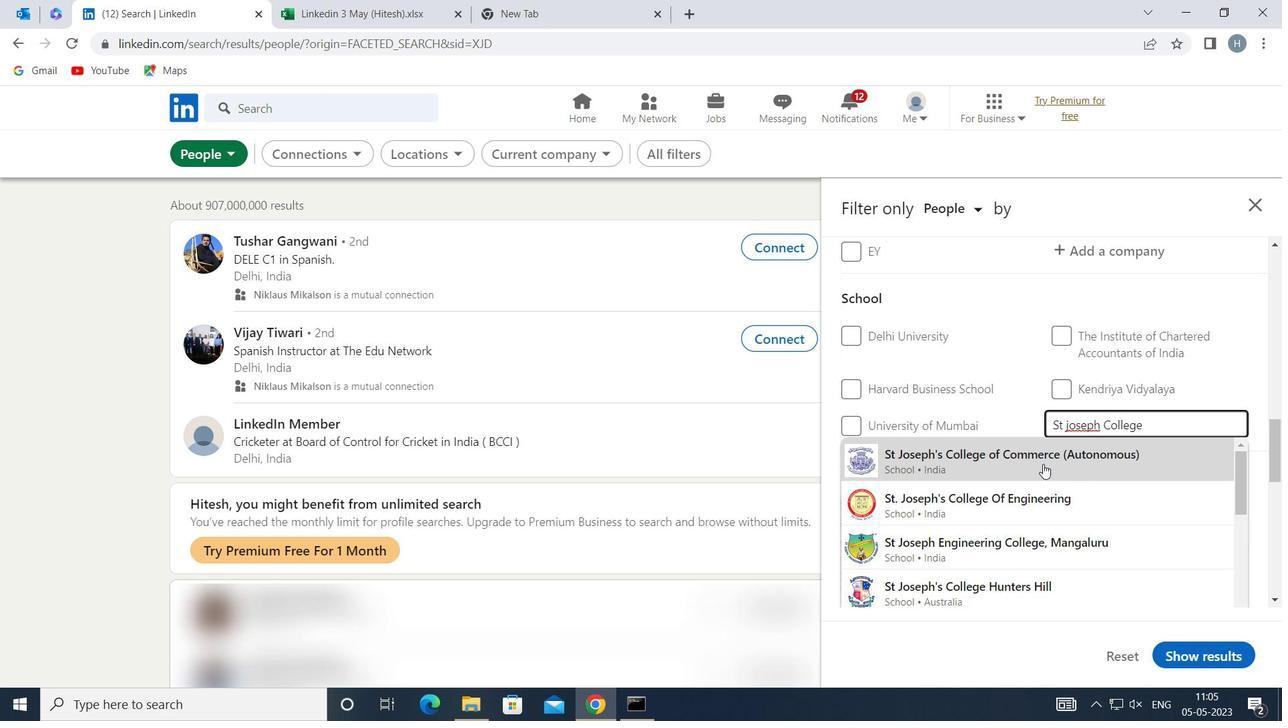 
Action: Mouse scrolled (1043, 463) with delta (0, 0)
Screenshot: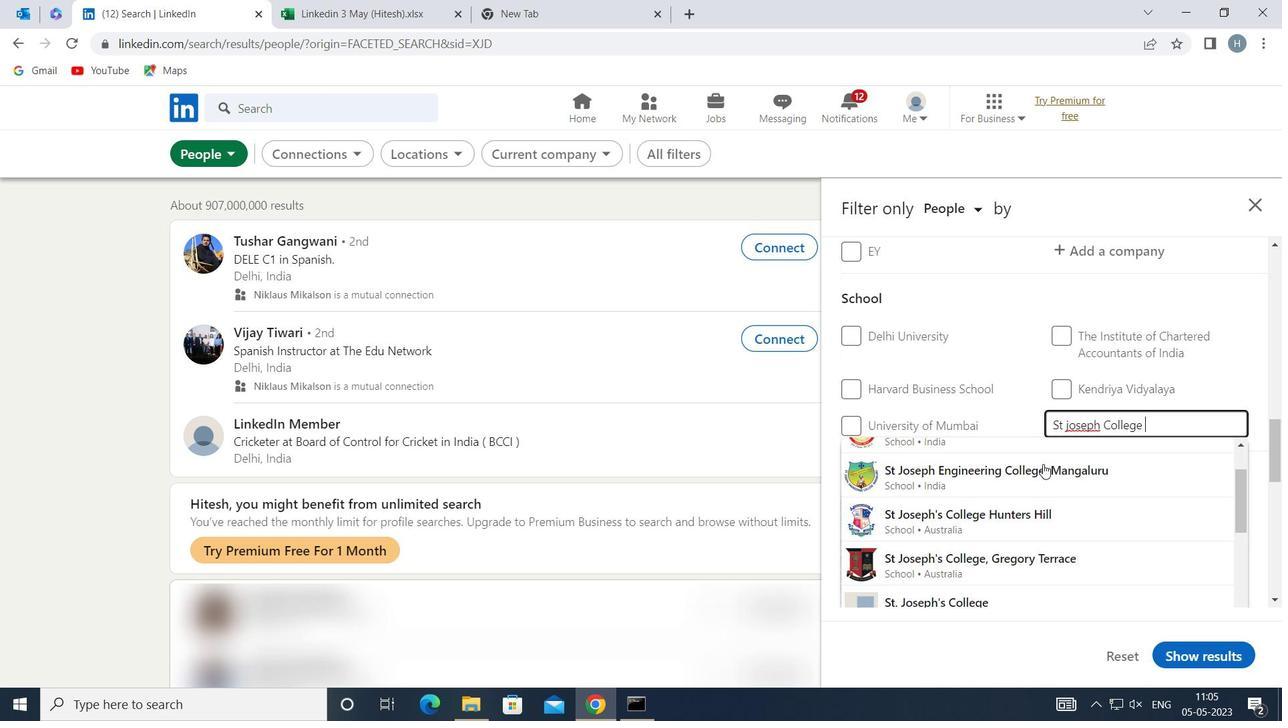 
Action: Mouse moved to (1008, 508)
Screenshot: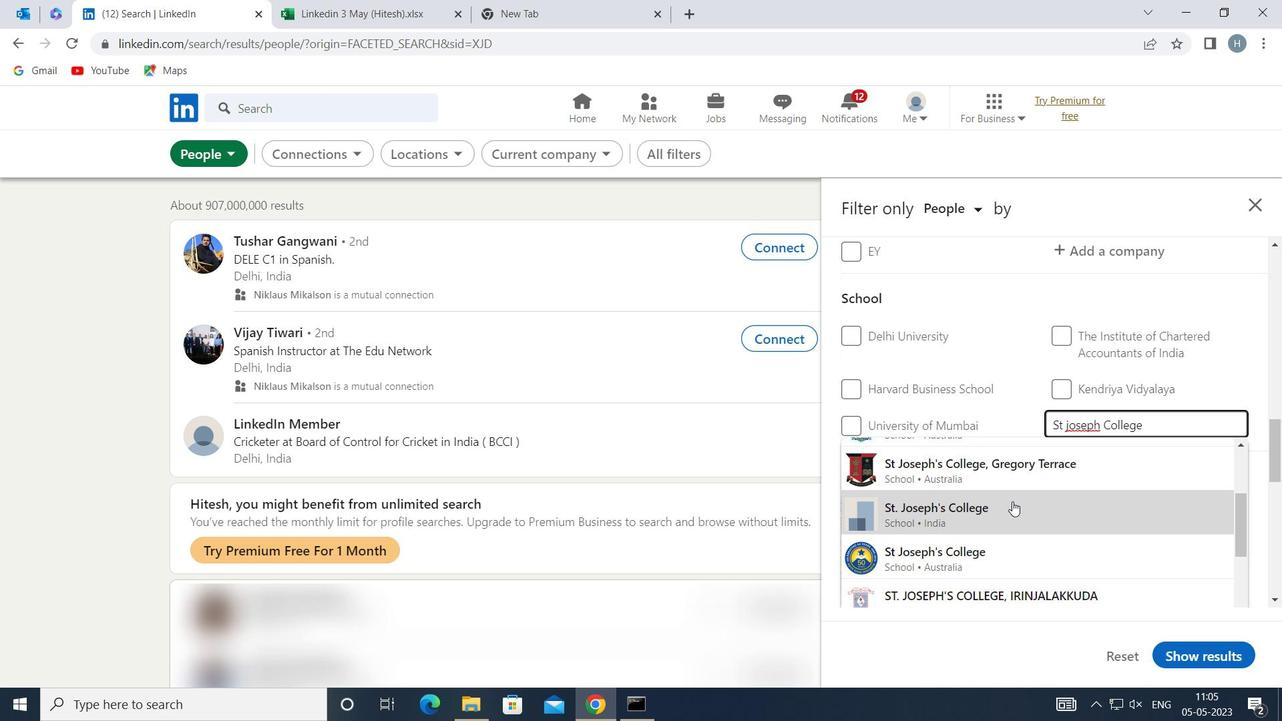 
Action: Mouse pressed left at (1008, 508)
Screenshot: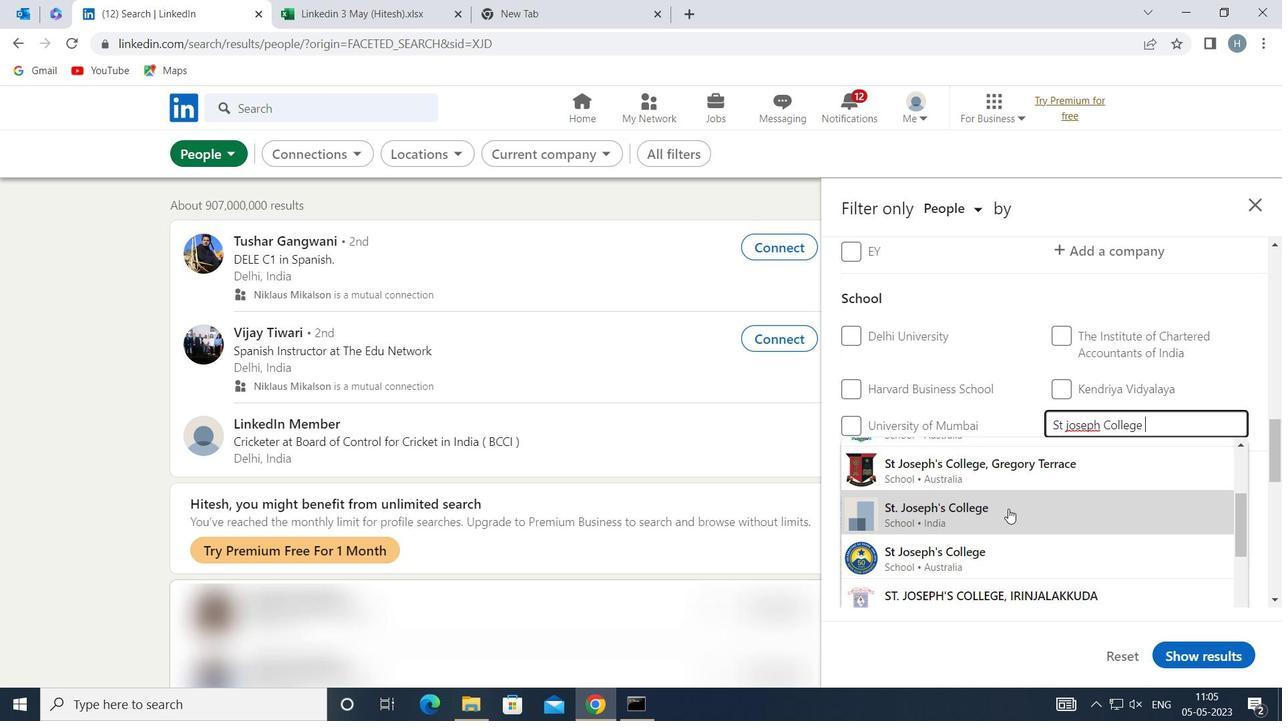 
Action: Mouse moved to (992, 430)
Screenshot: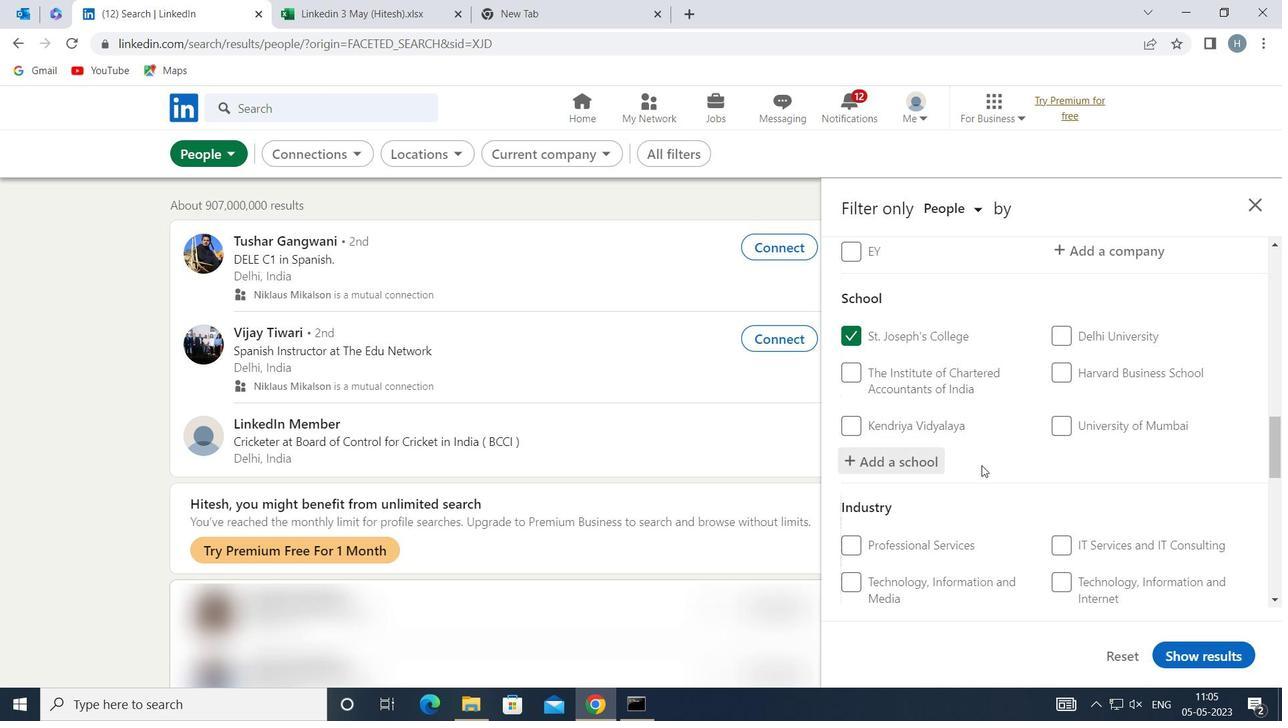 
Action: Mouse scrolled (992, 430) with delta (0, 0)
Screenshot: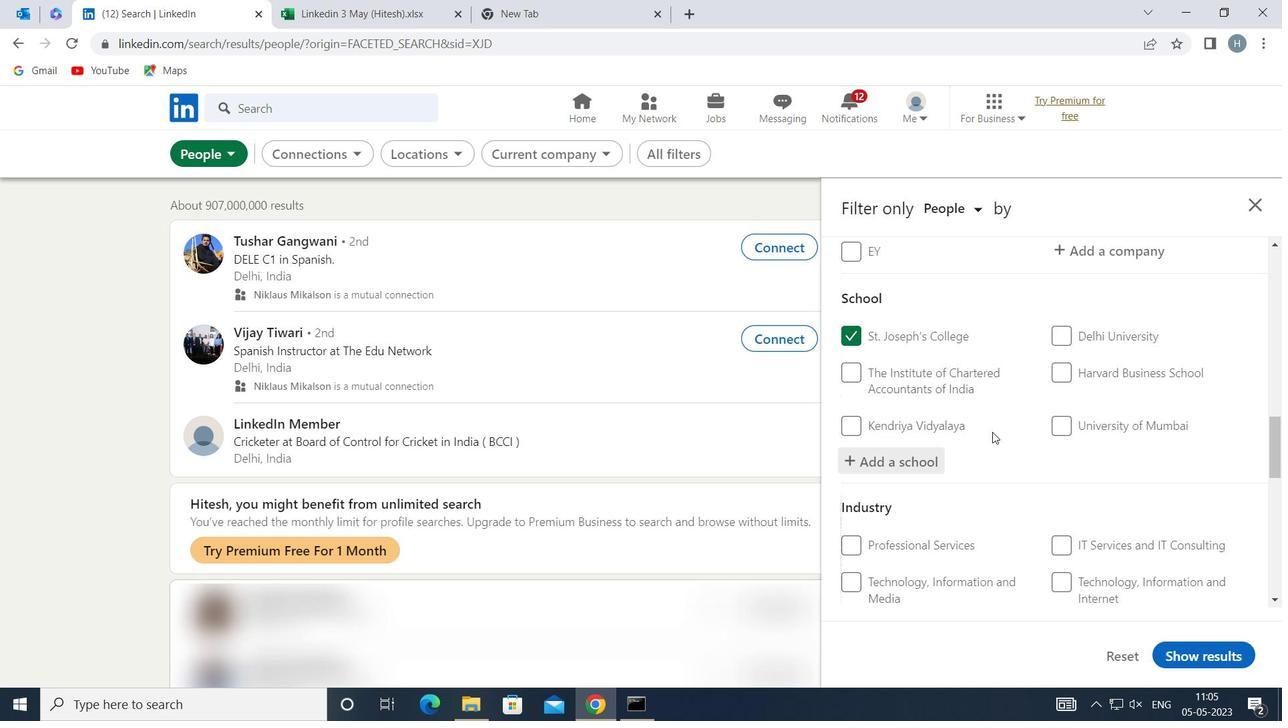 
Action: Mouse scrolled (992, 430) with delta (0, 0)
Screenshot: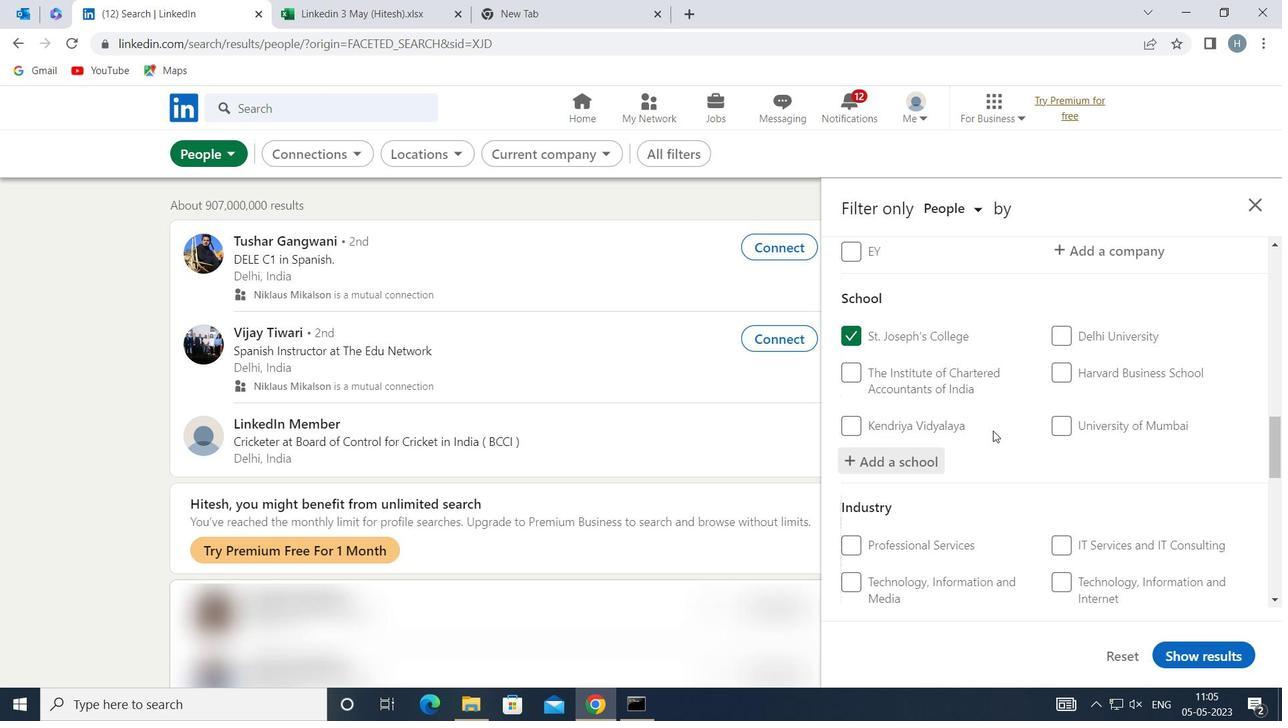 
Action: Mouse moved to (1085, 456)
Screenshot: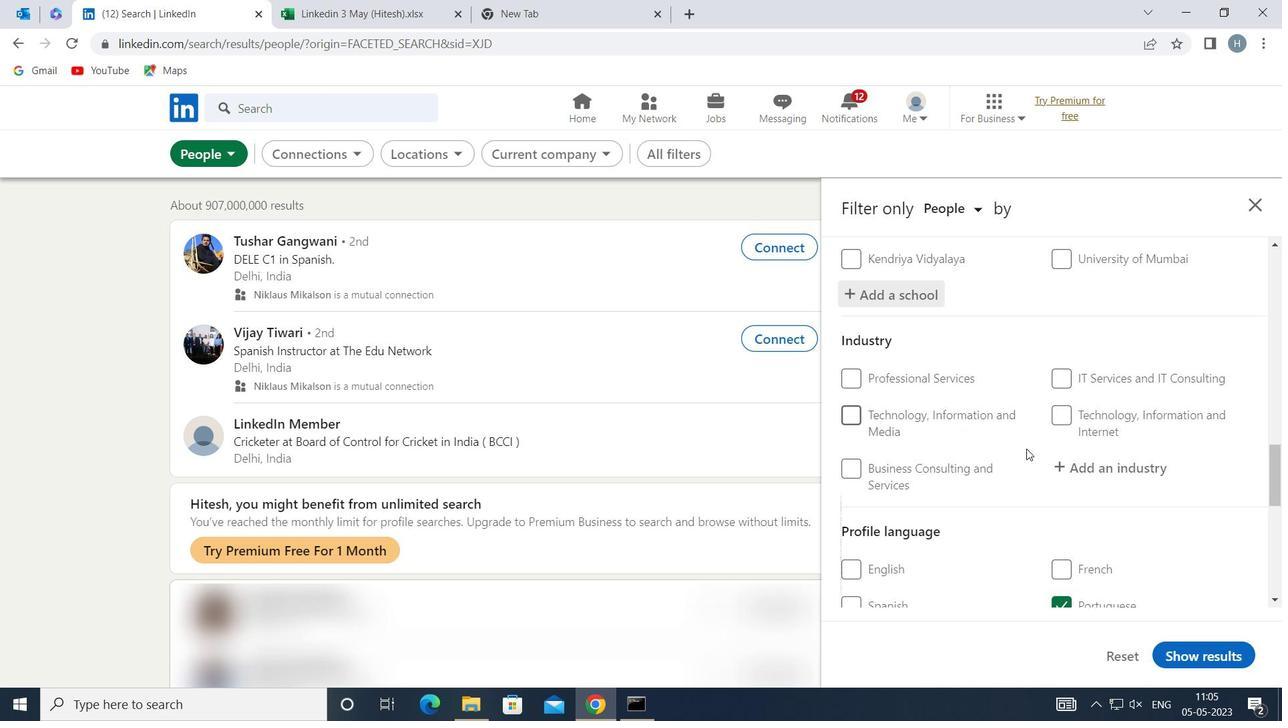 
Action: Mouse pressed left at (1085, 456)
Screenshot: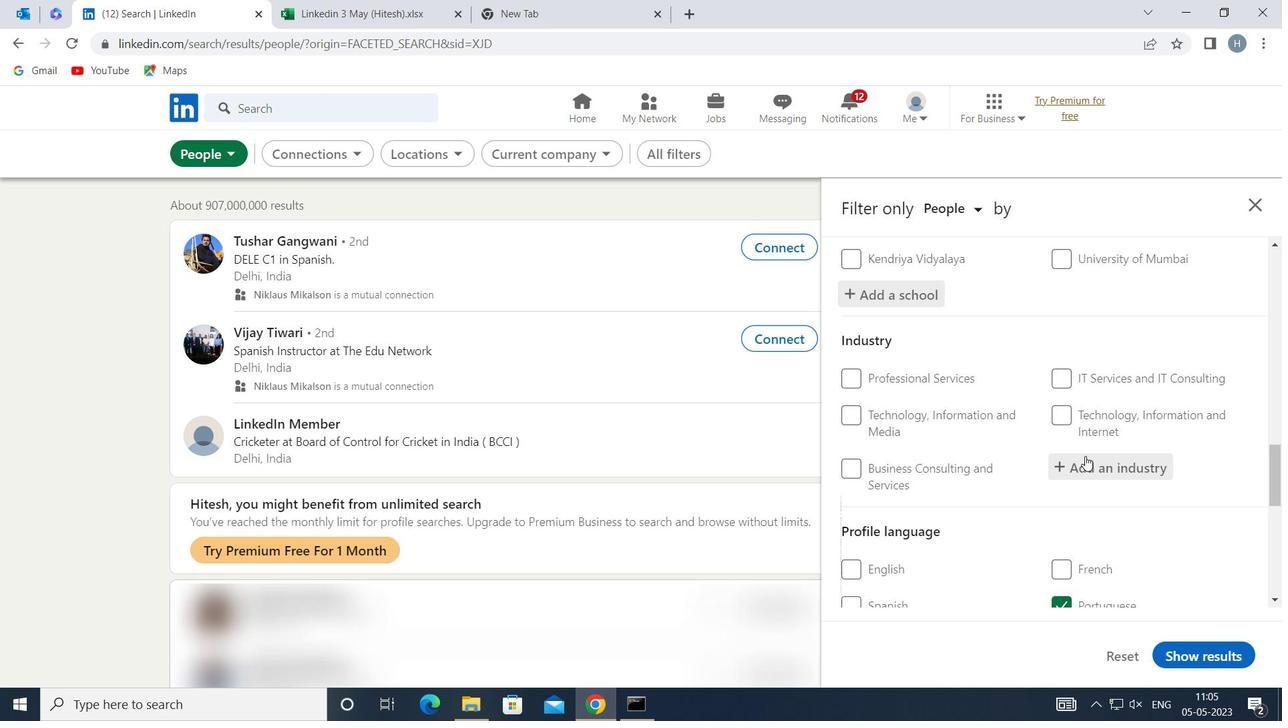 
Action: Key pressed <Key.shift>DENTIST
Screenshot: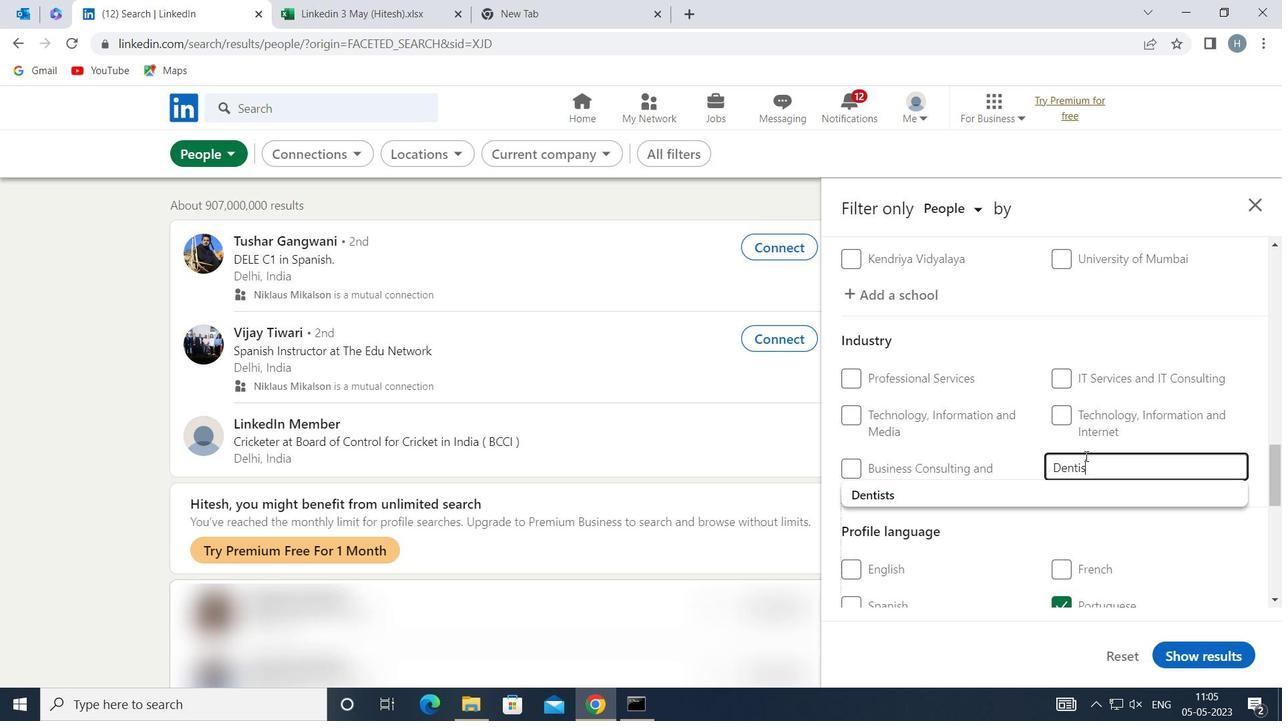 
Action: Mouse moved to (1041, 495)
Screenshot: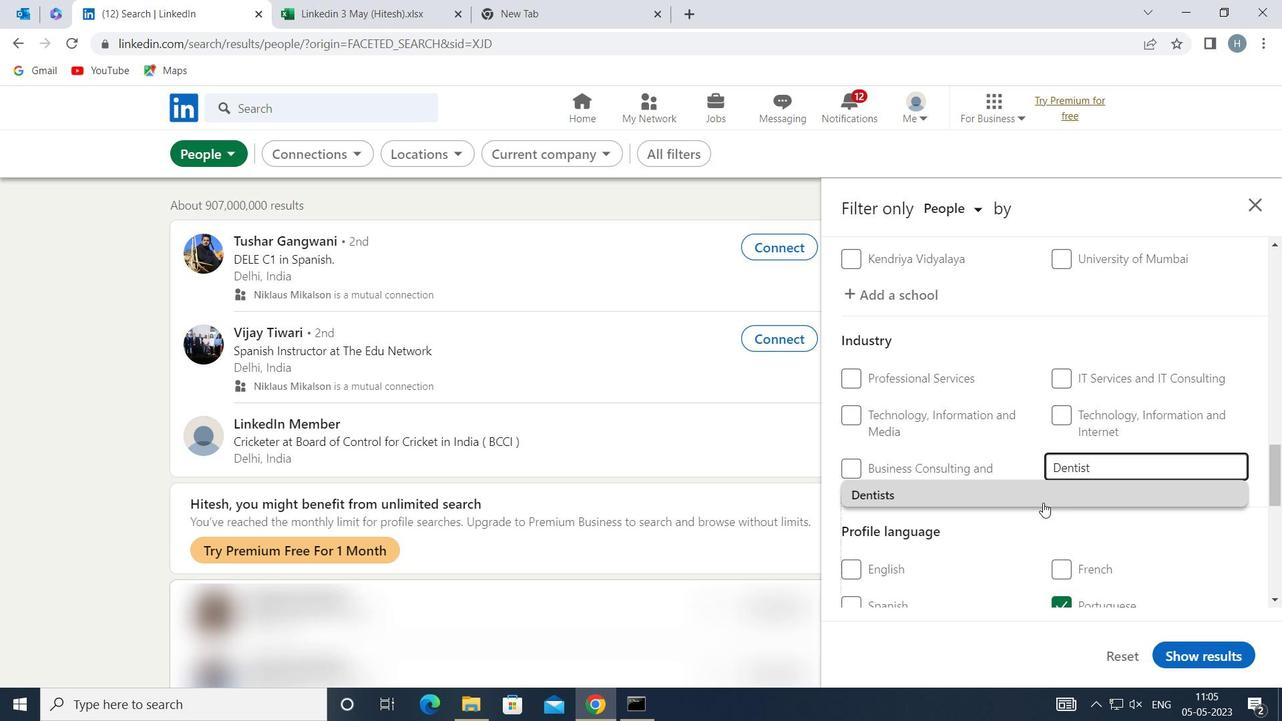 
Action: Mouse pressed left at (1041, 495)
Screenshot: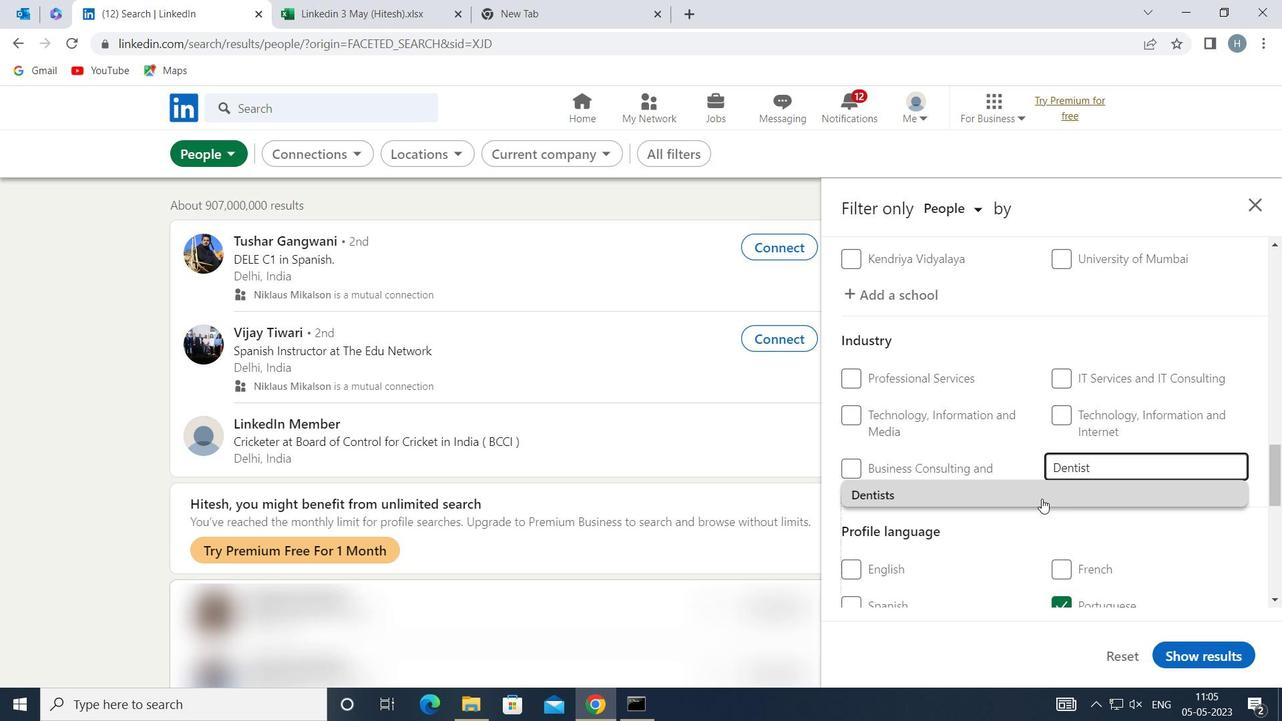 
Action: Mouse moved to (999, 506)
Screenshot: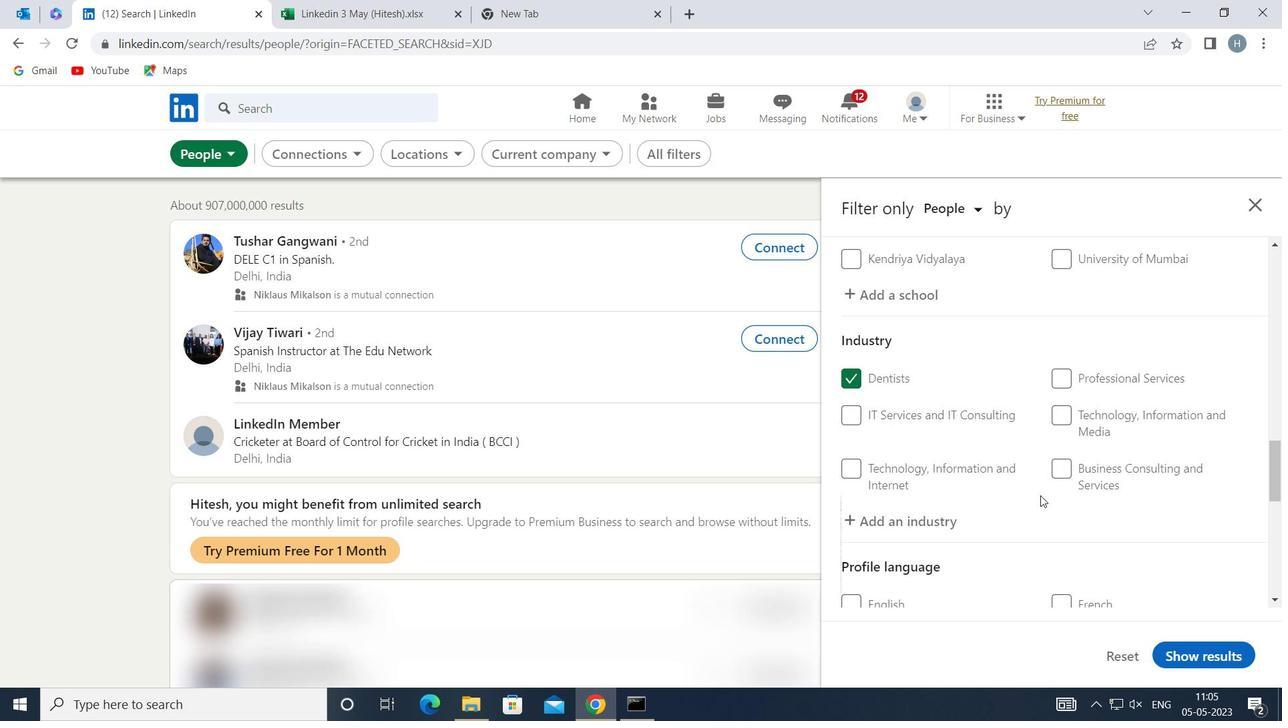 
Action: Mouse scrolled (999, 505) with delta (0, 0)
Screenshot: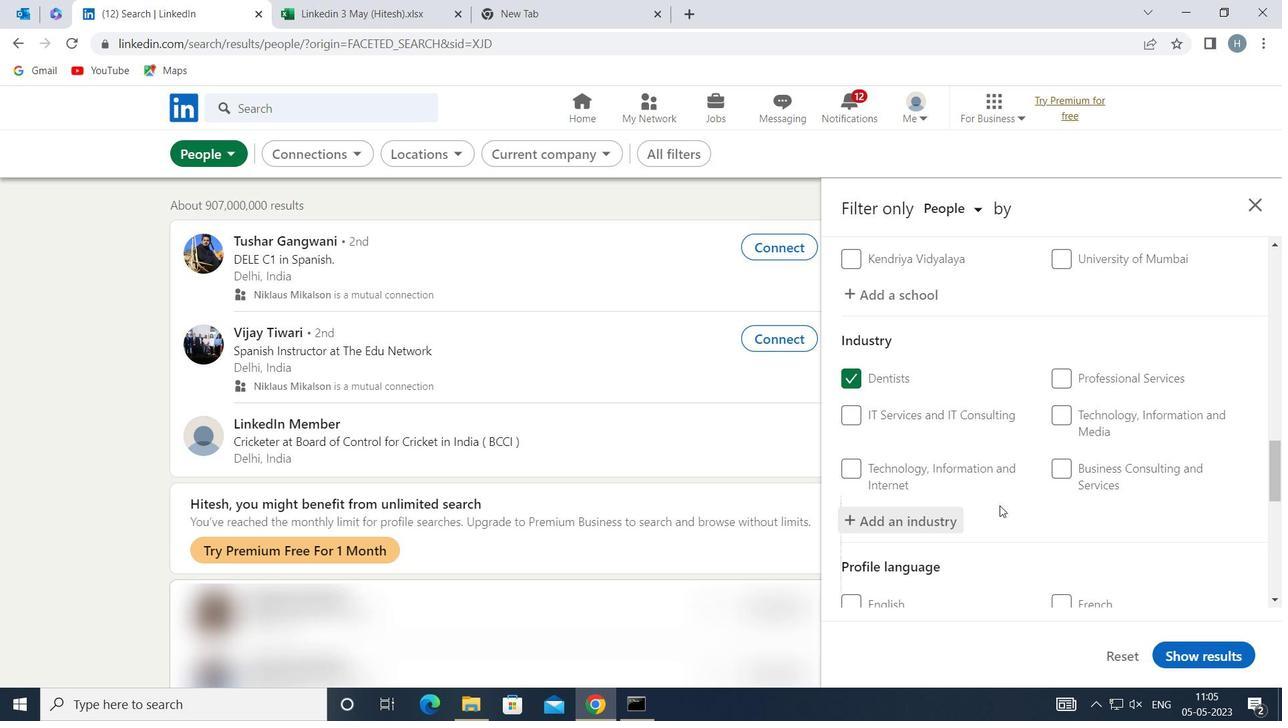 
Action: Mouse scrolled (999, 505) with delta (0, 0)
Screenshot: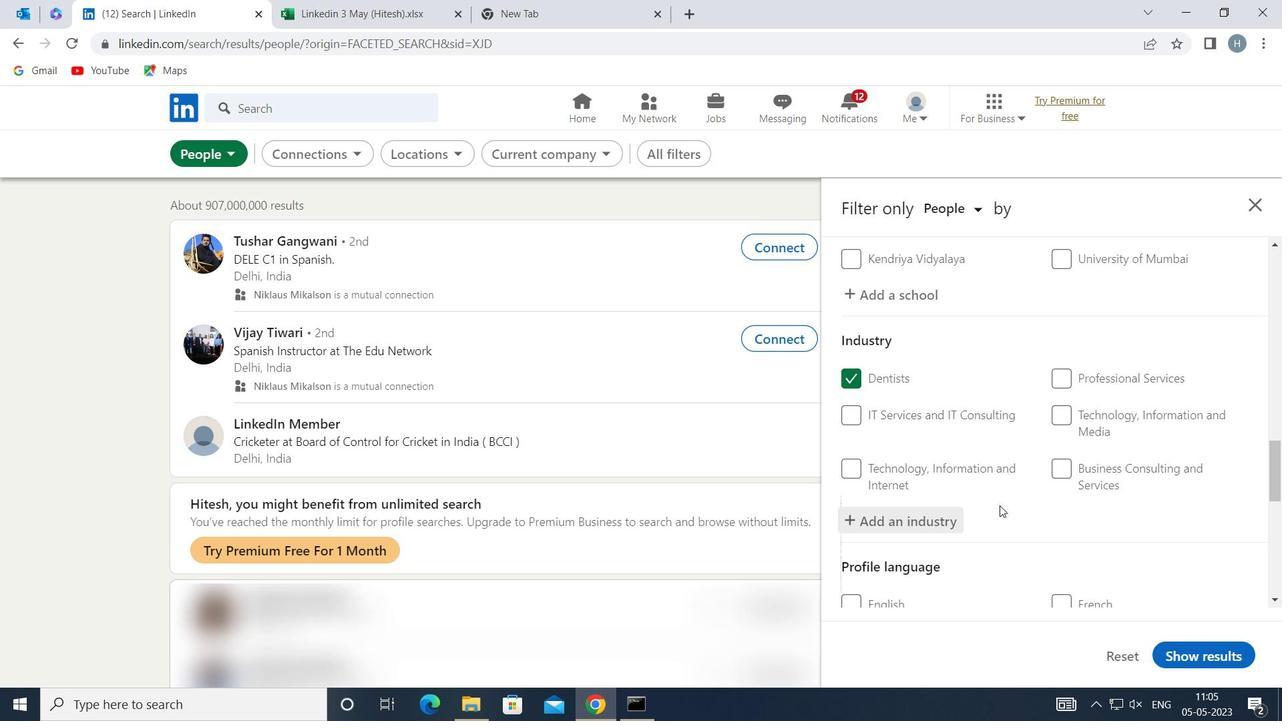 
Action: Mouse moved to (998, 504)
Screenshot: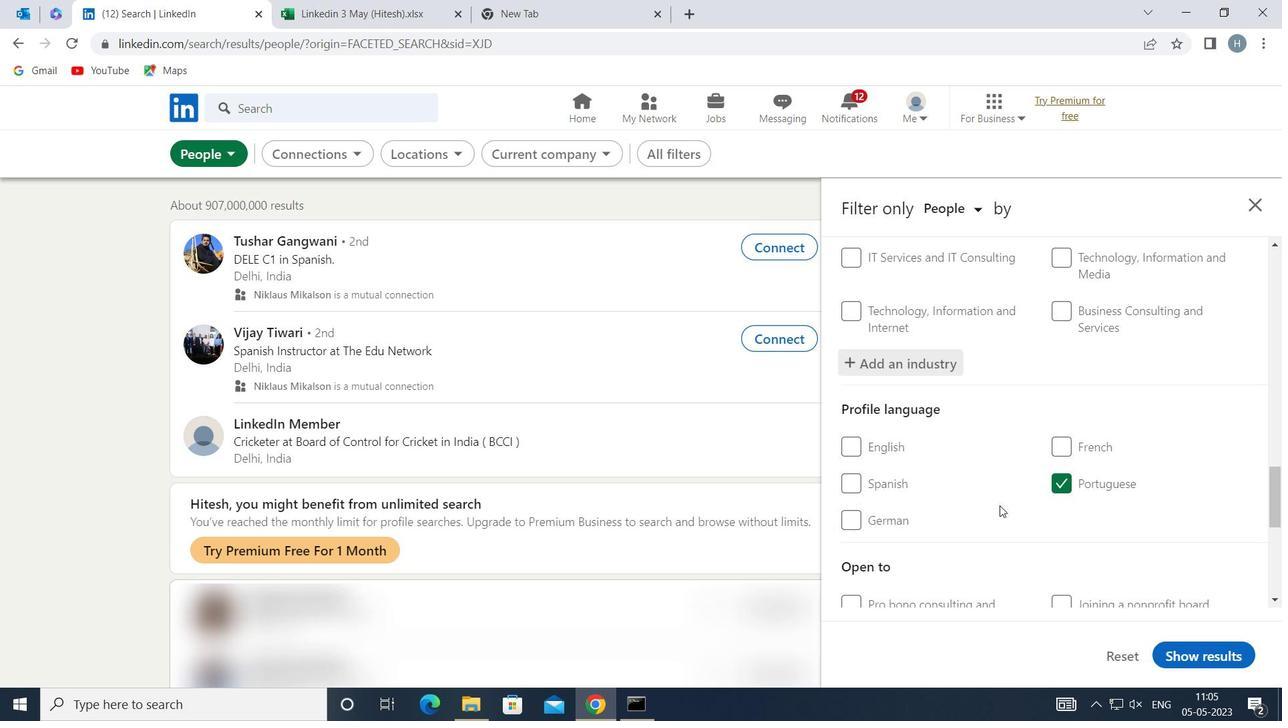 
Action: Mouse scrolled (998, 504) with delta (0, 0)
Screenshot: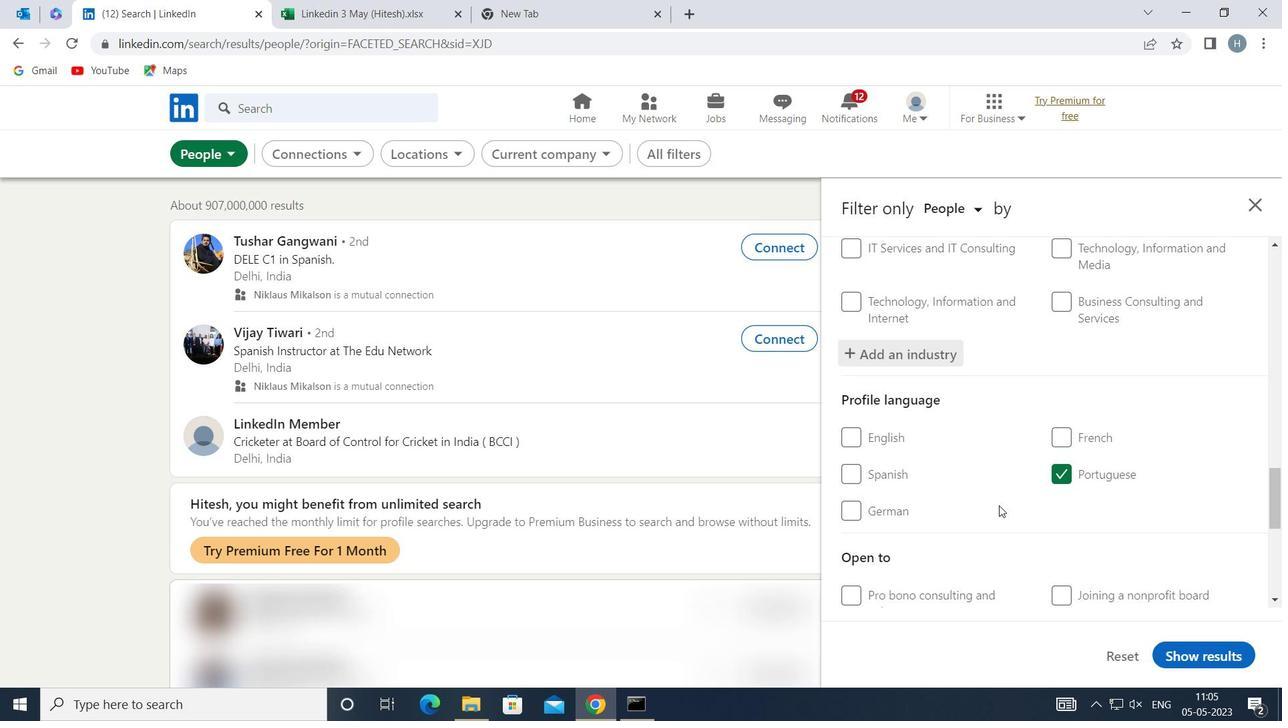 
Action: Mouse moved to (1000, 504)
Screenshot: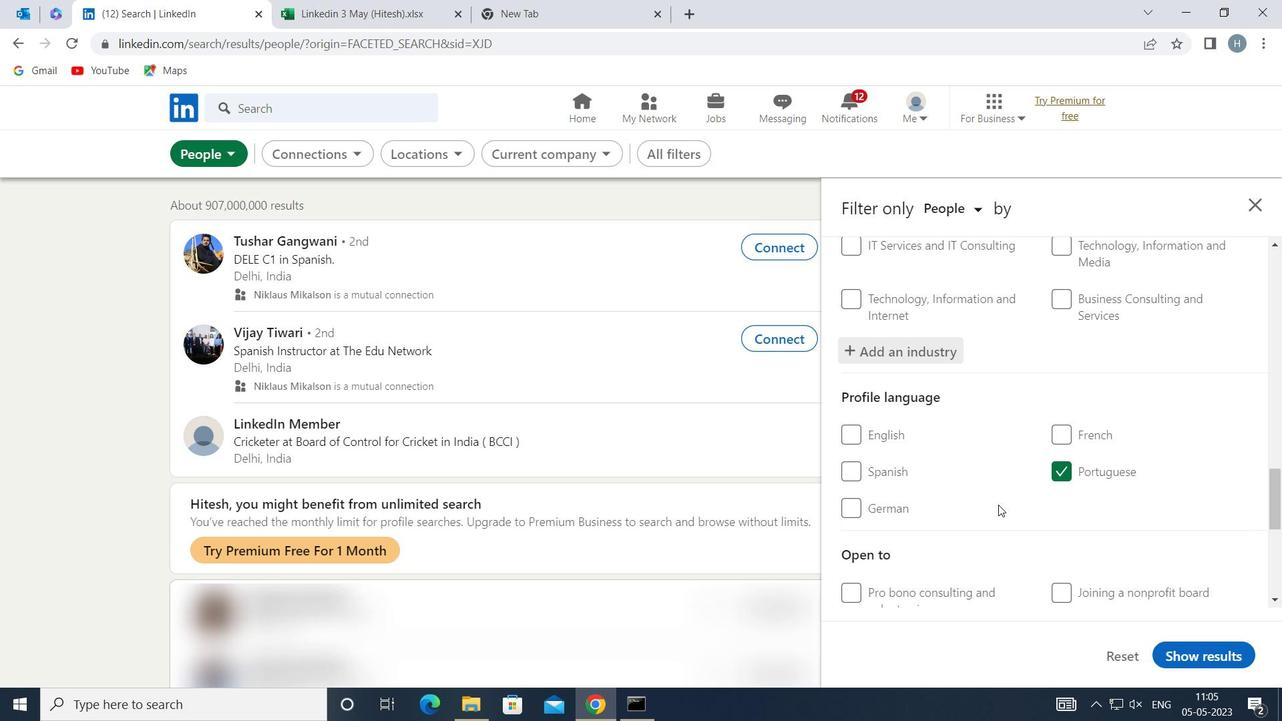 
Action: Mouse scrolled (1000, 503) with delta (0, 0)
Screenshot: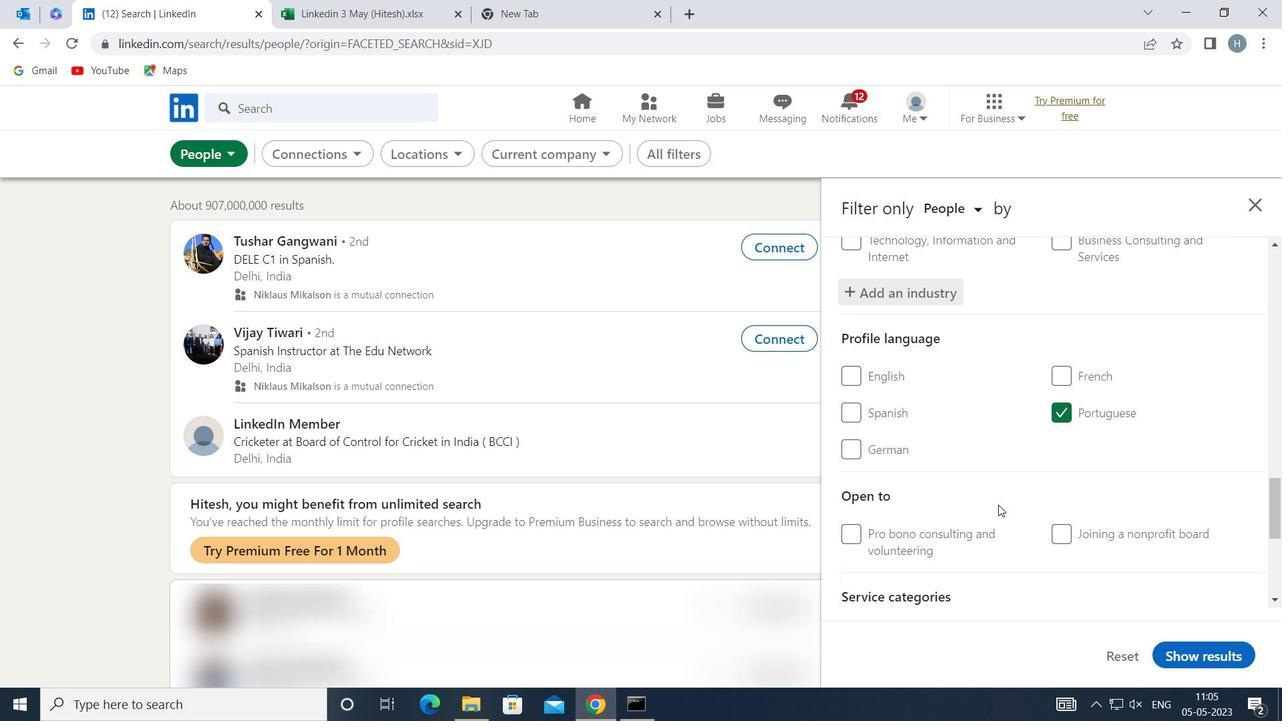 
Action: Mouse scrolled (1000, 503) with delta (0, 0)
Screenshot: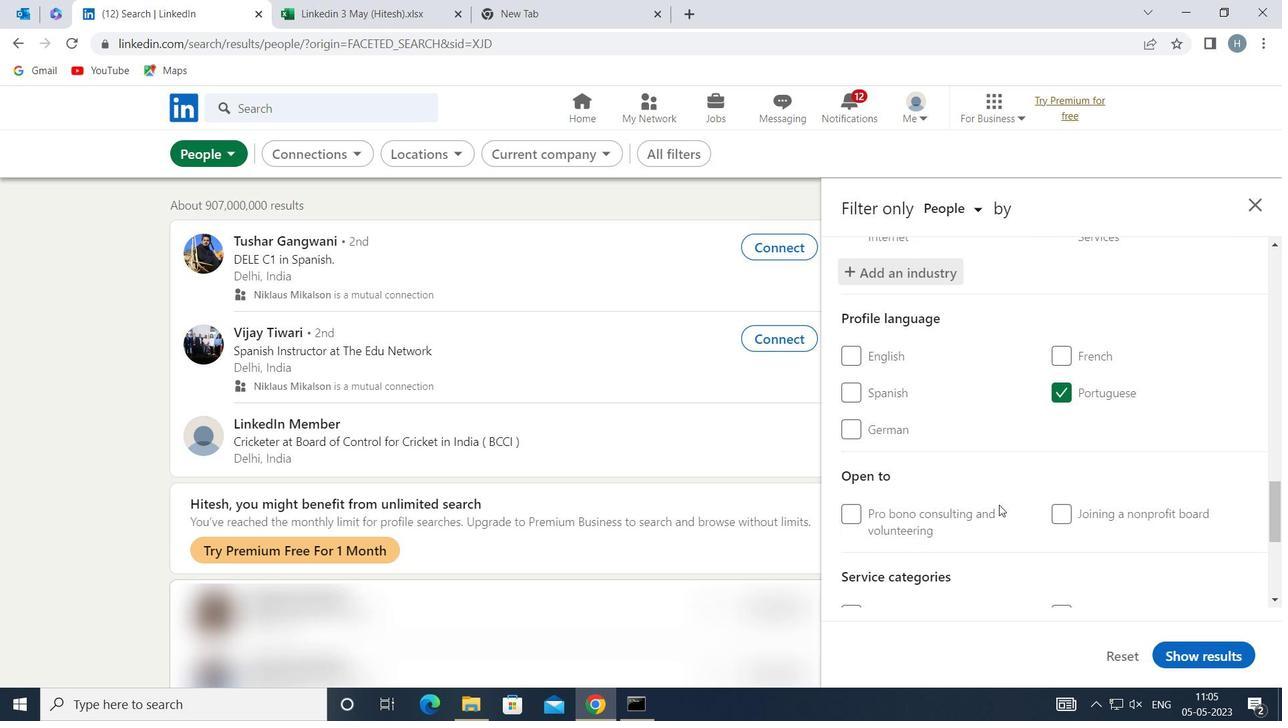 
Action: Mouse moved to (1065, 516)
Screenshot: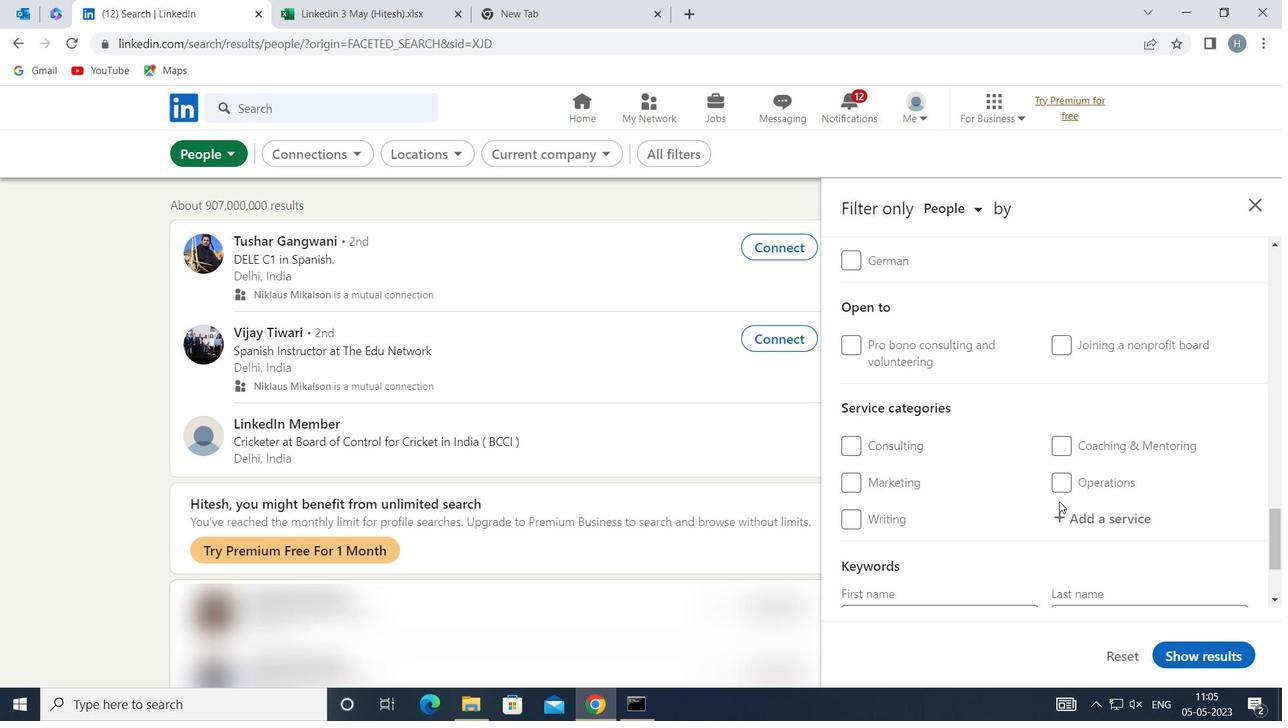 
Action: Mouse pressed left at (1065, 516)
Screenshot: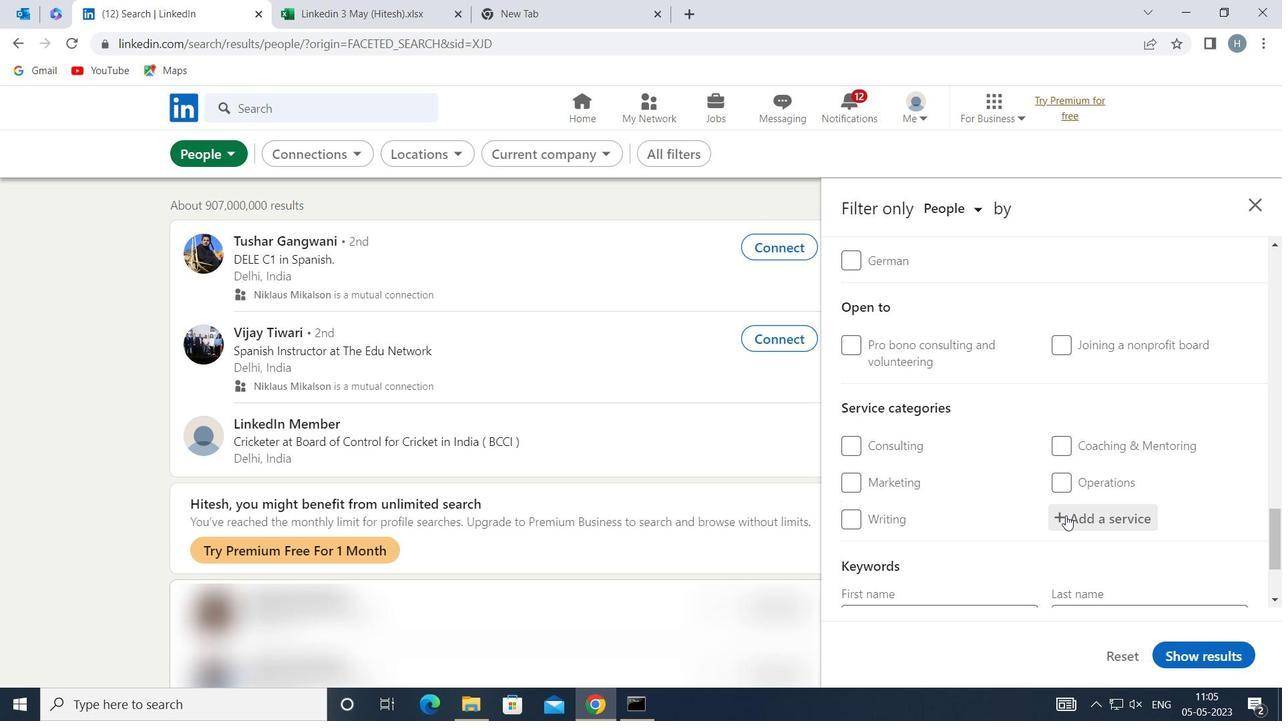 
Action: Key pressed <Key.shift>VIDEO<Key.space><Key.shift>PRODUC
Screenshot: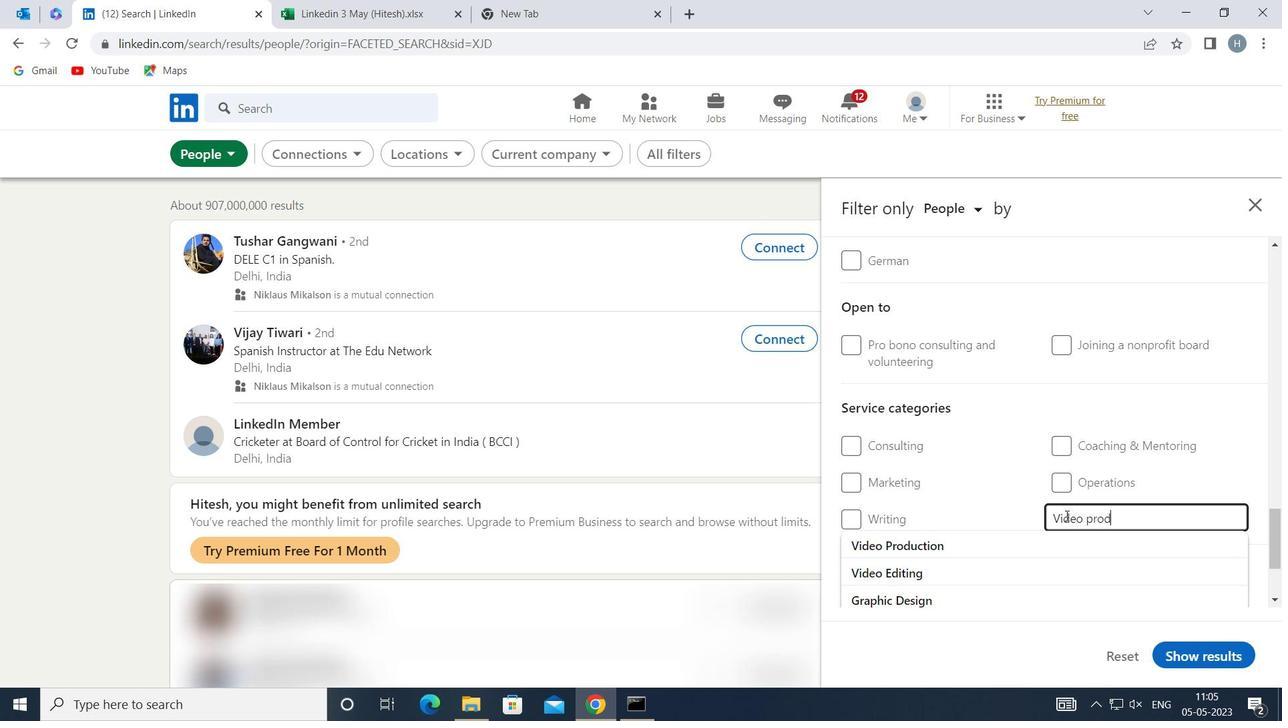 
Action: Mouse moved to (1016, 530)
Screenshot: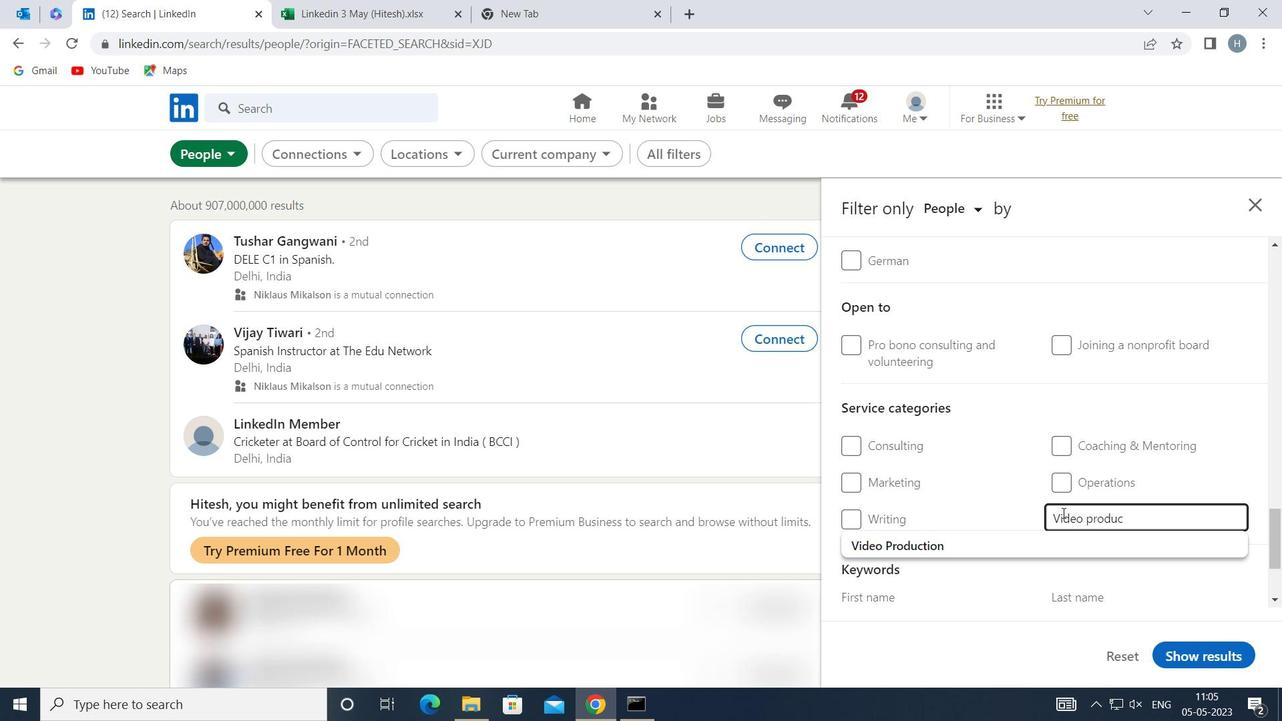 
Action: Mouse pressed left at (1016, 530)
Screenshot: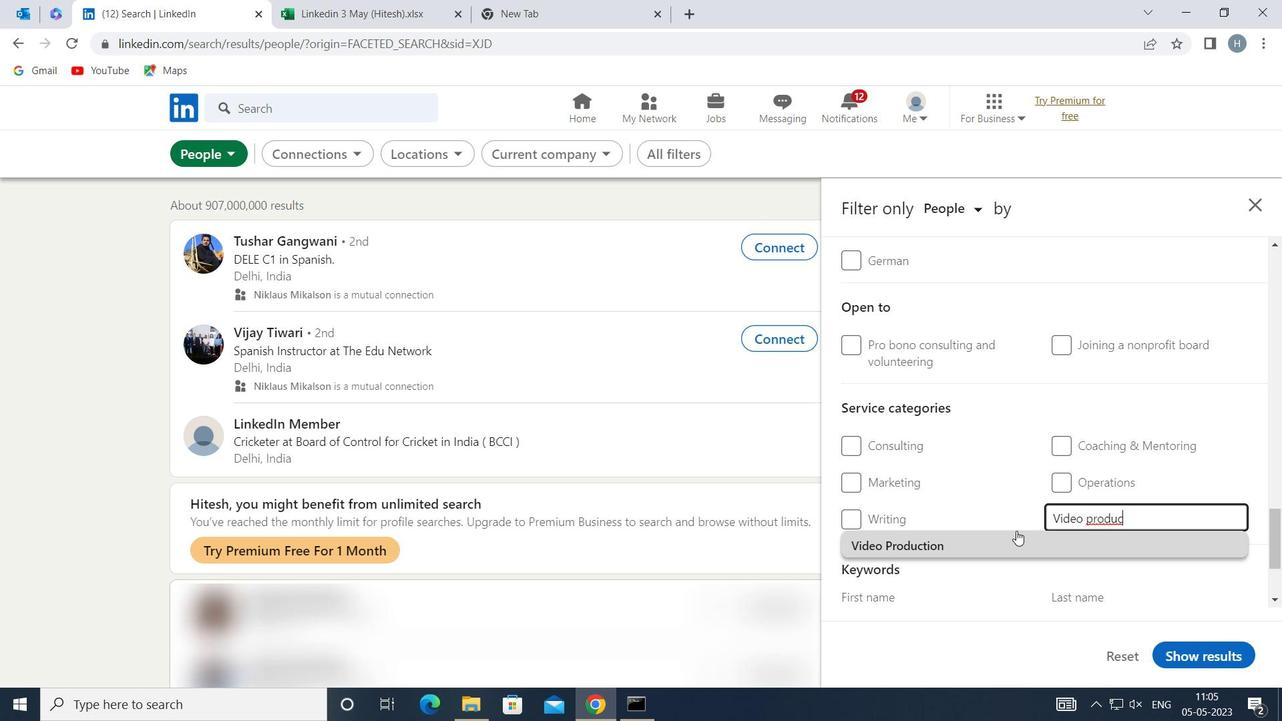 
Action: Mouse moved to (996, 532)
Screenshot: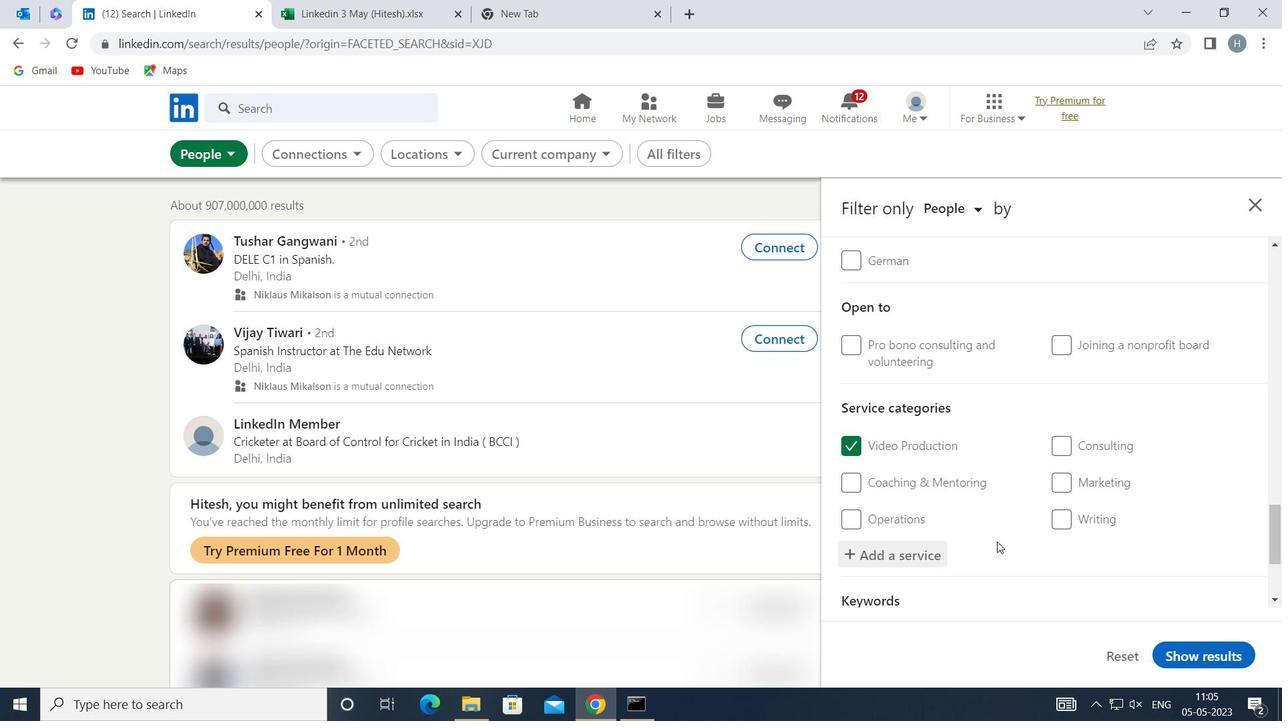 
Action: Mouse scrolled (996, 532) with delta (0, 0)
Screenshot: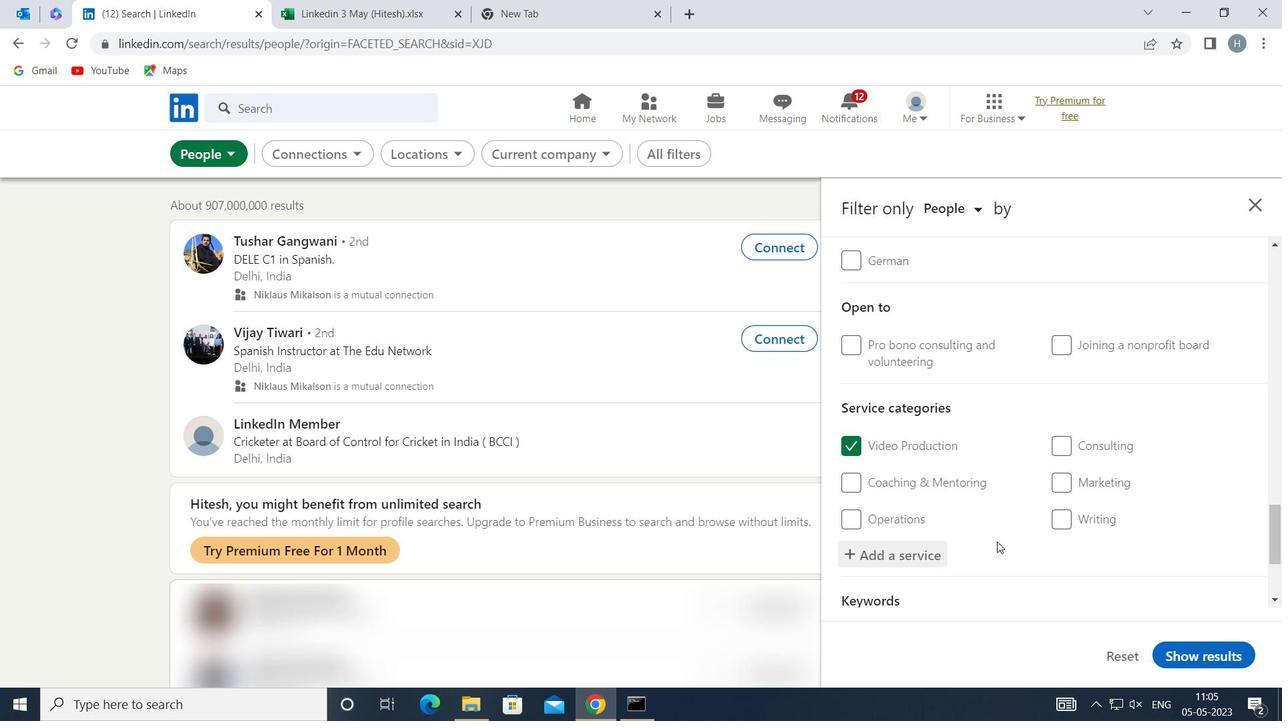 
Action: Mouse moved to (996, 530)
Screenshot: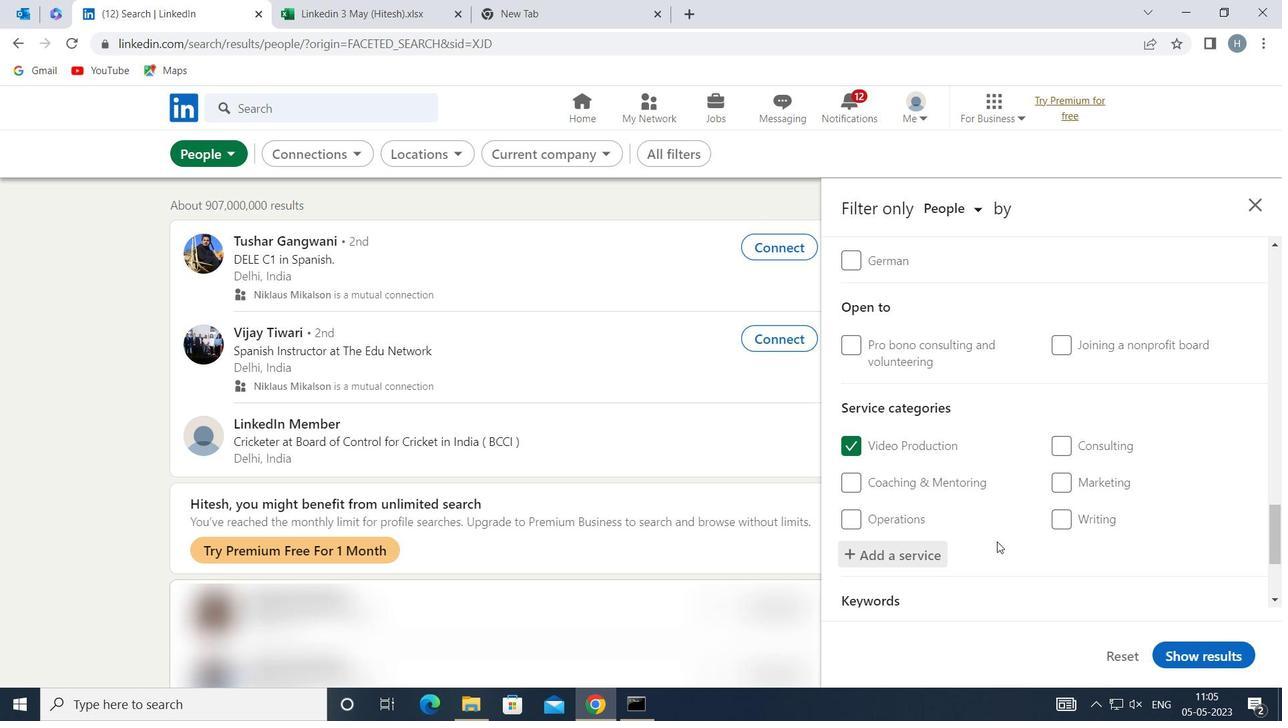 
Action: Mouse scrolled (996, 530) with delta (0, 0)
Screenshot: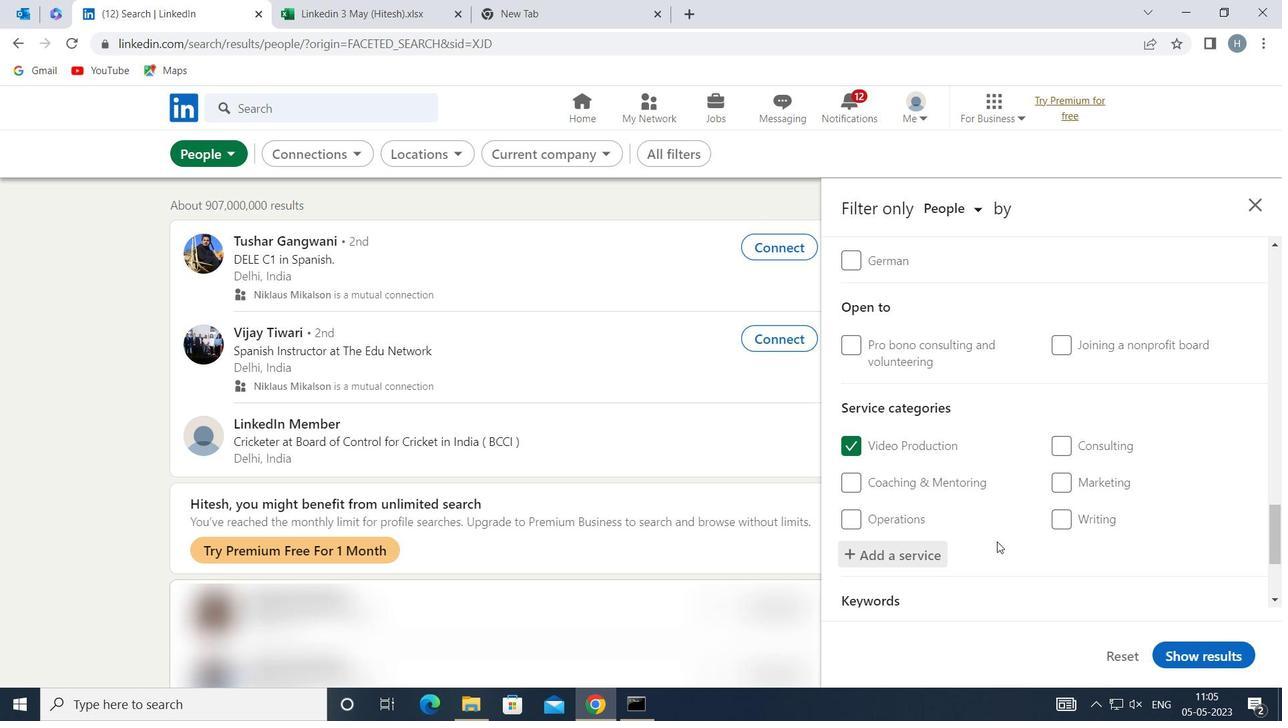 
Action: Mouse moved to (1006, 508)
Screenshot: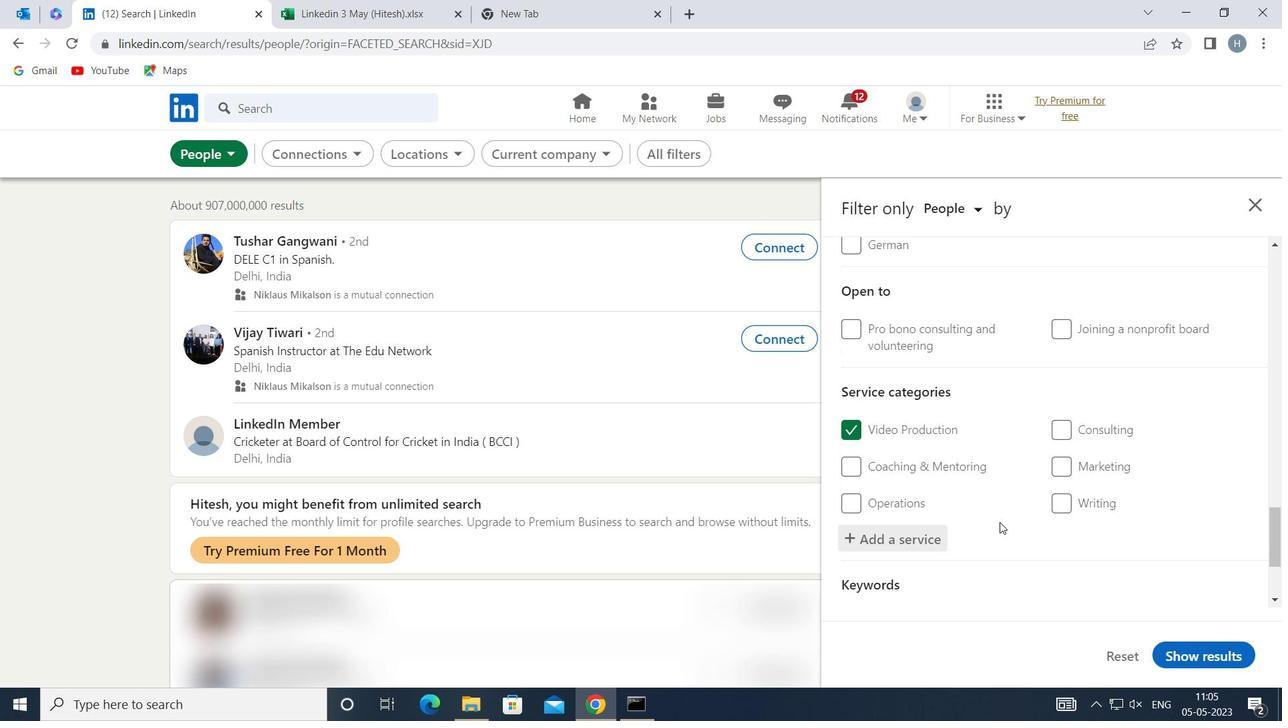 
Action: Mouse scrolled (1006, 508) with delta (0, 0)
Screenshot: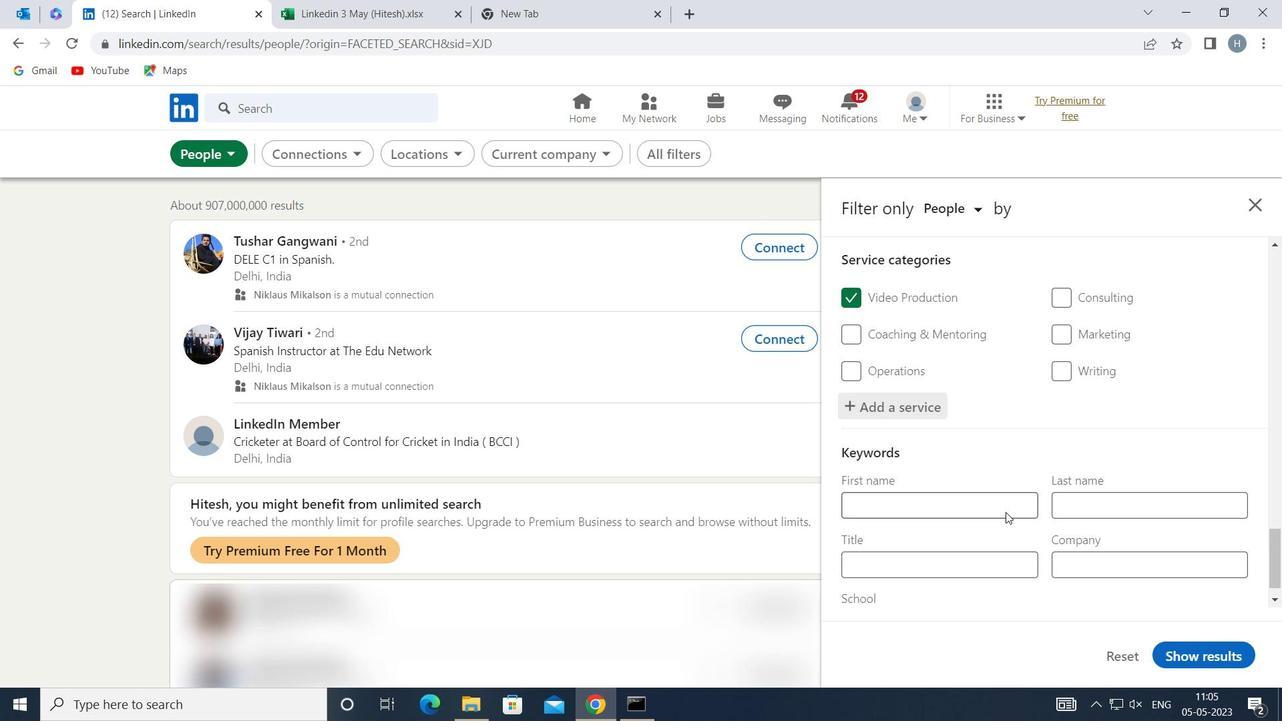 
Action: Mouse scrolled (1006, 508) with delta (0, 0)
Screenshot: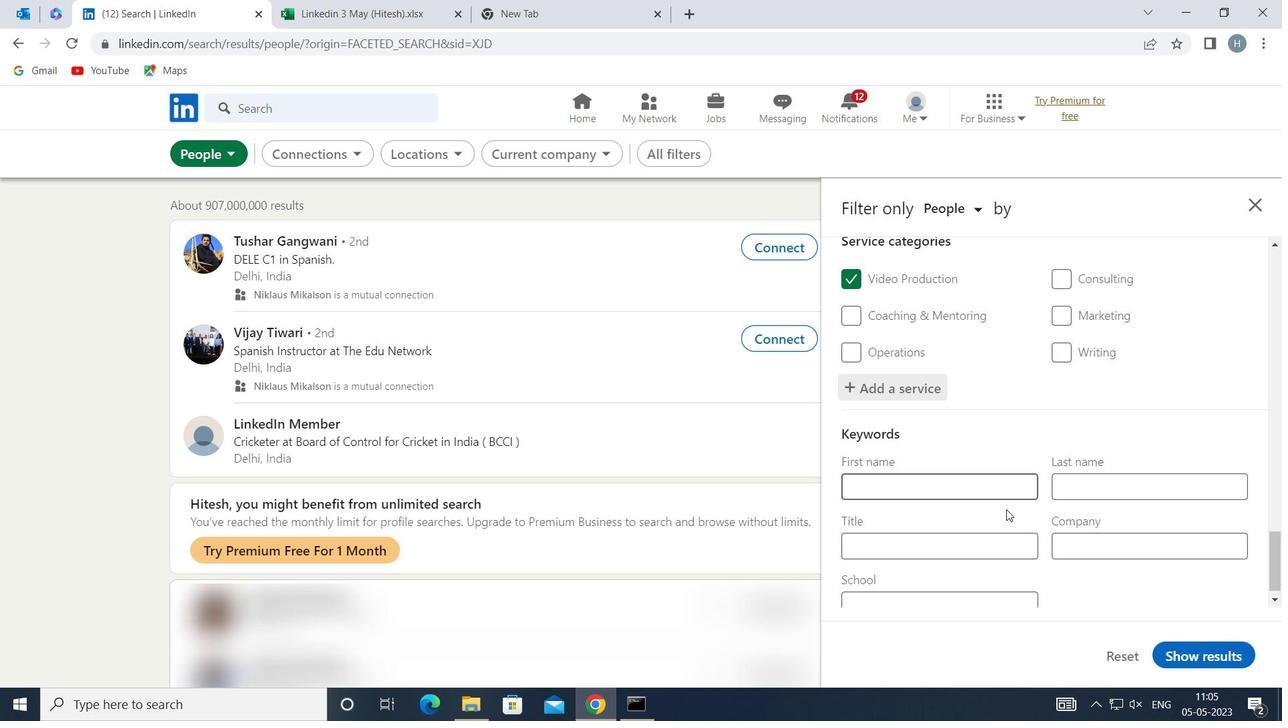 
Action: Mouse moved to (992, 529)
Screenshot: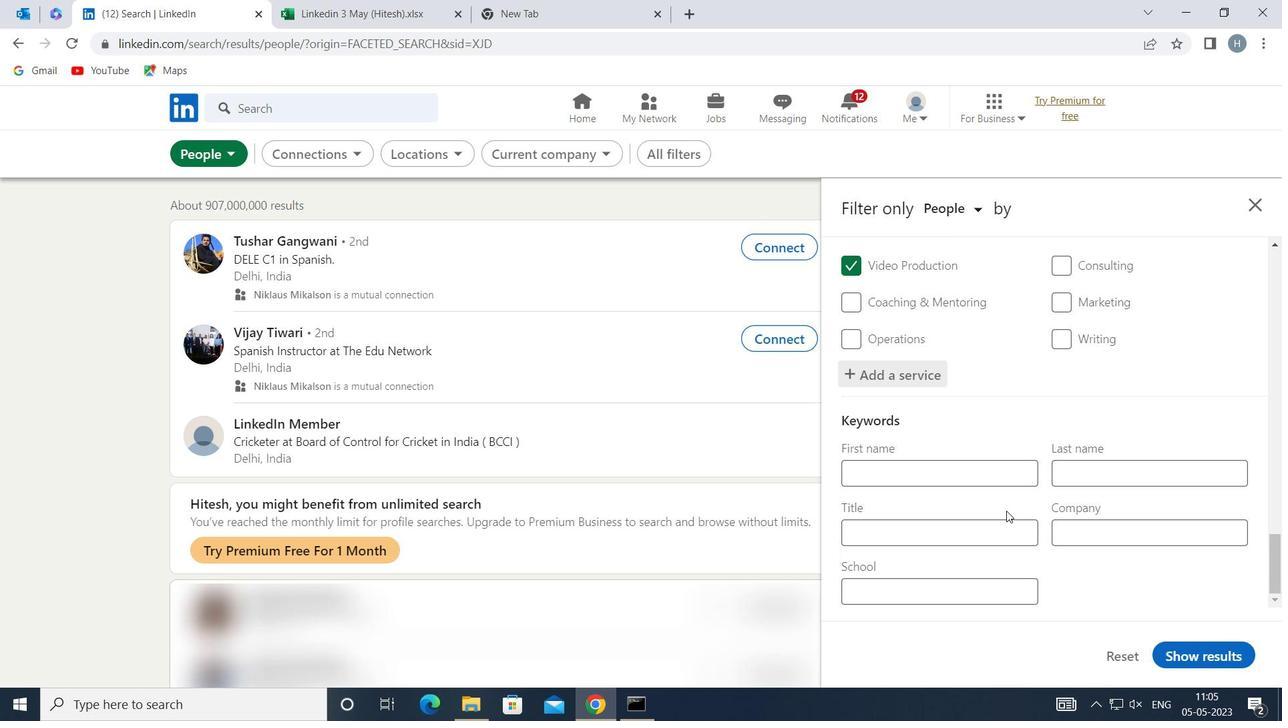 
Action: Mouse pressed left at (992, 529)
Screenshot: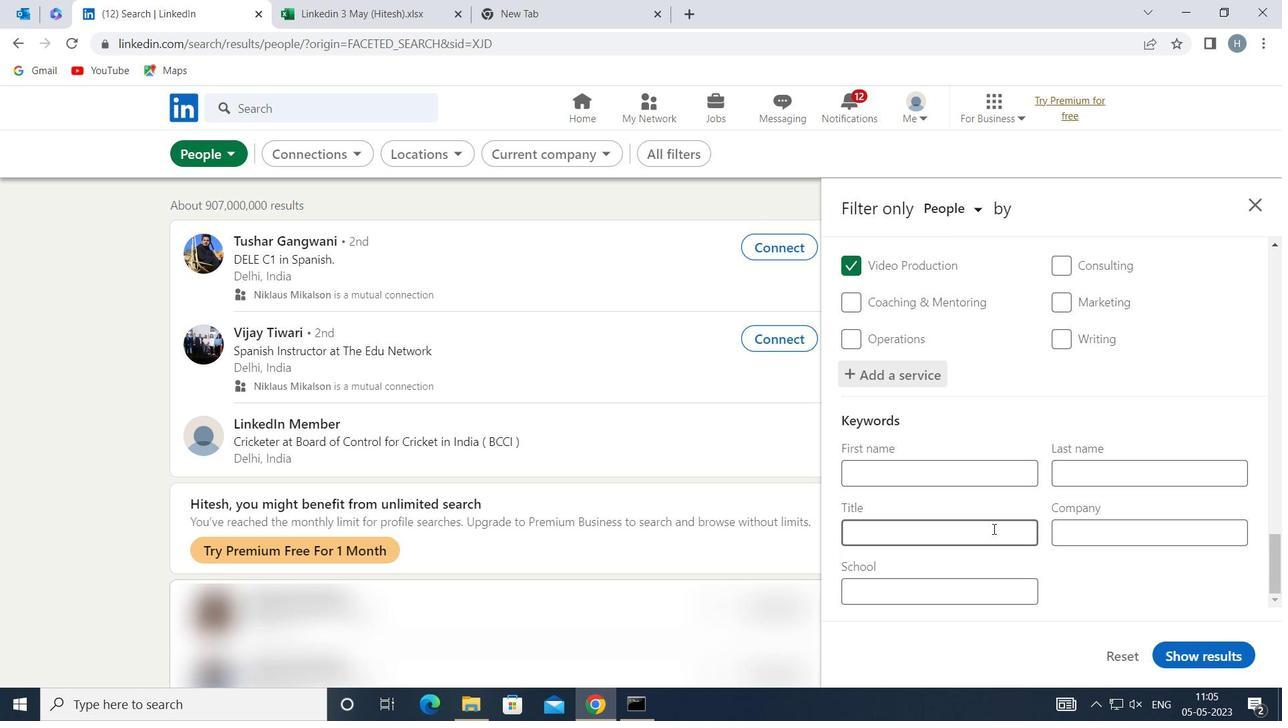 
Action: Key pressed <Key.shift>MASSAGE<Key.space><Key.shift>THERAPY
Screenshot: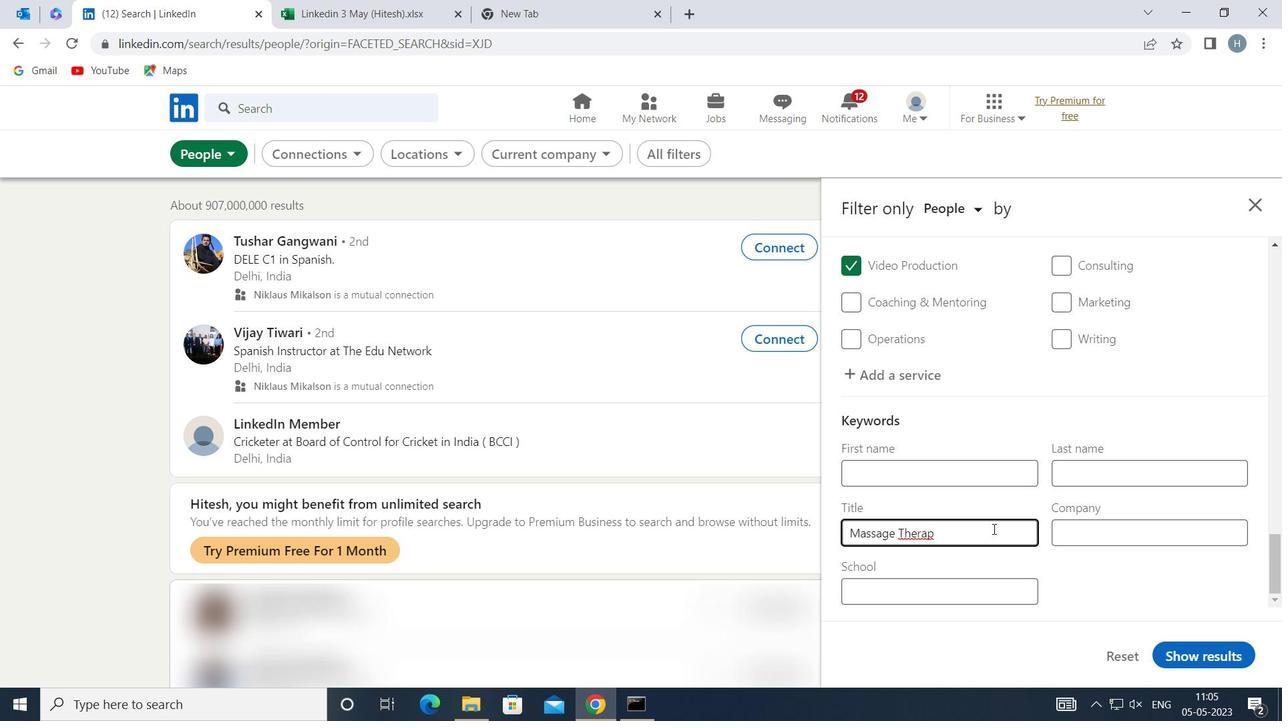 
Action: Mouse moved to (1204, 655)
Screenshot: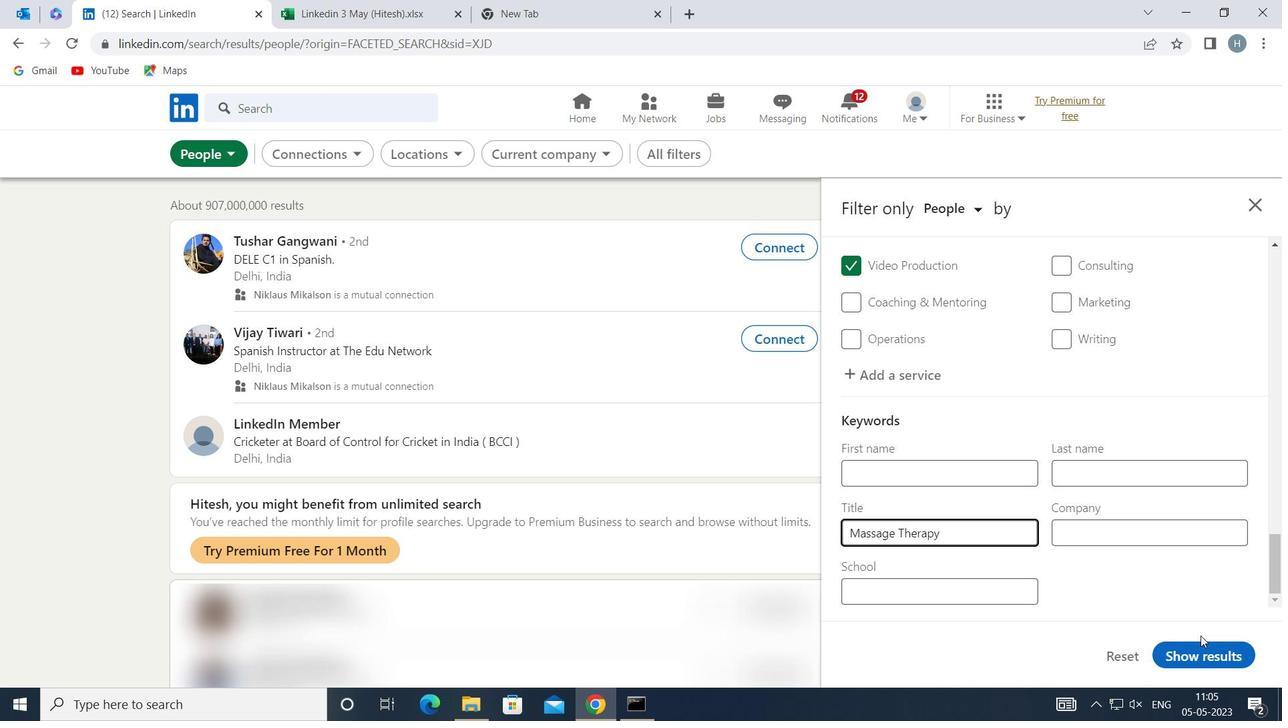 
Action: Mouse pressed left at (1204, 655)
Screenshot: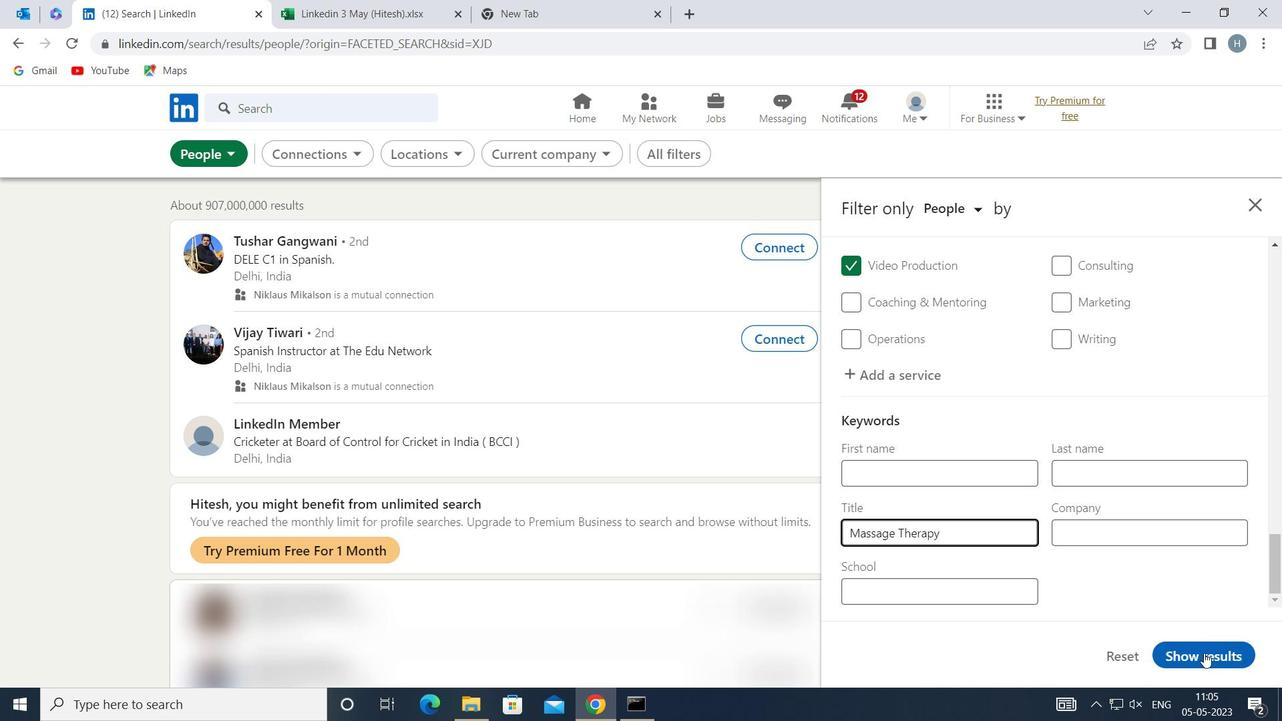 
Action: Mouse moved to (1039, 520)
Screenshot: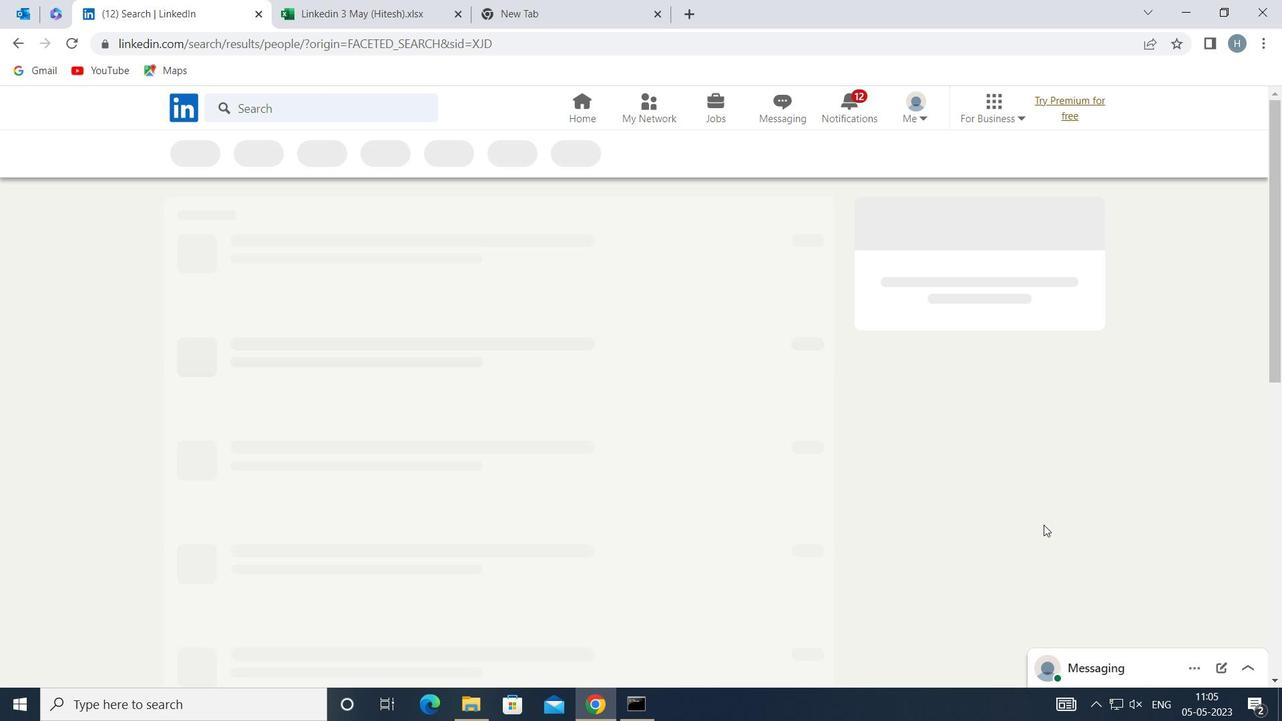 
